 Task: Search one way flight ticket for 5 adults, 2 children, 1 infant in seat and 2 infants on lap in economy from Hobbs: Lea County Regional Airport to New Bern: Coastal Carolina Regional Airport (was Craven County Regional) on 5-4-2023. Choice of flights is American. Number of bags: 2 checked bags. Price is upto 106000. Outbound departure time preference is 9:15.
Action: Mouse moved to (348, 129)
Screenshot: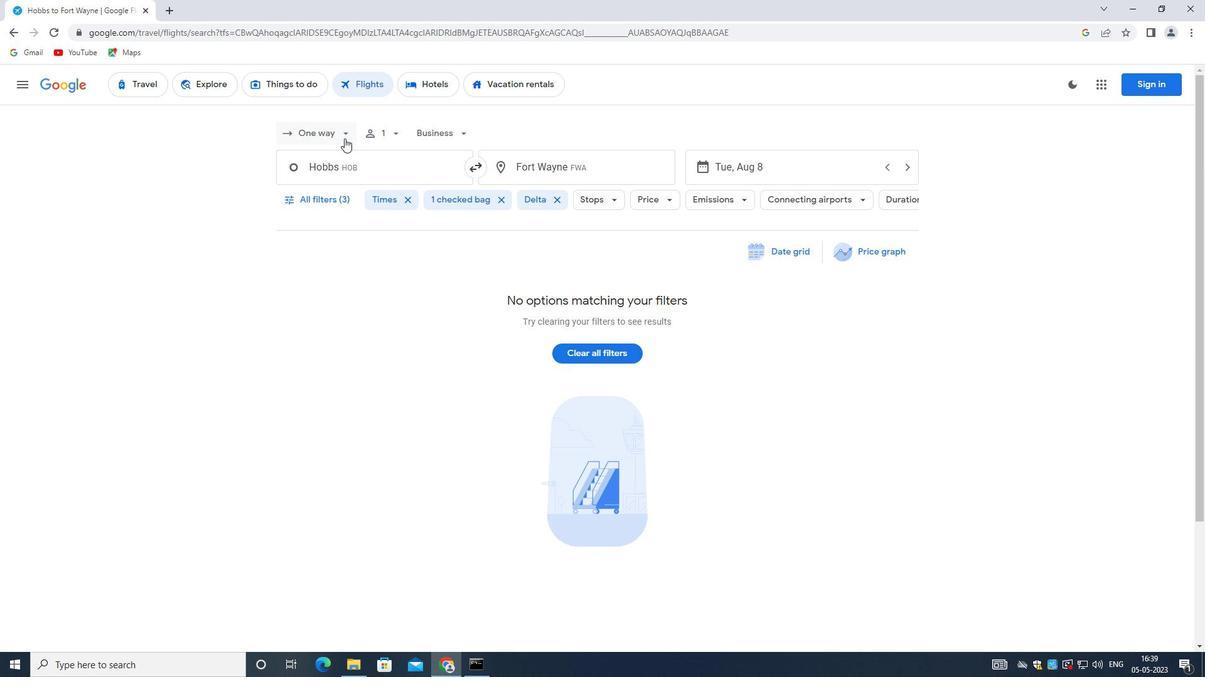 
Action: Mouse pressed left at (348, 129)
Screenshot: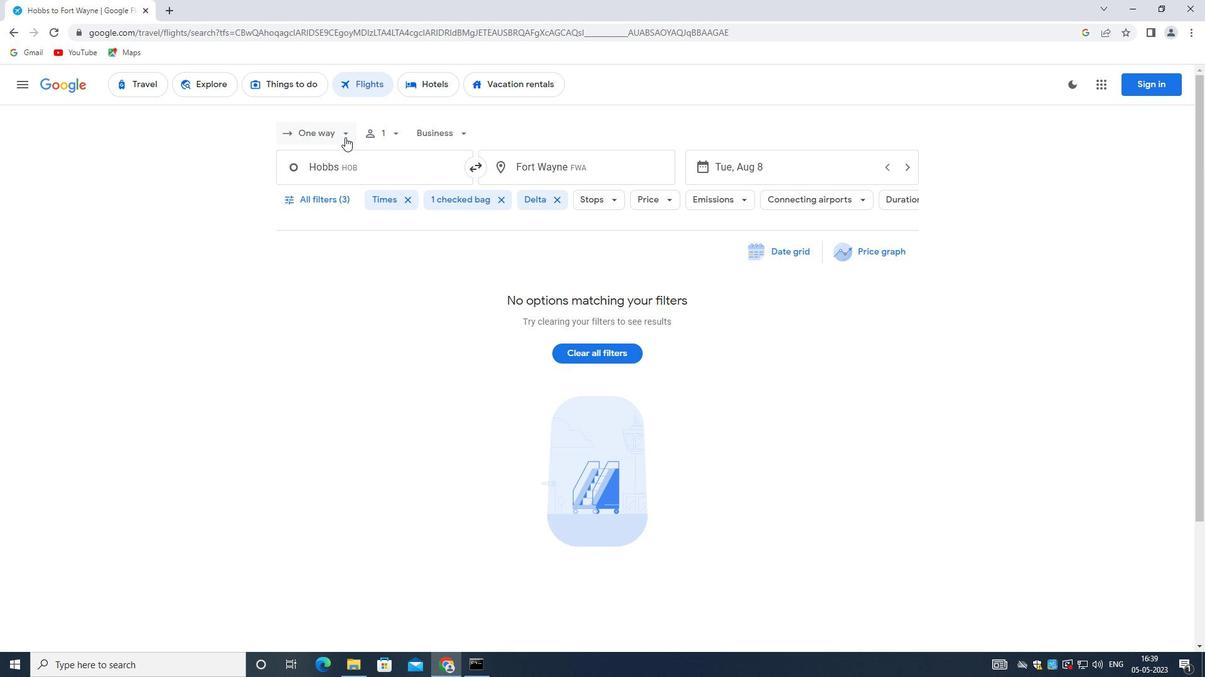 
Action: Mouse moved to (341, 191)
Screenshot: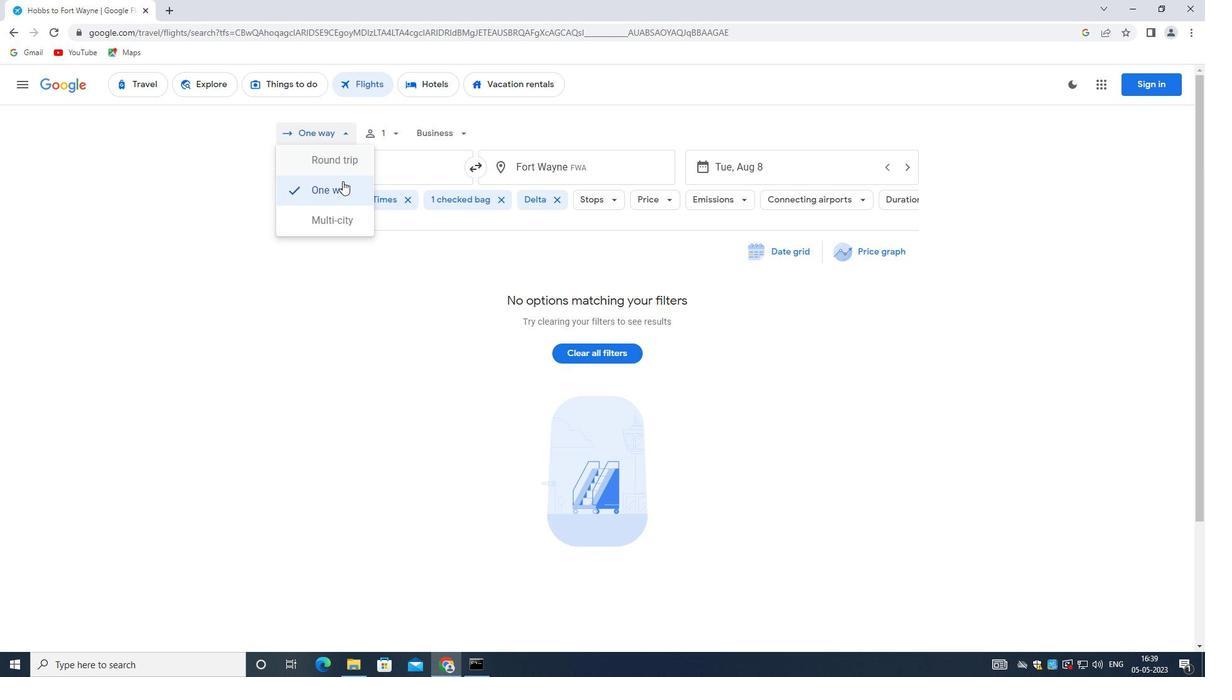 
Action: Mouse pressed left at (341, 191)
Screenshot: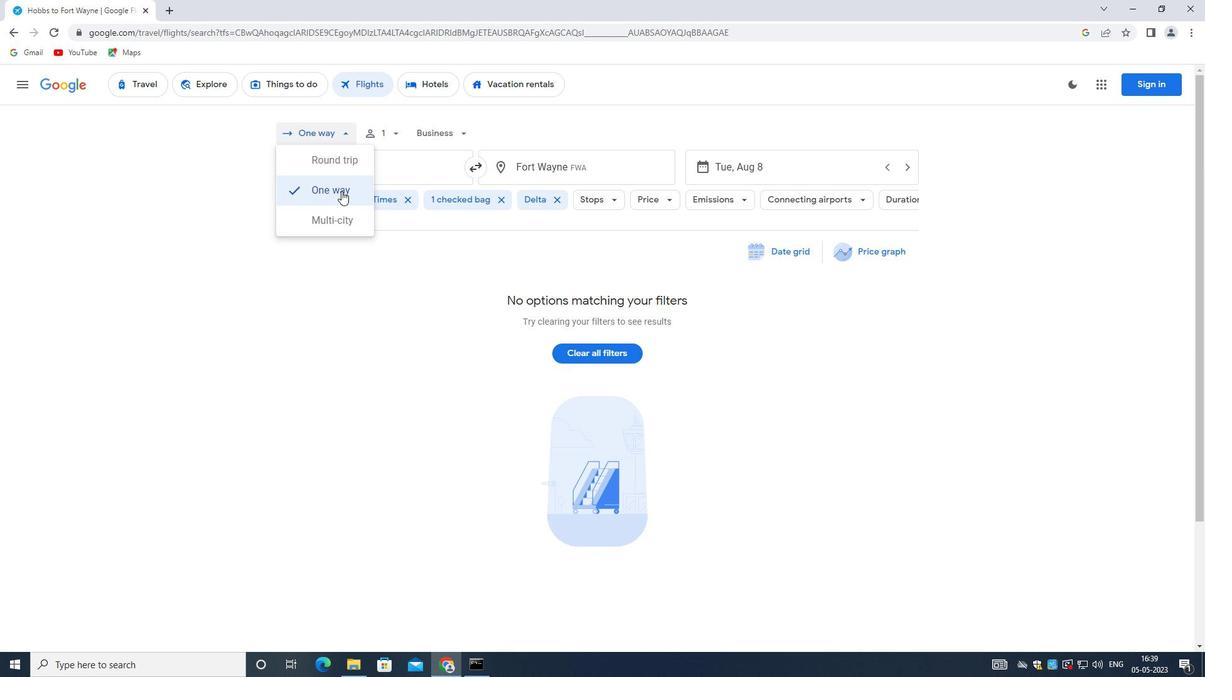 
Action: Mouse moved to (396, 134)
Screenshot: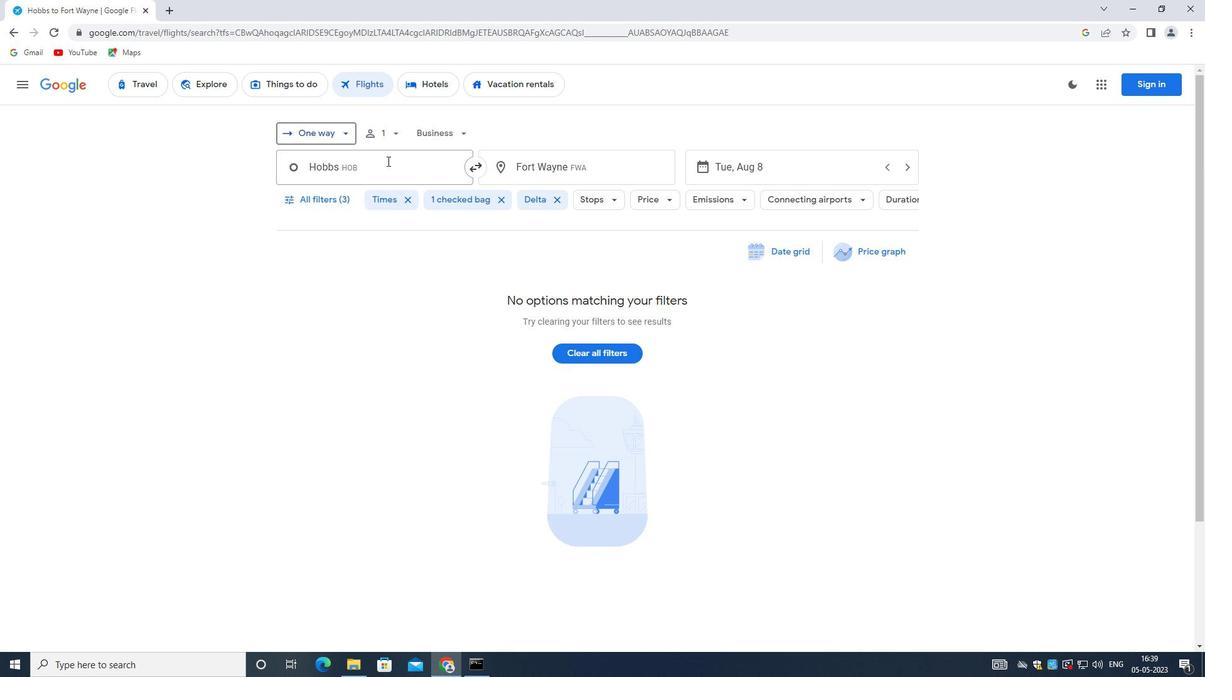 
Action: Mouse pressed left at (396, 134)
Screenshot: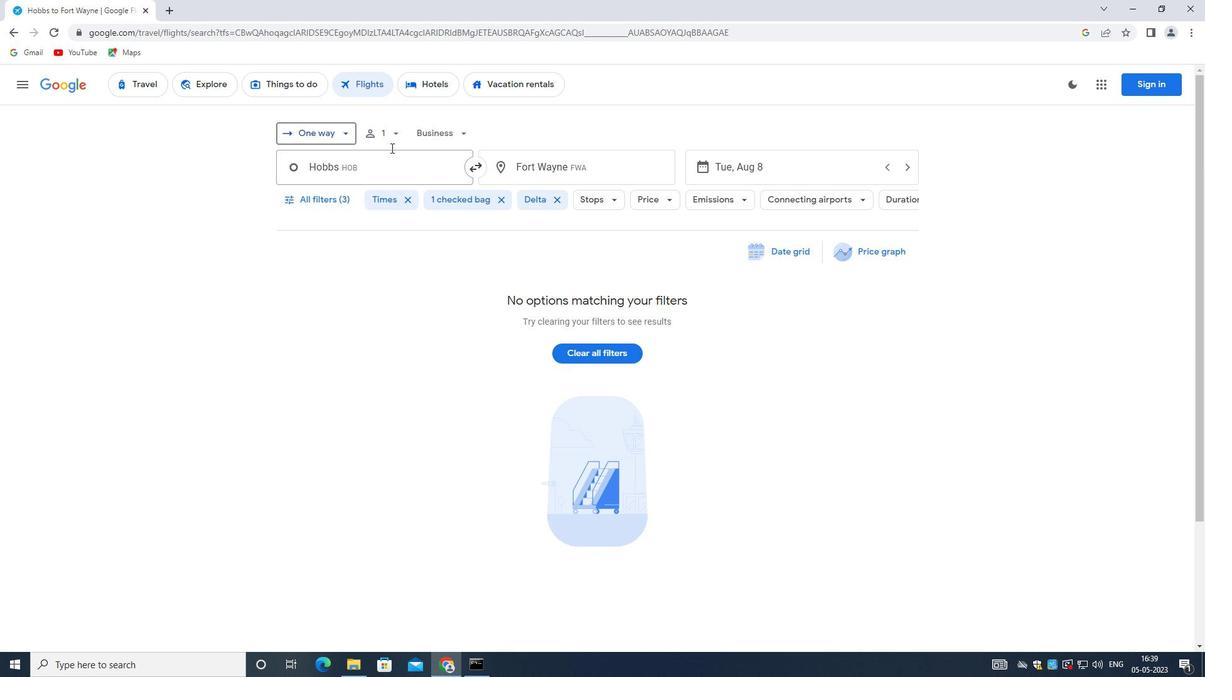 
Action: Mouse moved to (500, 168)
Screenshot: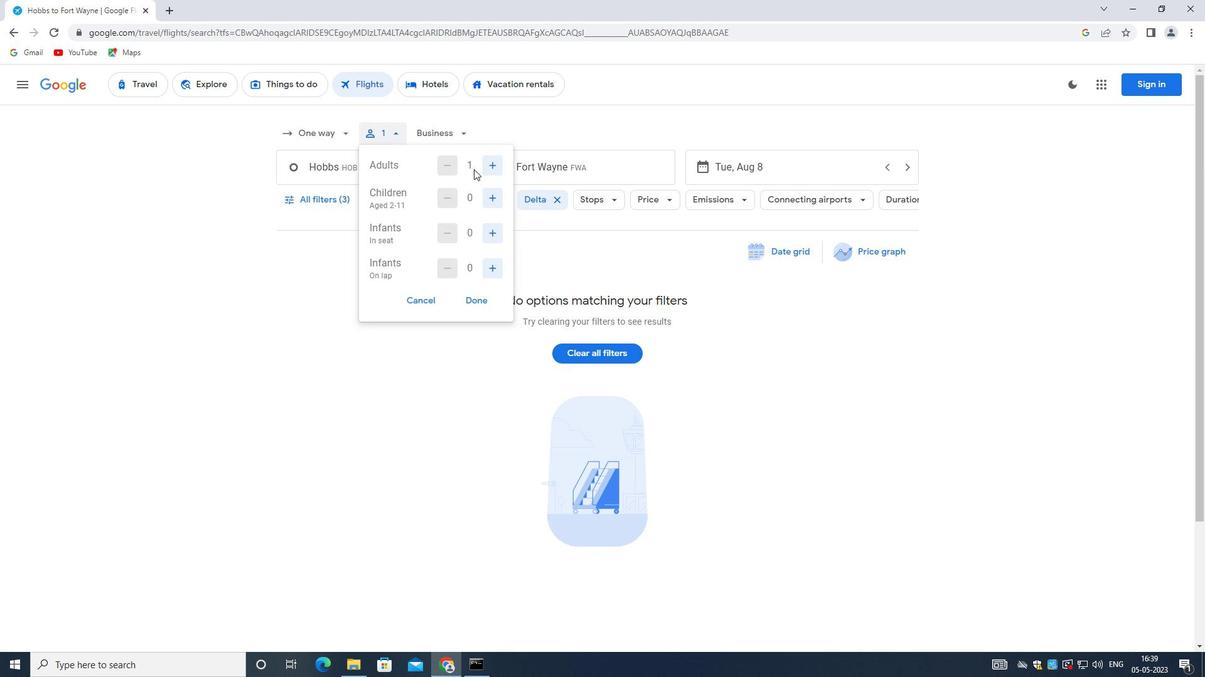 
Action: Mouse pressed left at (500, 168)
Screenshot: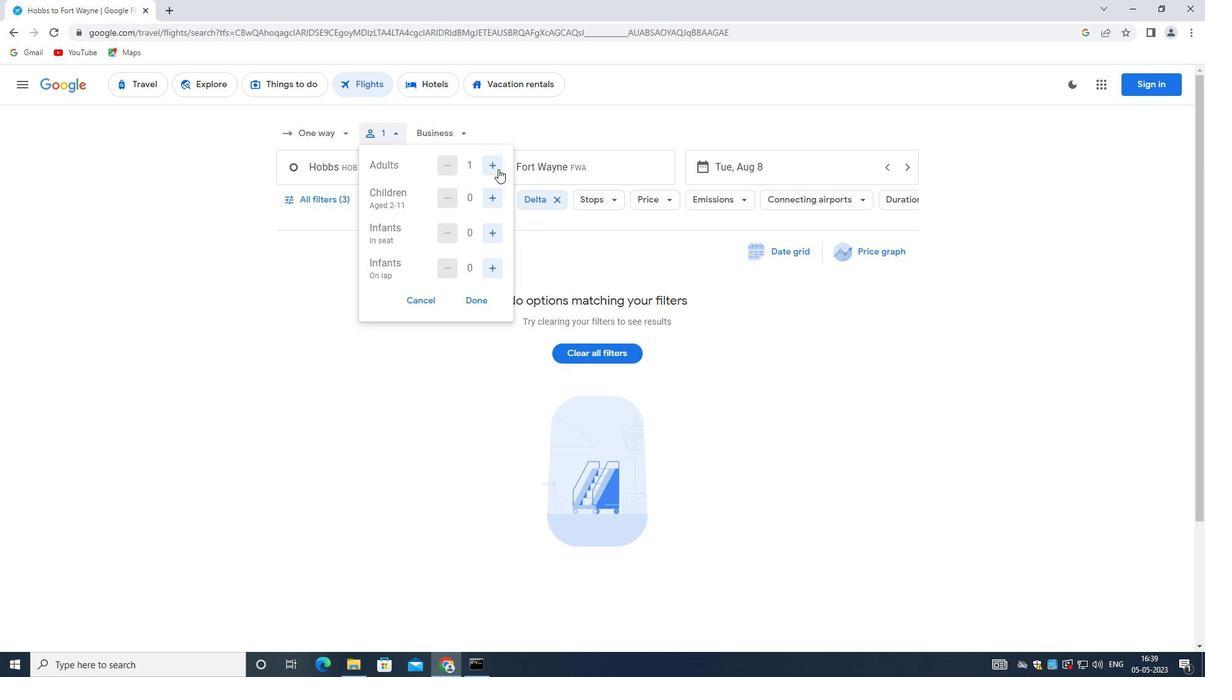 
Action: Mouse moved to (500, 167)
Screenshot: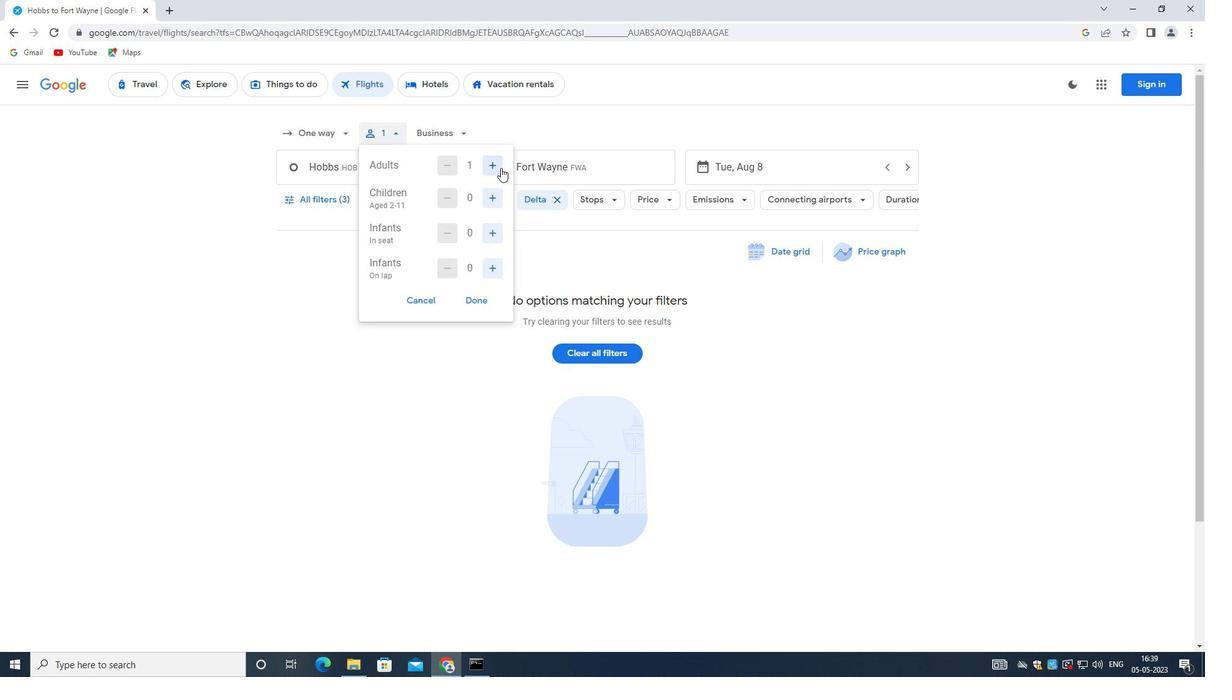 
Action: Mouse pressed left at (500, 167)
Screenshot: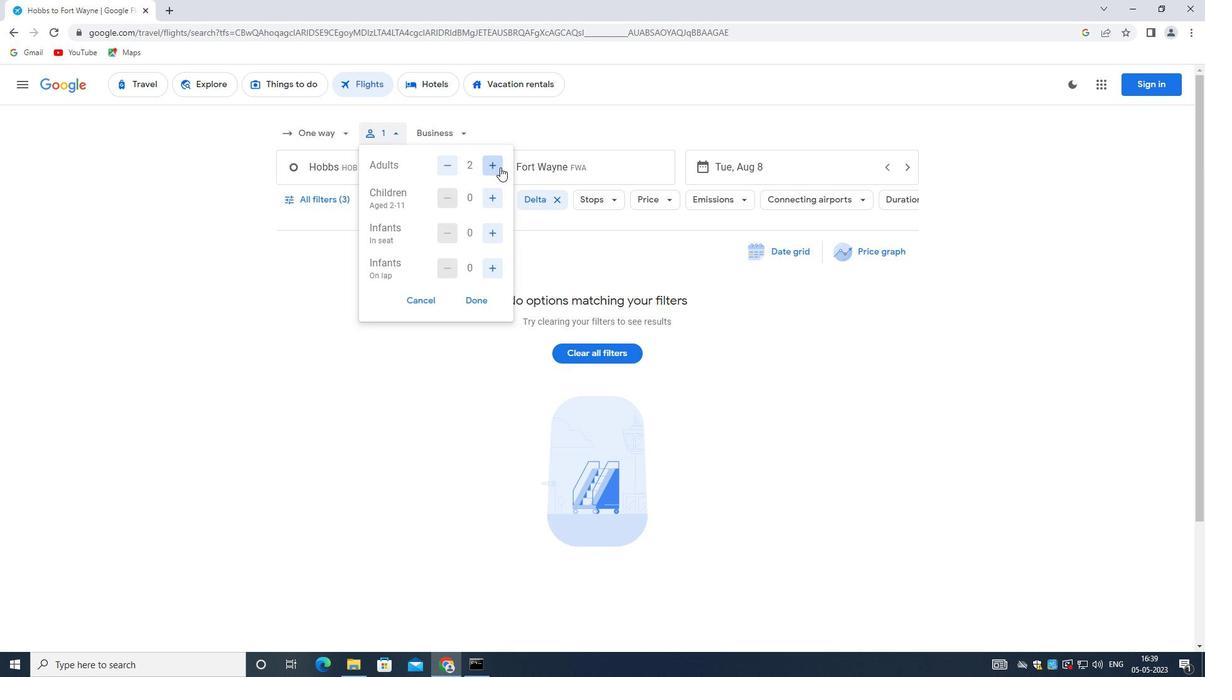 
Action: Mouse pressed left at (500, 167)
Screenshot: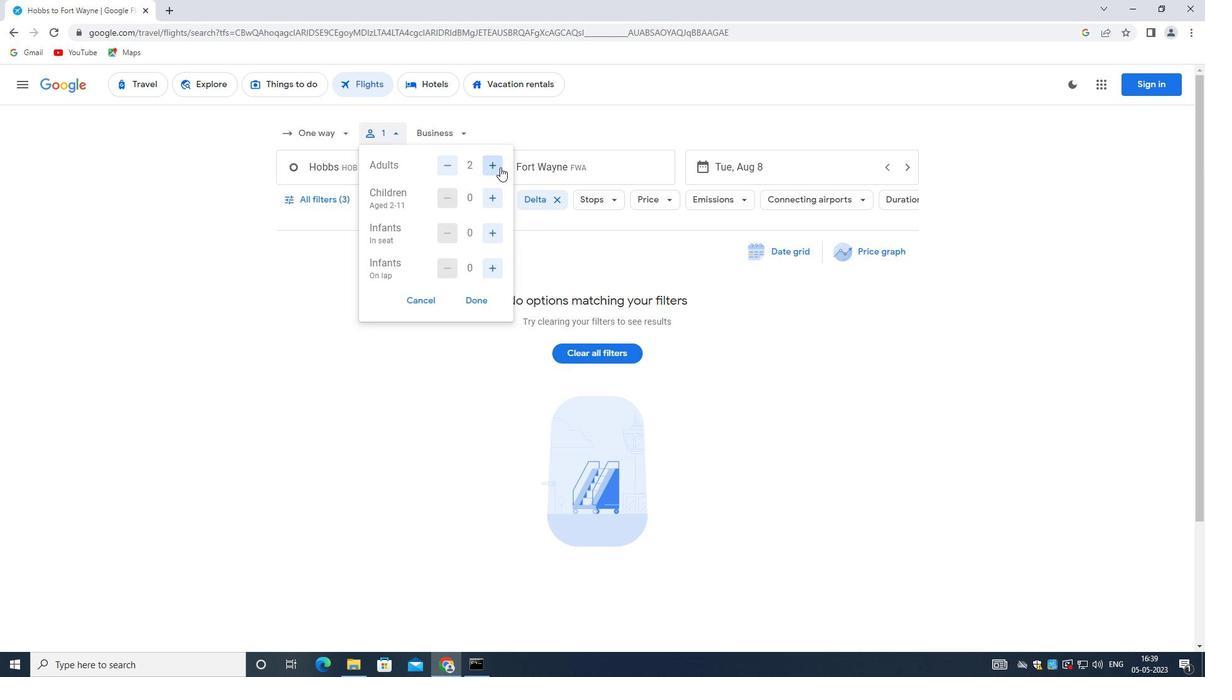 
Action: Mouse pressed left at (500, 167)
Screenshot: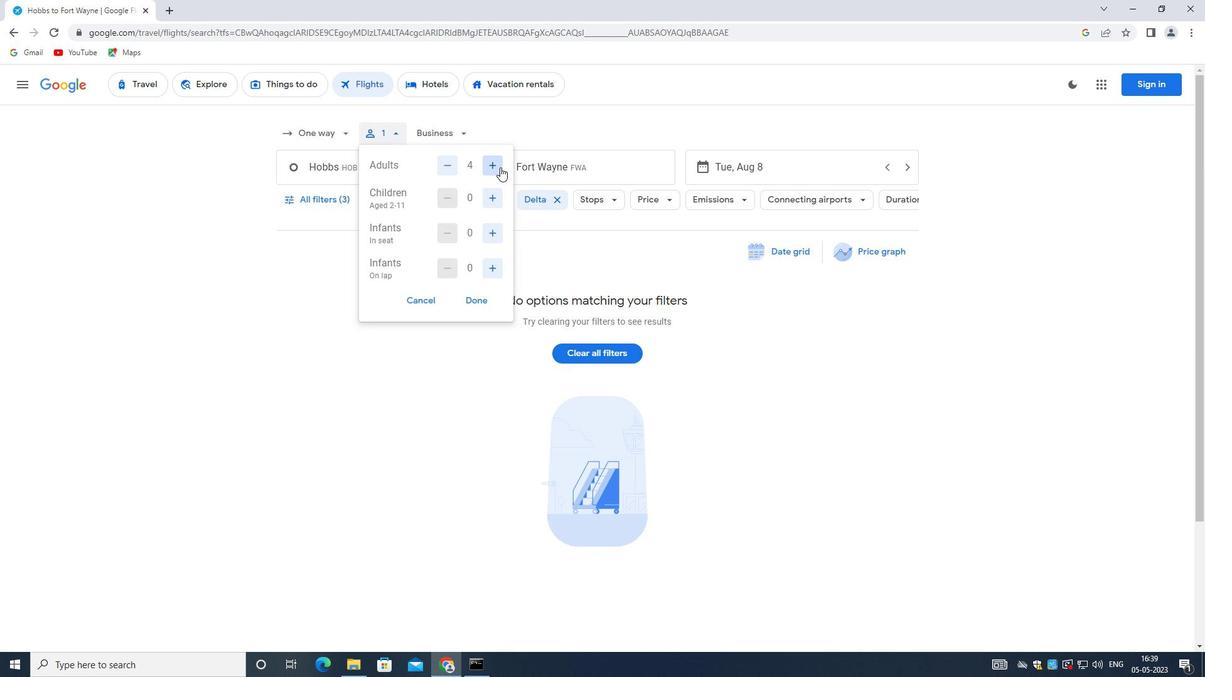 
Action: Mouse moved to (495, 200)
Screenshot: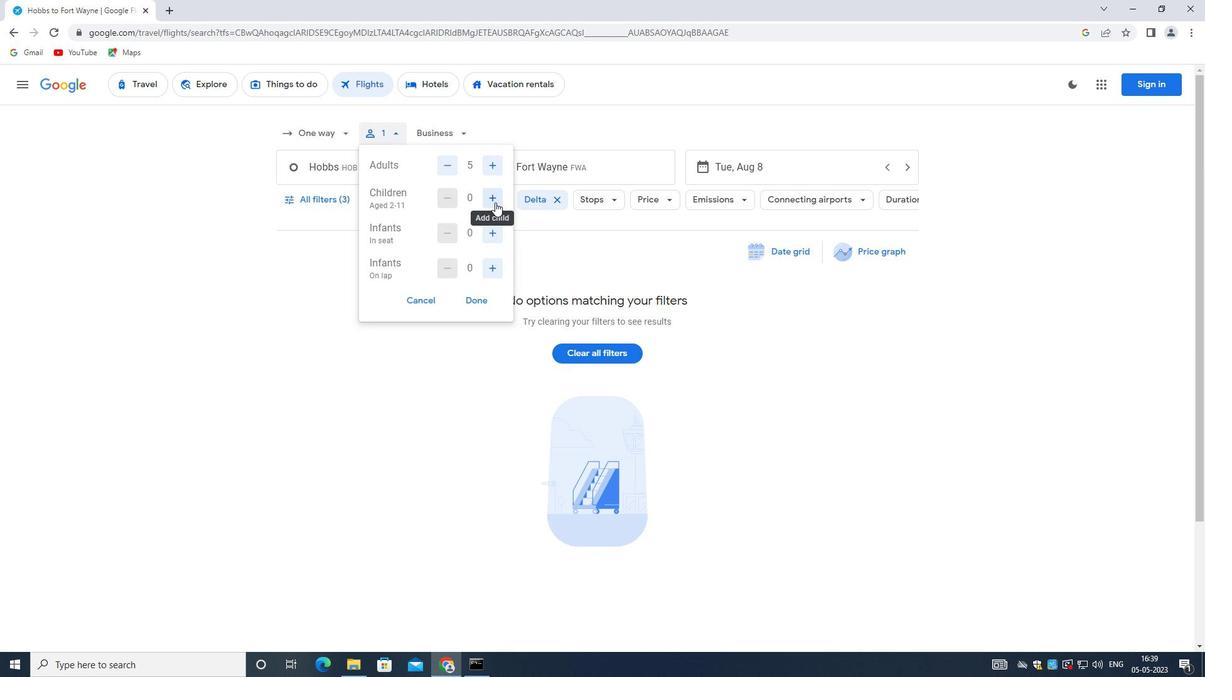 
Action: Mouse pressed left at (495, 200)
Screenshot: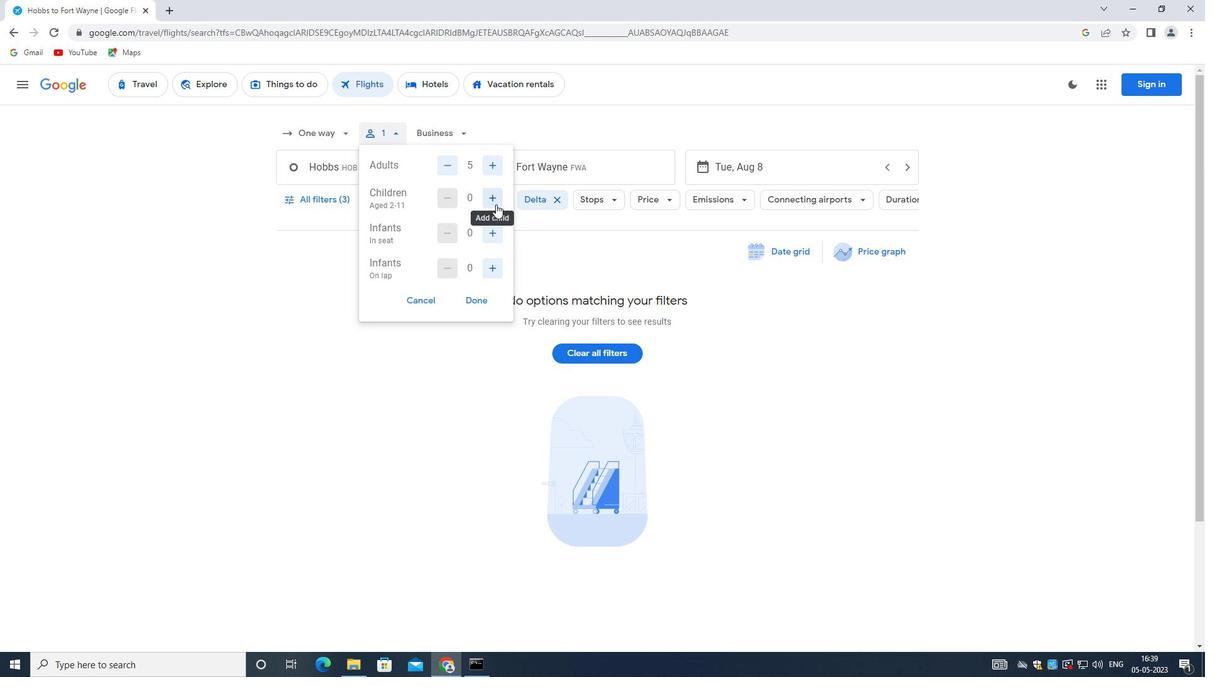 
Action: Mouse pressed left at (495, 200)
Screenshot: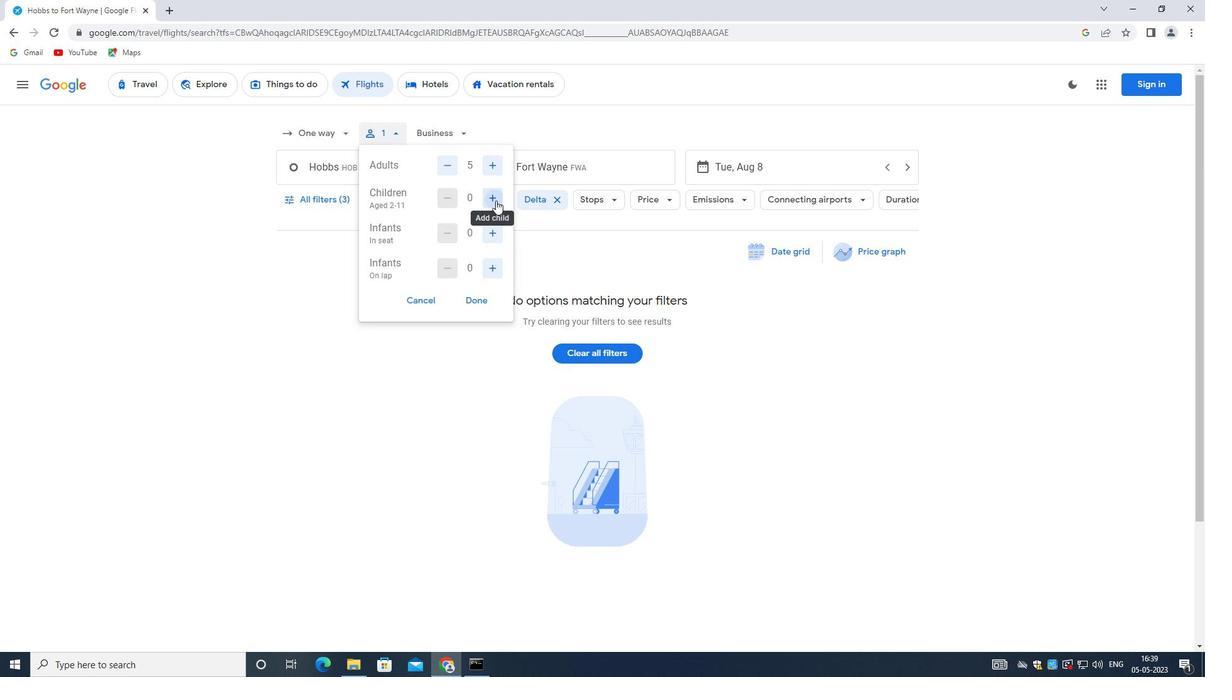 
Action: Mouse moved to (488, 233)
Screenshot: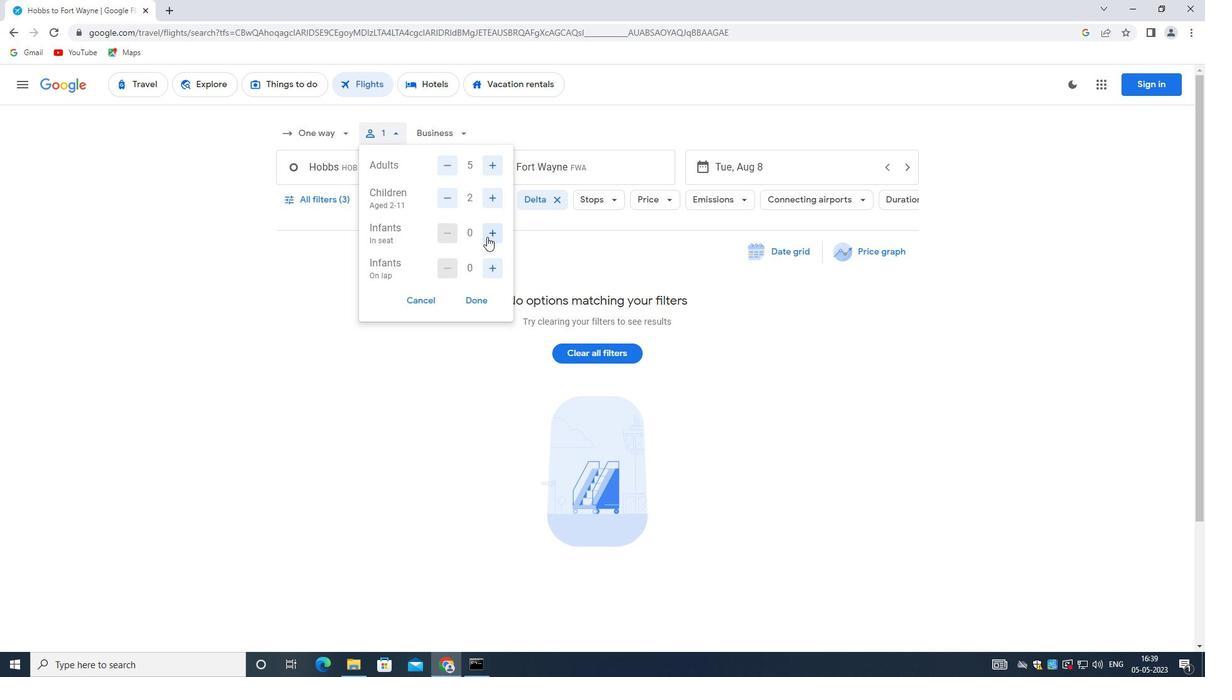 
Action: Mouse pressed left at (488, 233)
Screenshot: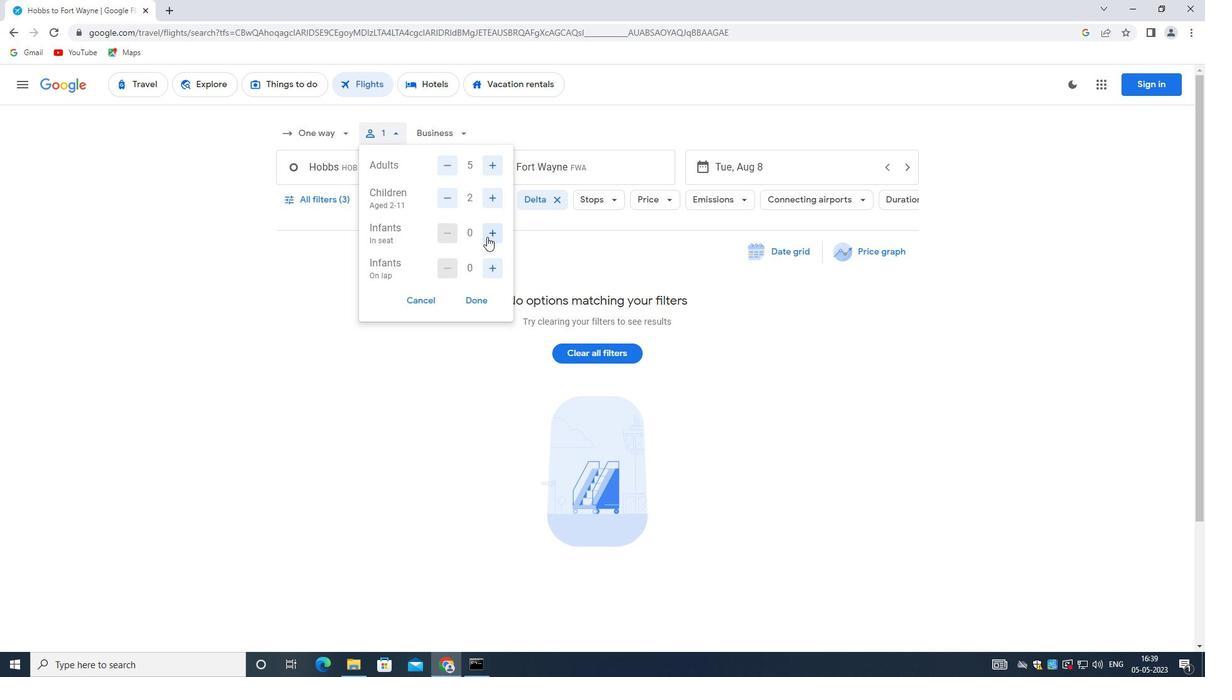 
Action: Mouse moved to (490, 267)
Screenshot: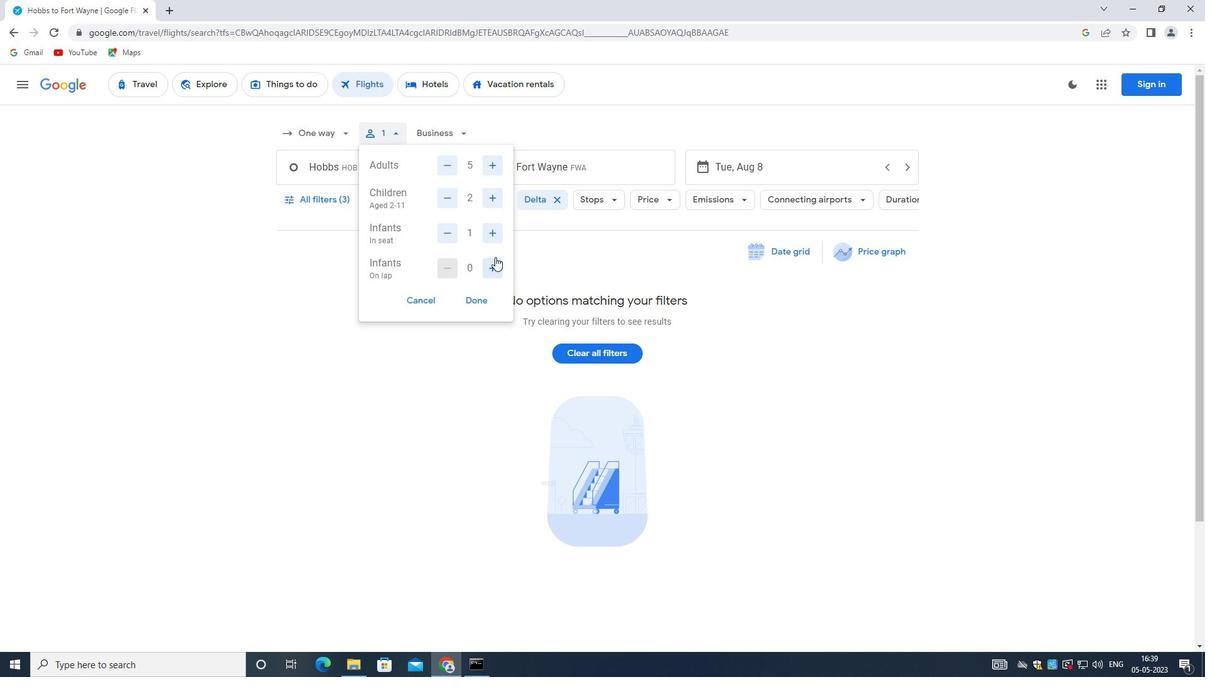 
Action: Mouse pressed left at (490, 267)
Screenshot: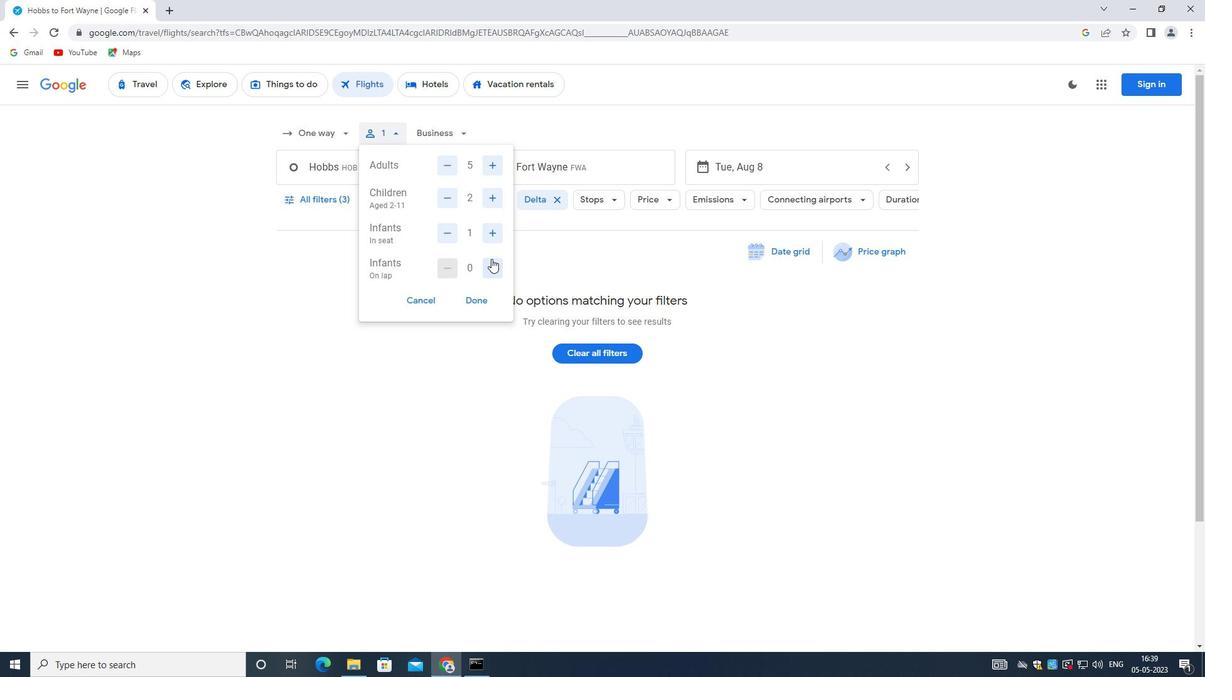 
Action: Mouse pressed left at (490, 267)
Screenshot: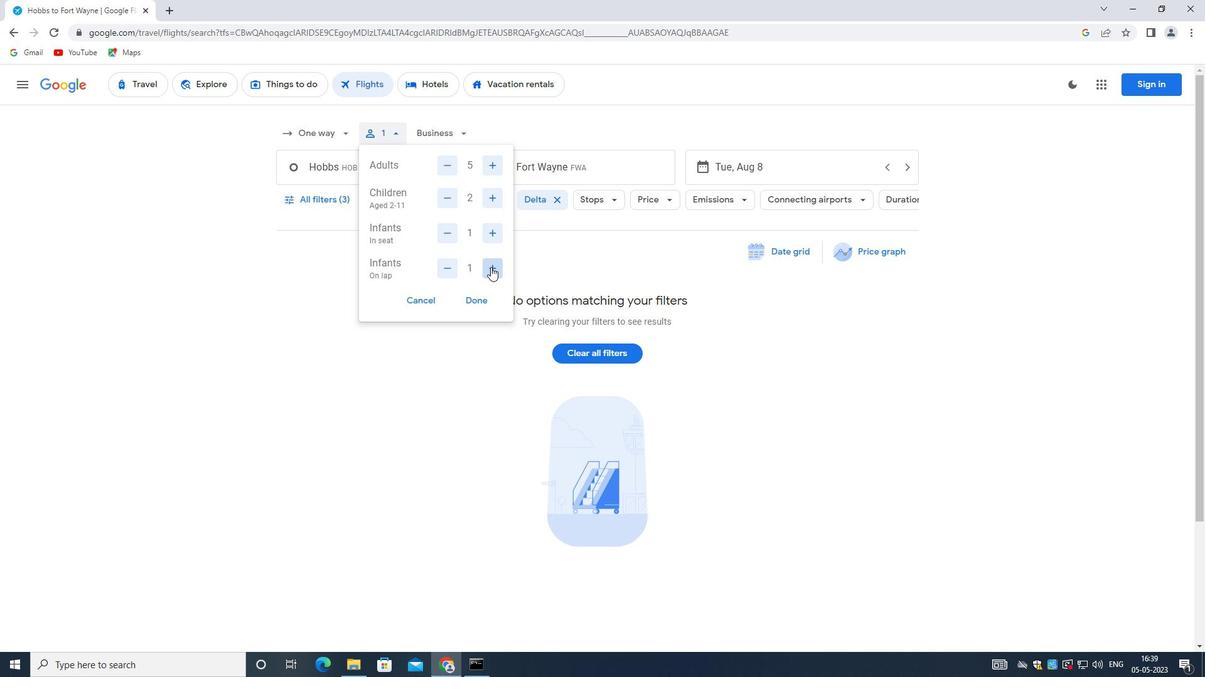 
Action: Mouse moved to (448, 269)
Screenshot: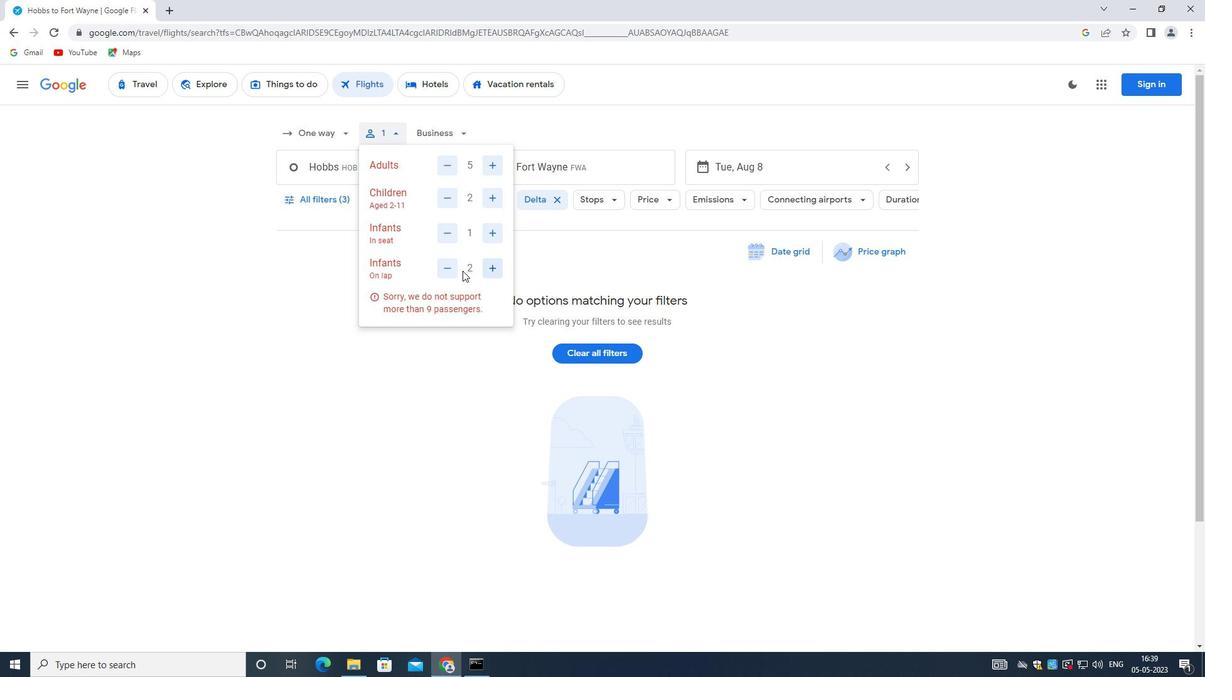 
Action: Mouse pressed left at (448, 269)
Screenshot: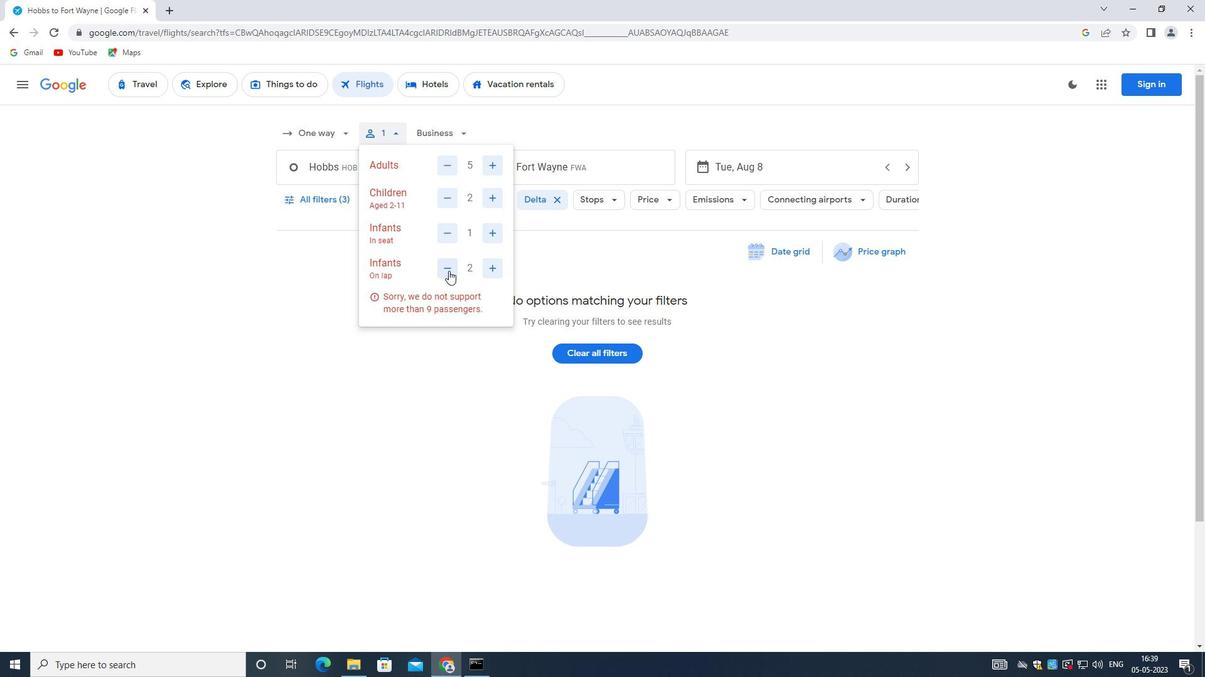 
Action: Mouse moved to (473, 296)
Screenshot: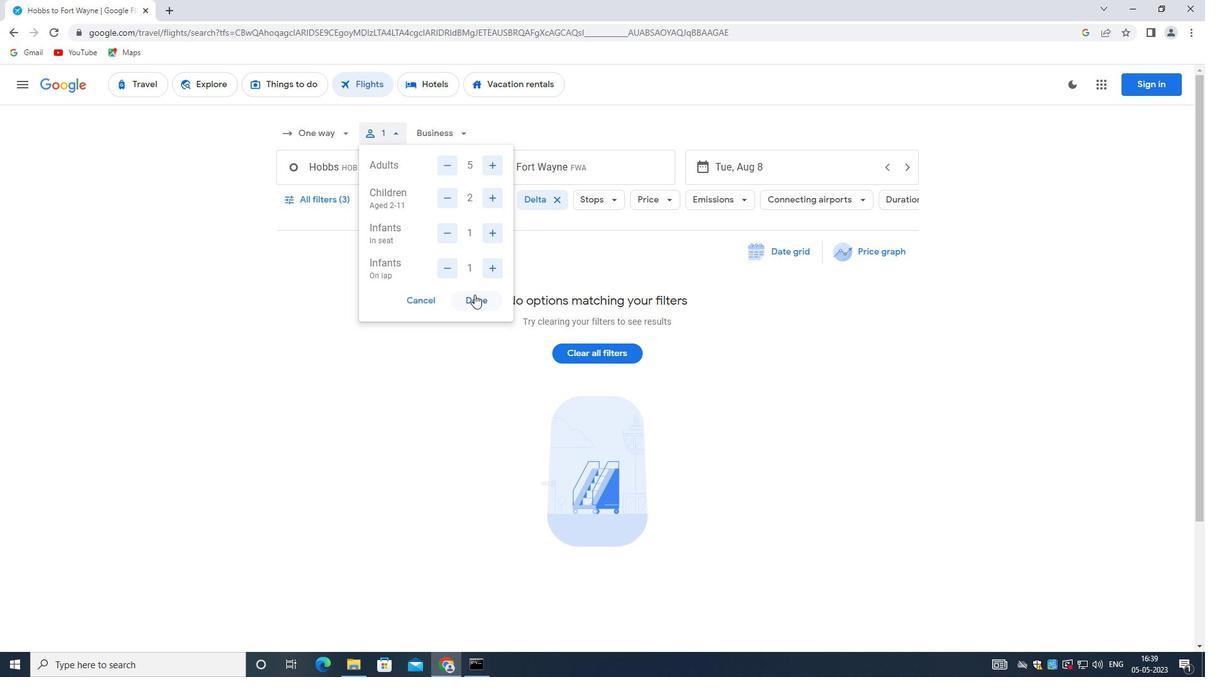 
Action: Mouse pressed left at (473, 296)
Screenshot: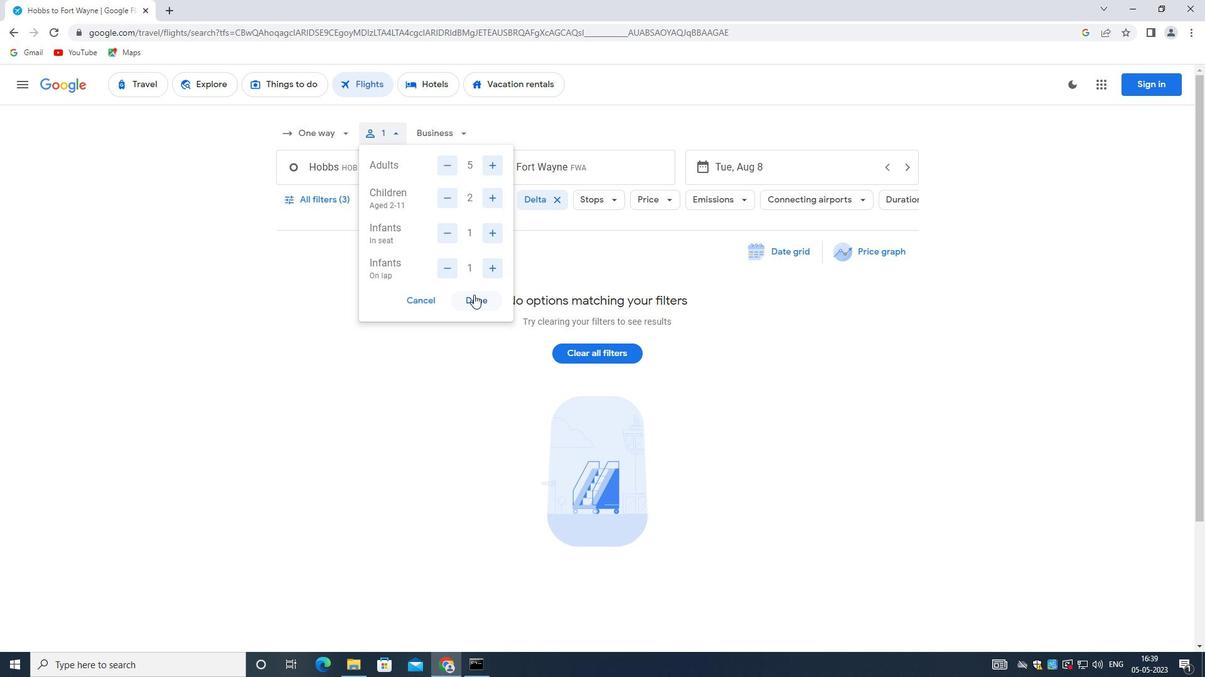 
Action: Mouse moved to (448, 132)
Screenshot: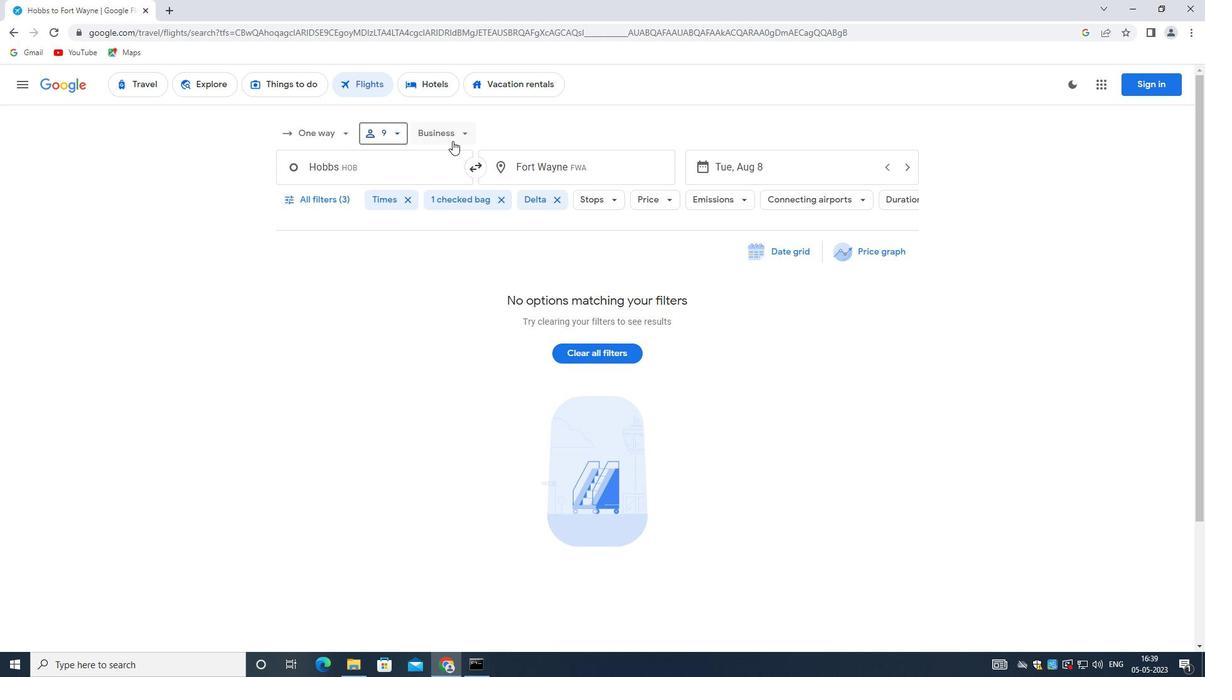
Action: Mouse pressed left at (448, 132)
Screenshot: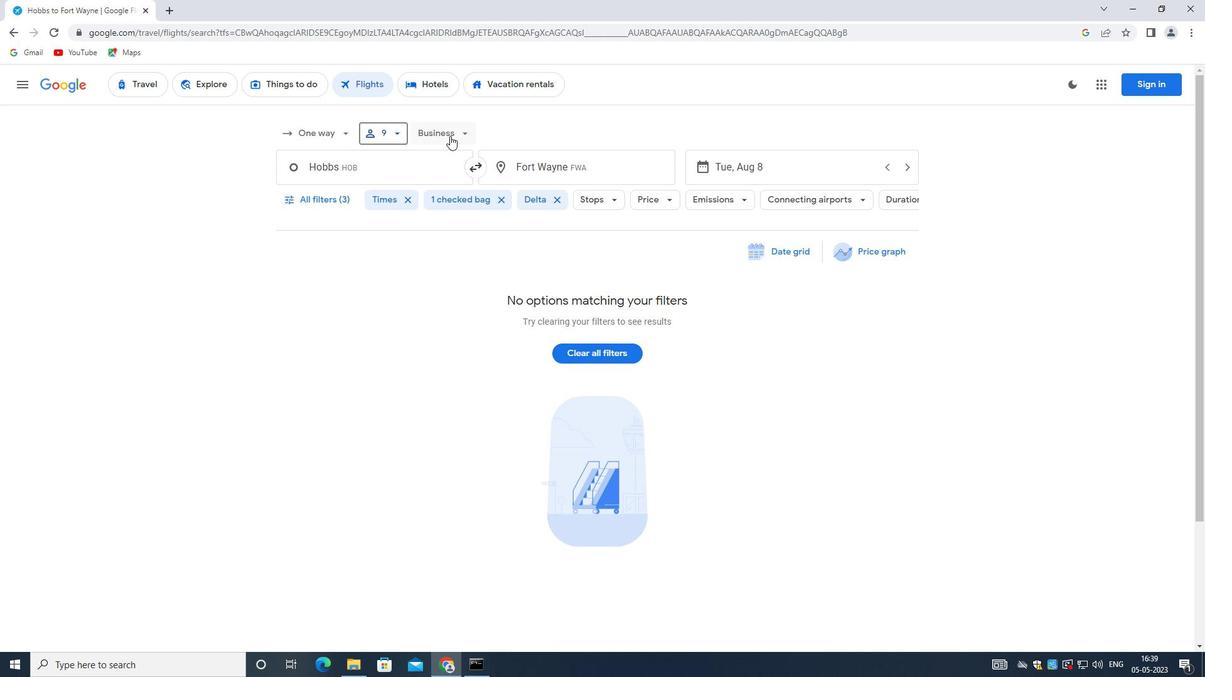 
Action: Mouse moved to (462, 157)
Screenshot: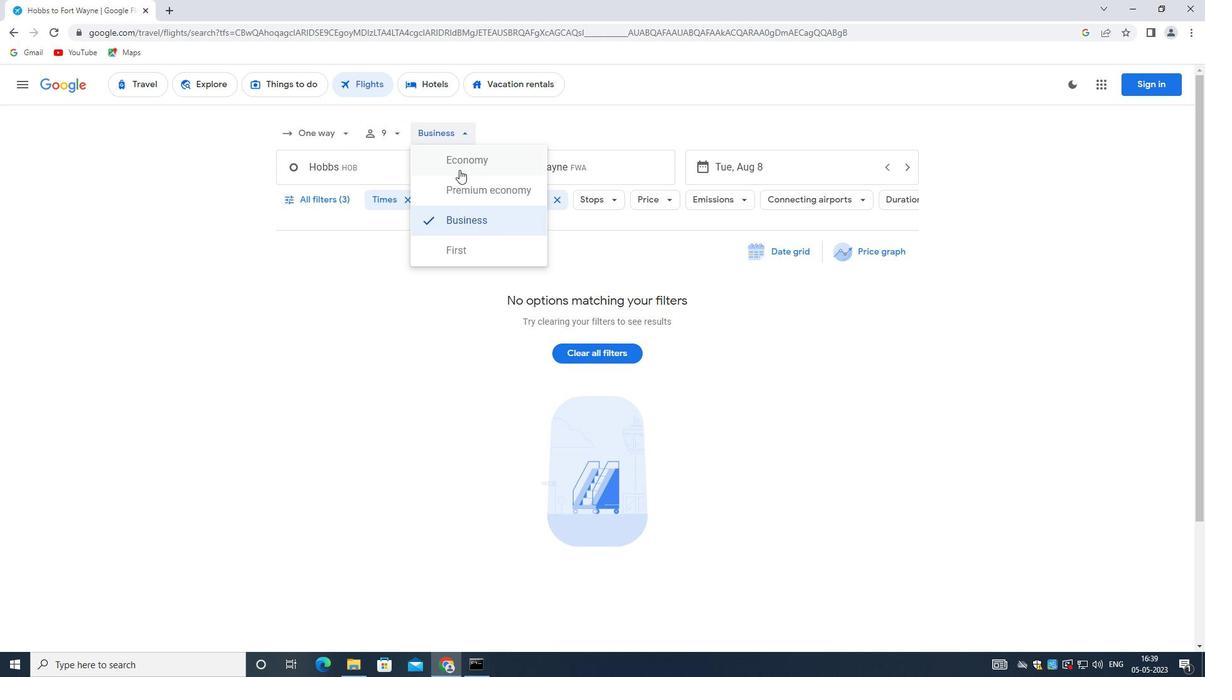 
Action: Mouse pressed left at (462, 157)
Screenshot: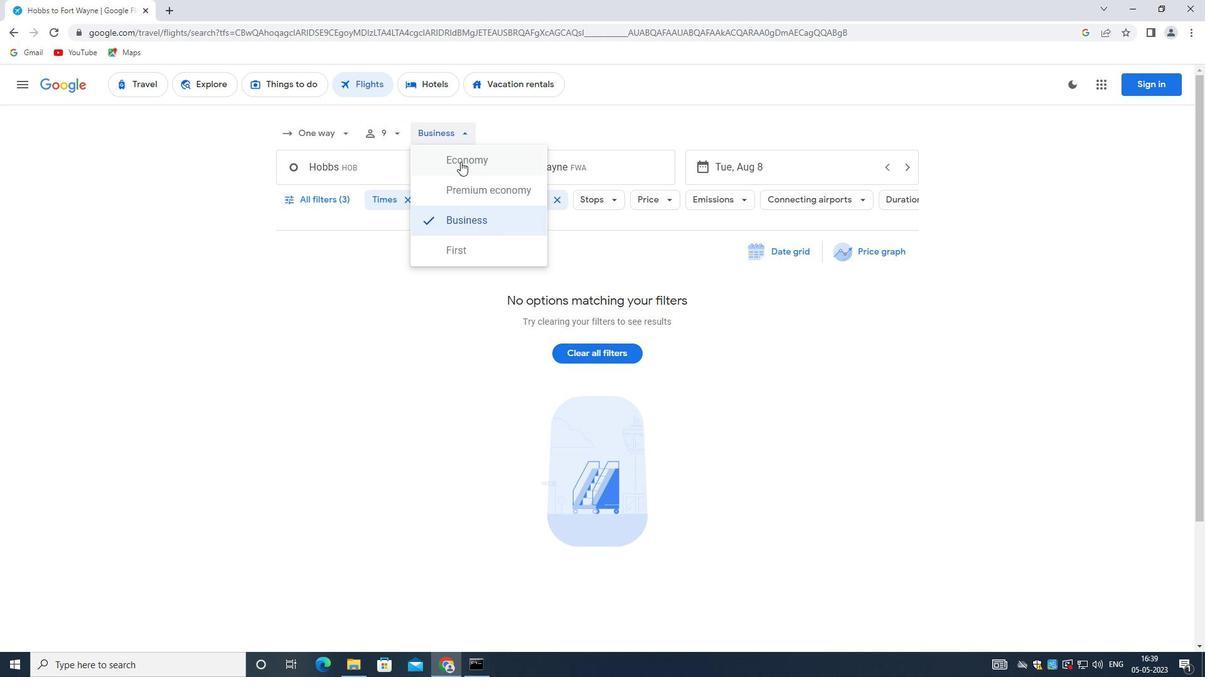 
Action: Mouse moved to (367, 171)
Screenshot: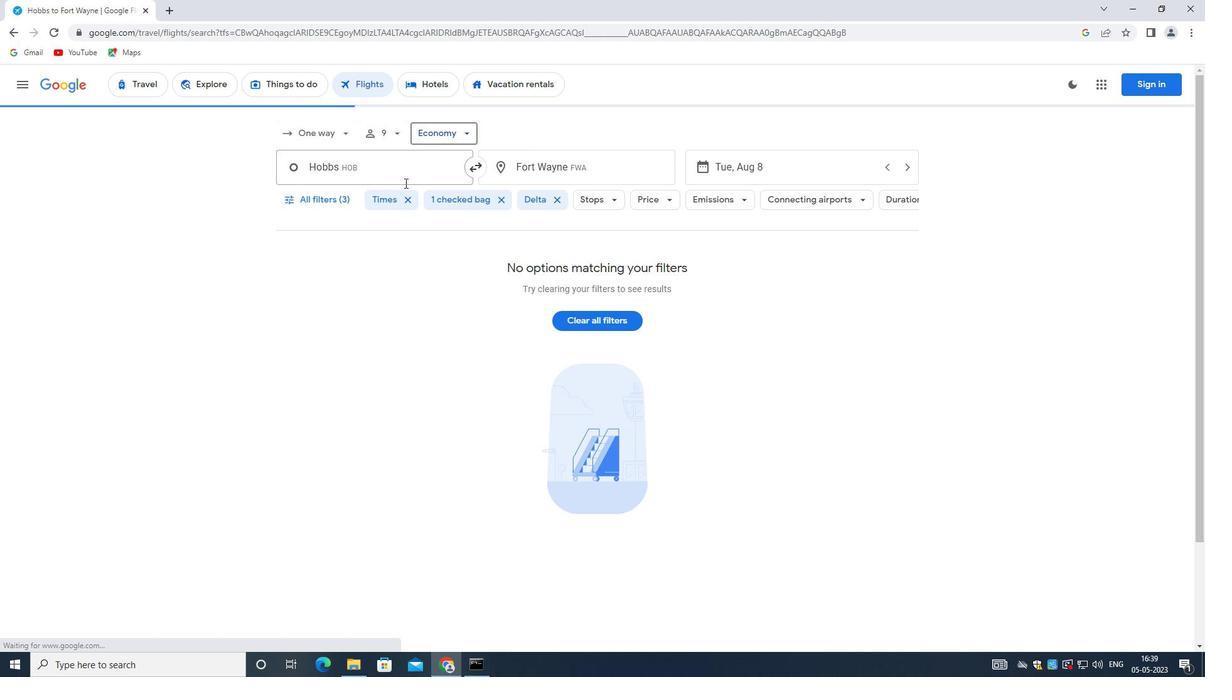 
Action: Mouse pressed left at (367, 171)
Screenshot: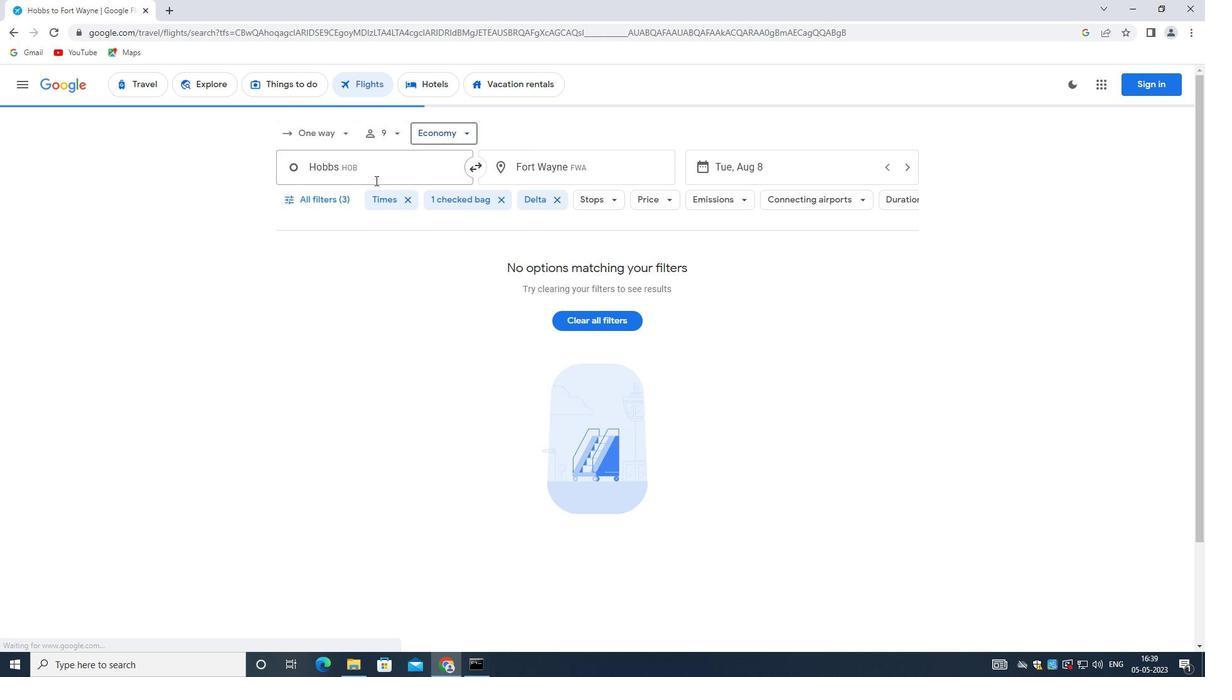 
Action: Mouse moved to (382, 165)
Screenshot: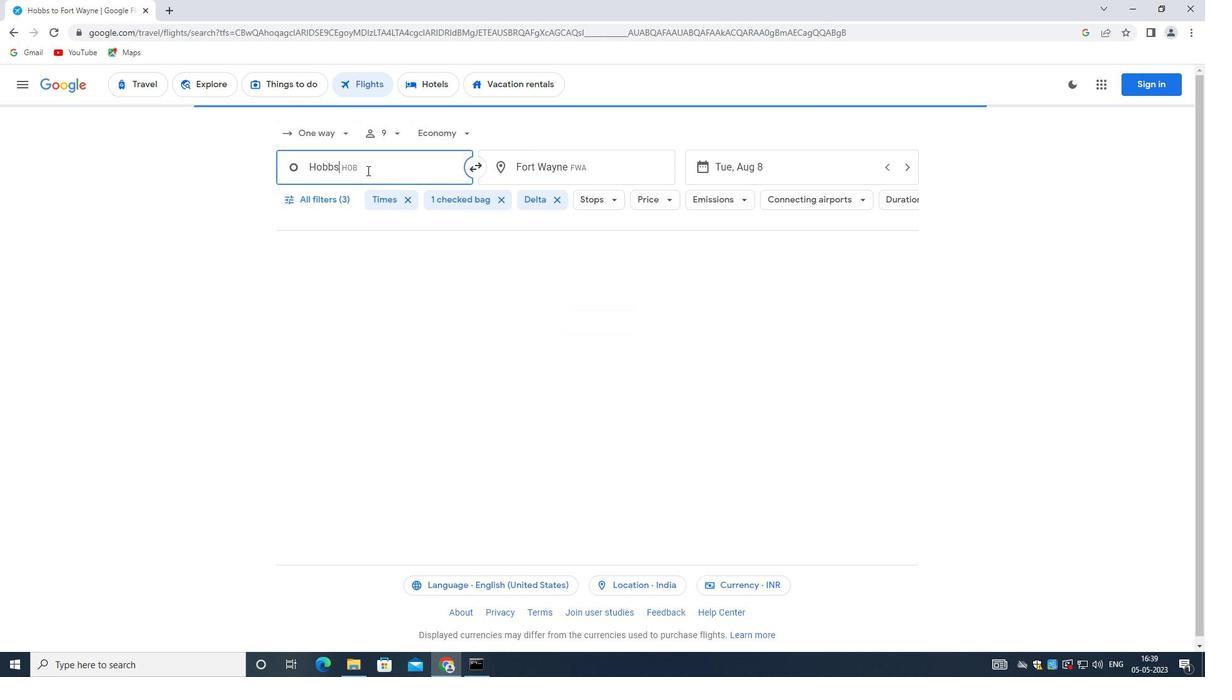 
Action: Key pressed <Key.backspace>
Screenshot: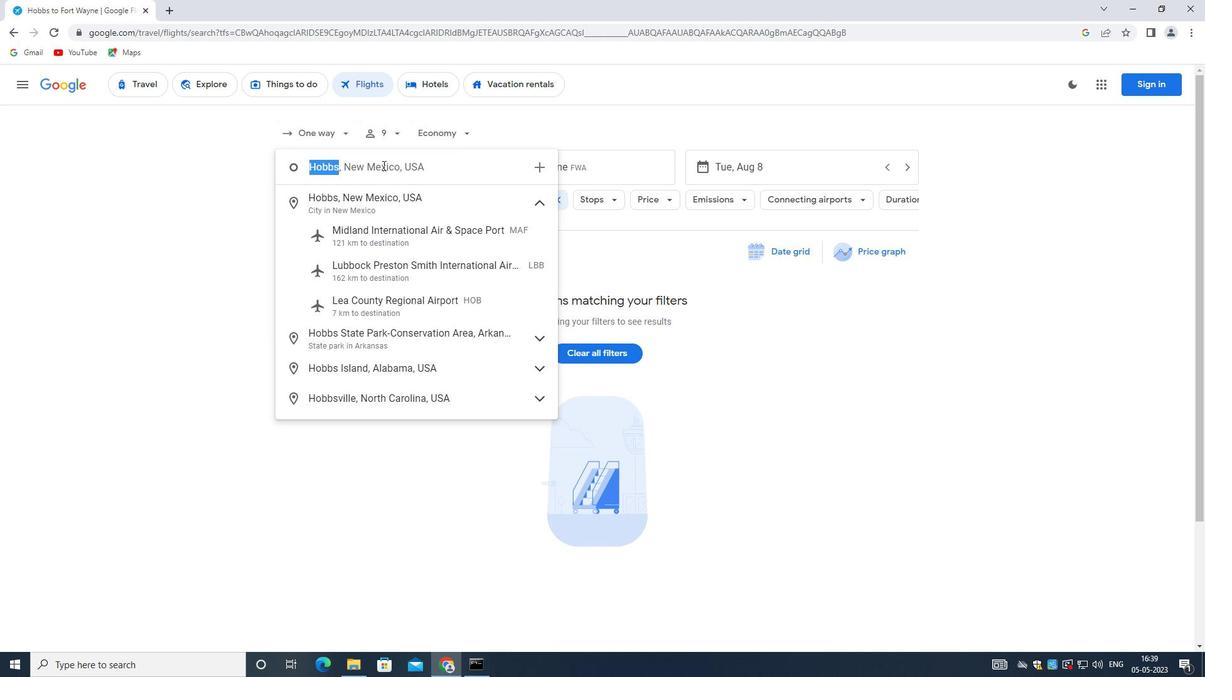 
Action: Mouse moved to (408, 131)
Screenshot: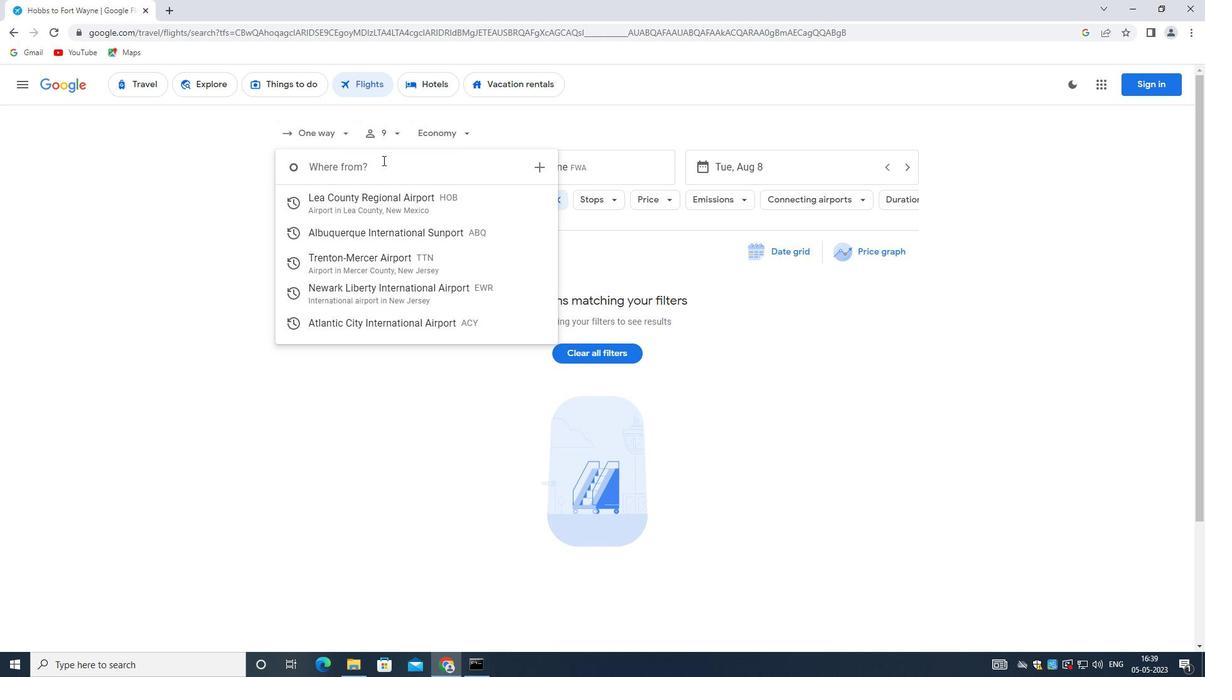 
Action: Key pressed <Key.shift_r>Lea
Screenshot: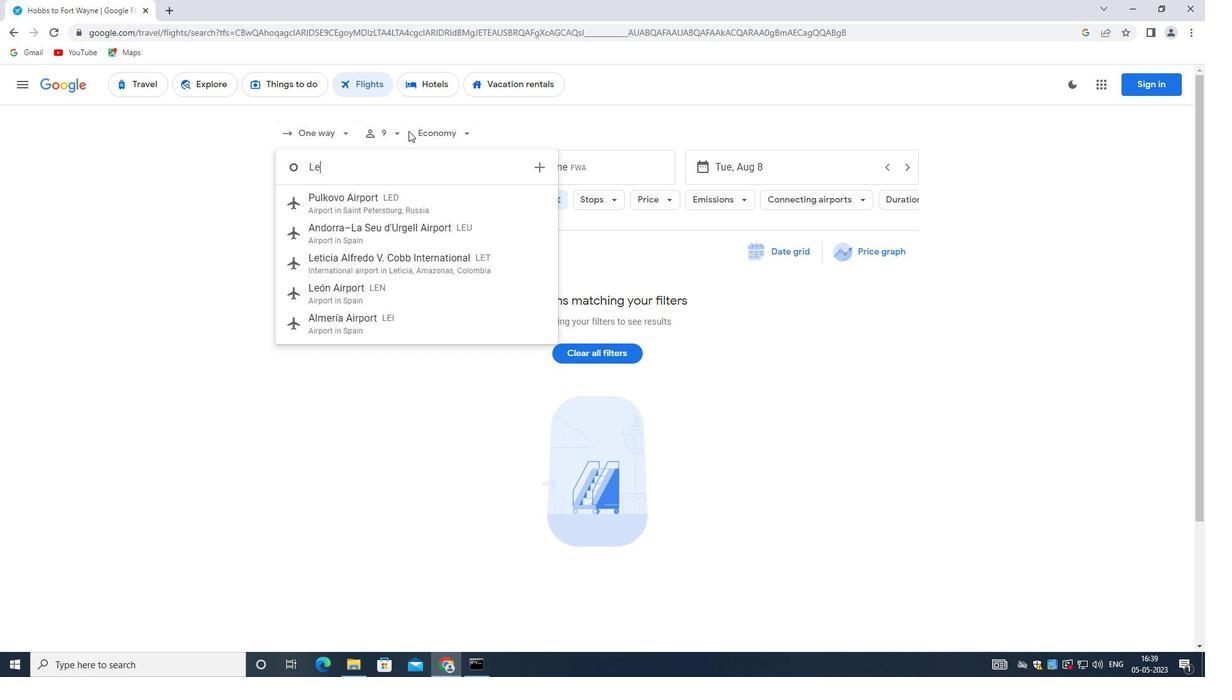 
Action: Mouse moved to (398, 323)
Screenshot: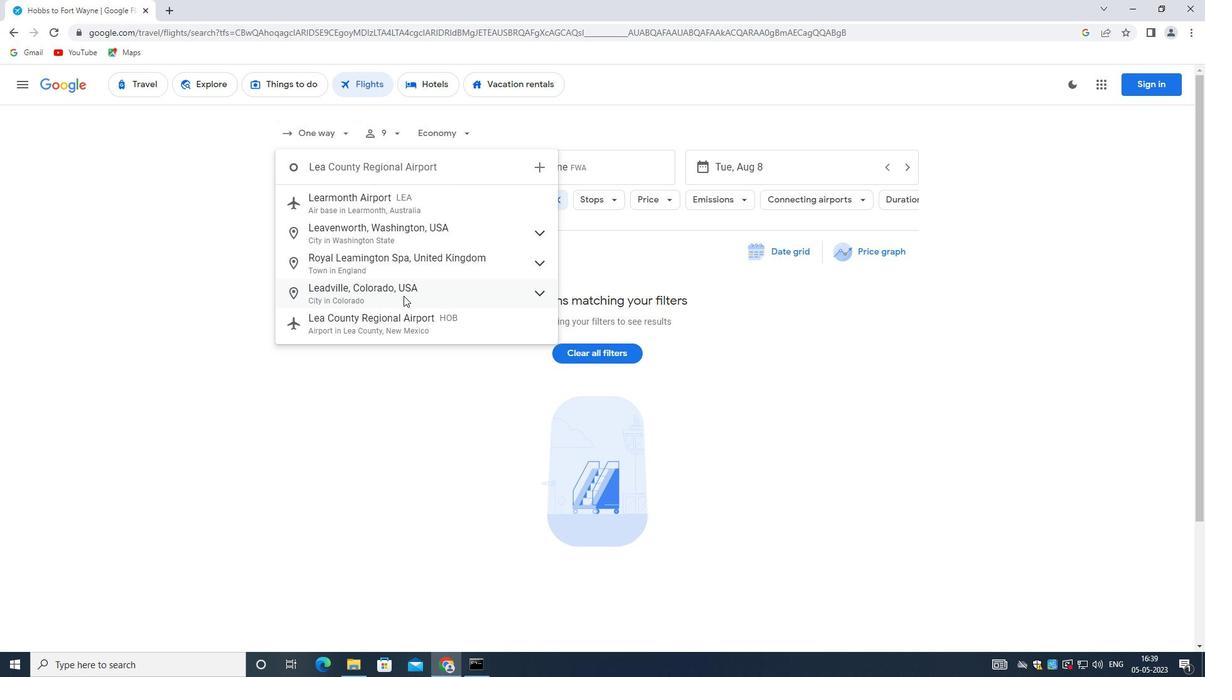 
Action: Mouse pressed left at (398, 323)
Screenshot: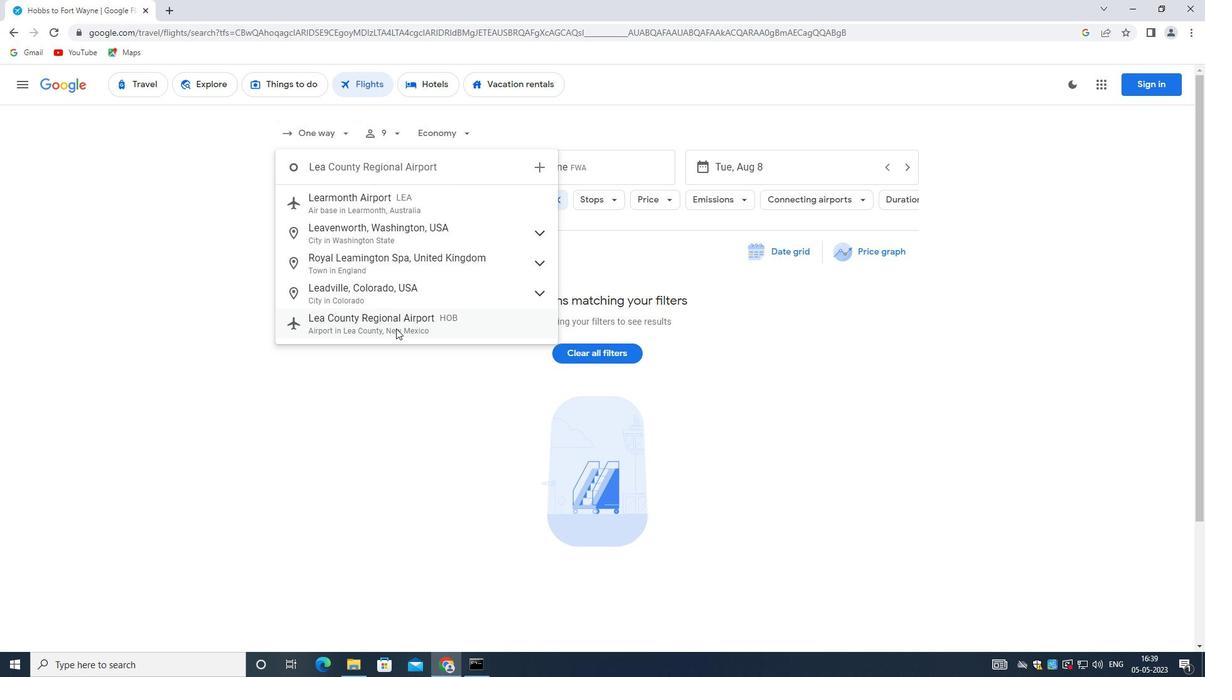 
Action: Mouse moved to (546, 165)
Screenshot: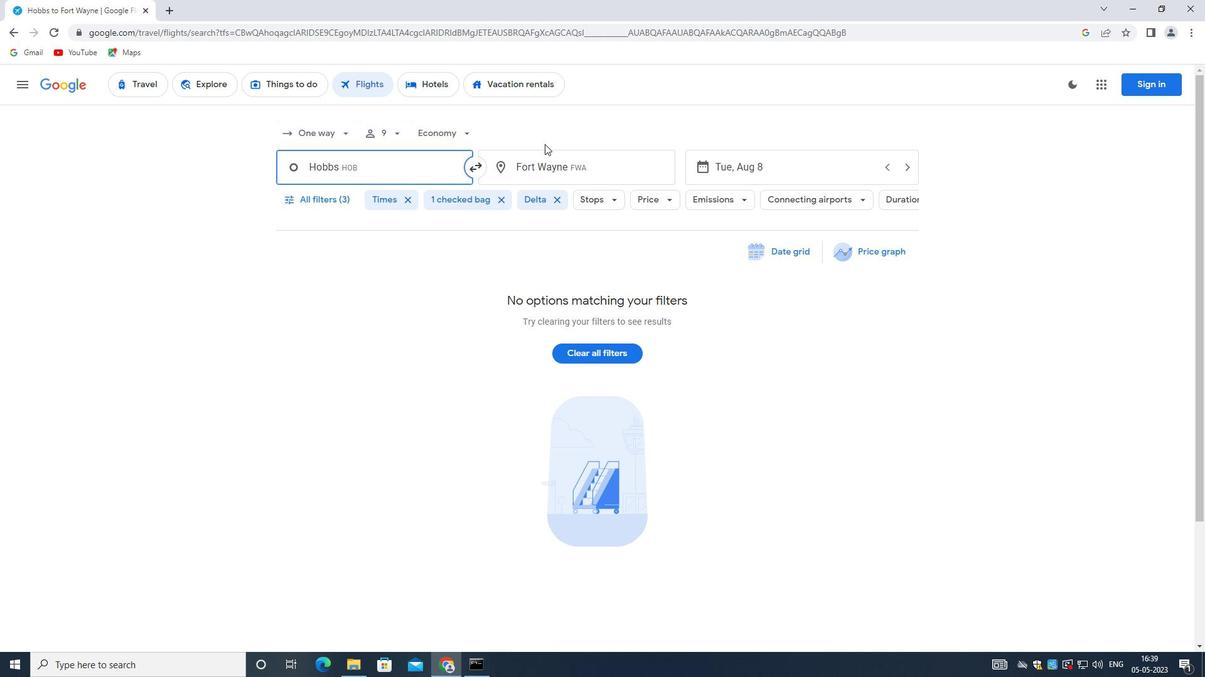 
Action: Mouse pressed left at (546, 165)
Screenshot: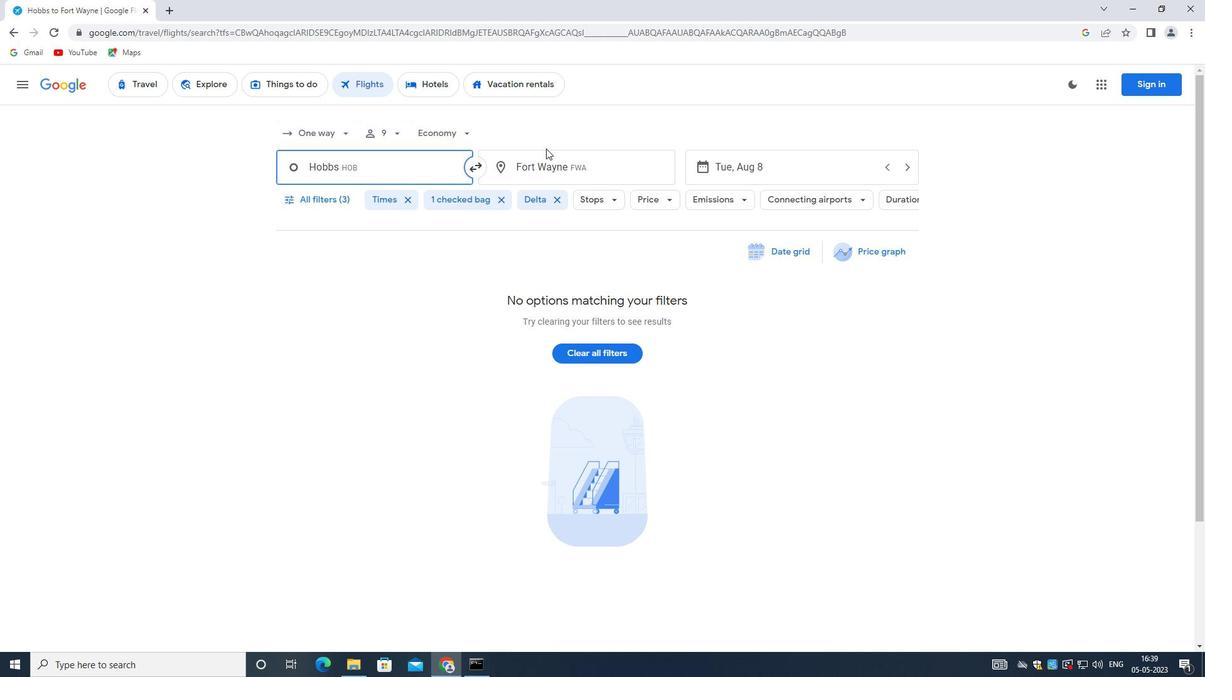 
Action: Mouse moved to (539, 168)
Screenshot: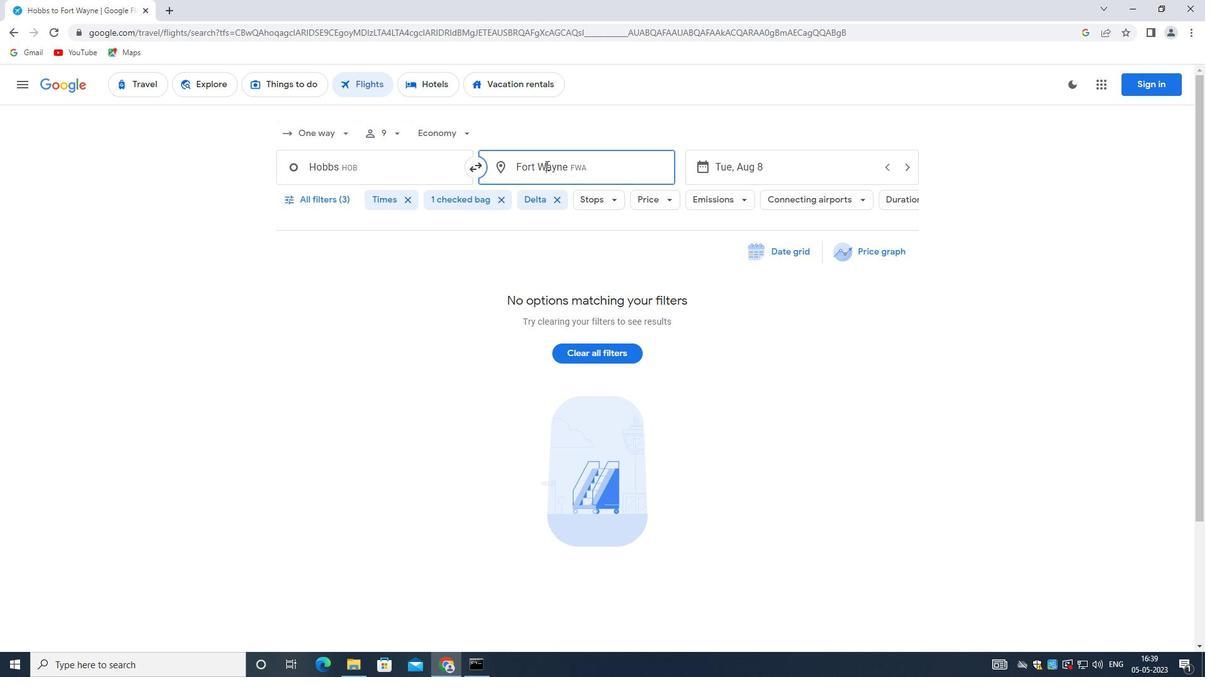 
Action: Key pressed <Key.backspace><Key.shift>COASTAL<Key.space><Key.shift>CAROLINA
Screenshot: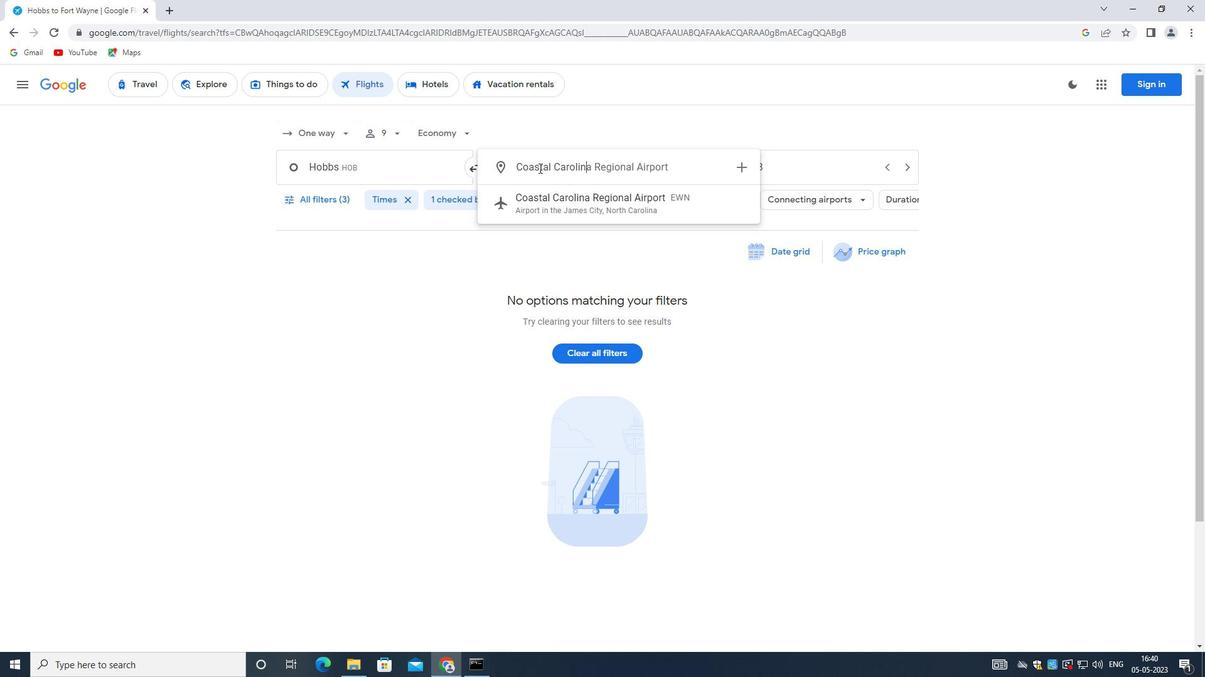 
Action: Mouse moved to (546, 204)
Screenshot: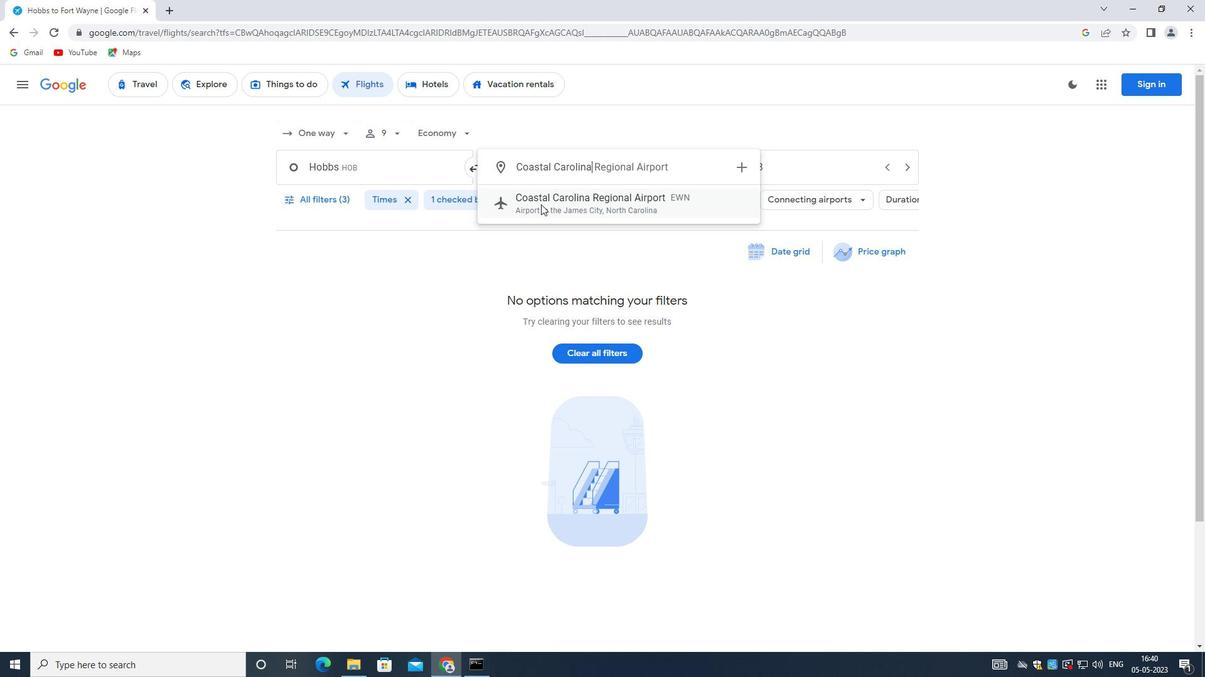 
Action: Mouse pressed left at (546, 204)
Screenshot: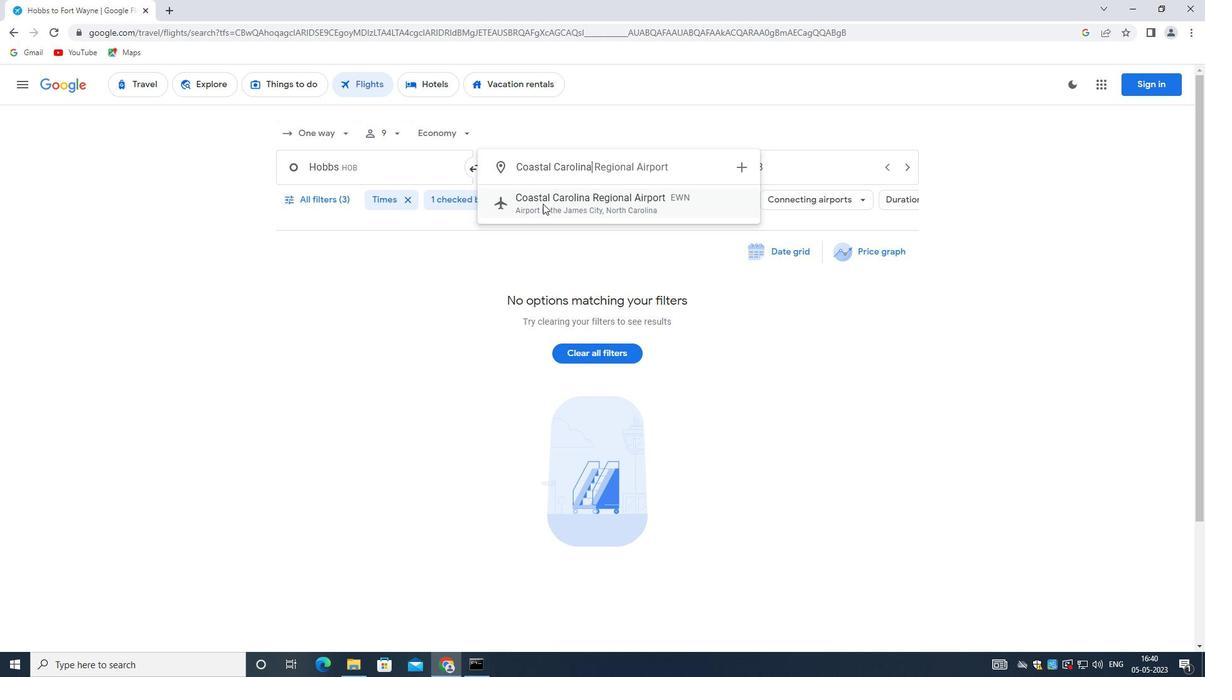 
Action: Mouse moved to (737, 169)
Screenshot: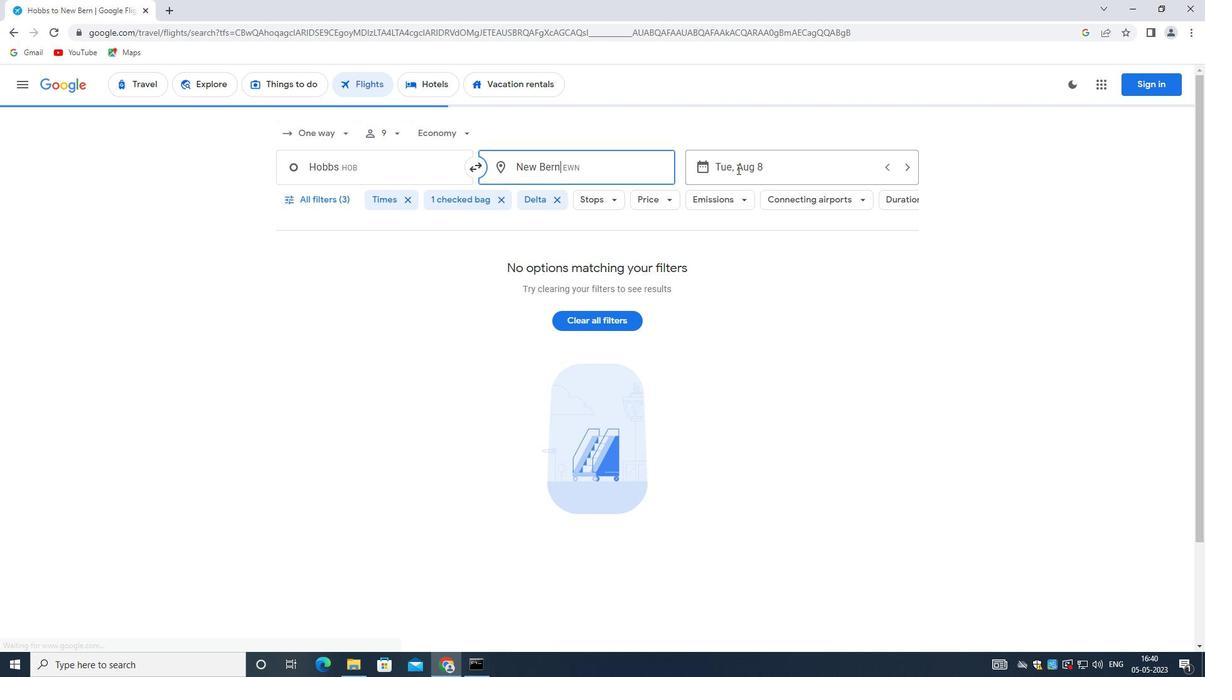 
Action: Mouse pressed left at (737, 169)
Screenshot: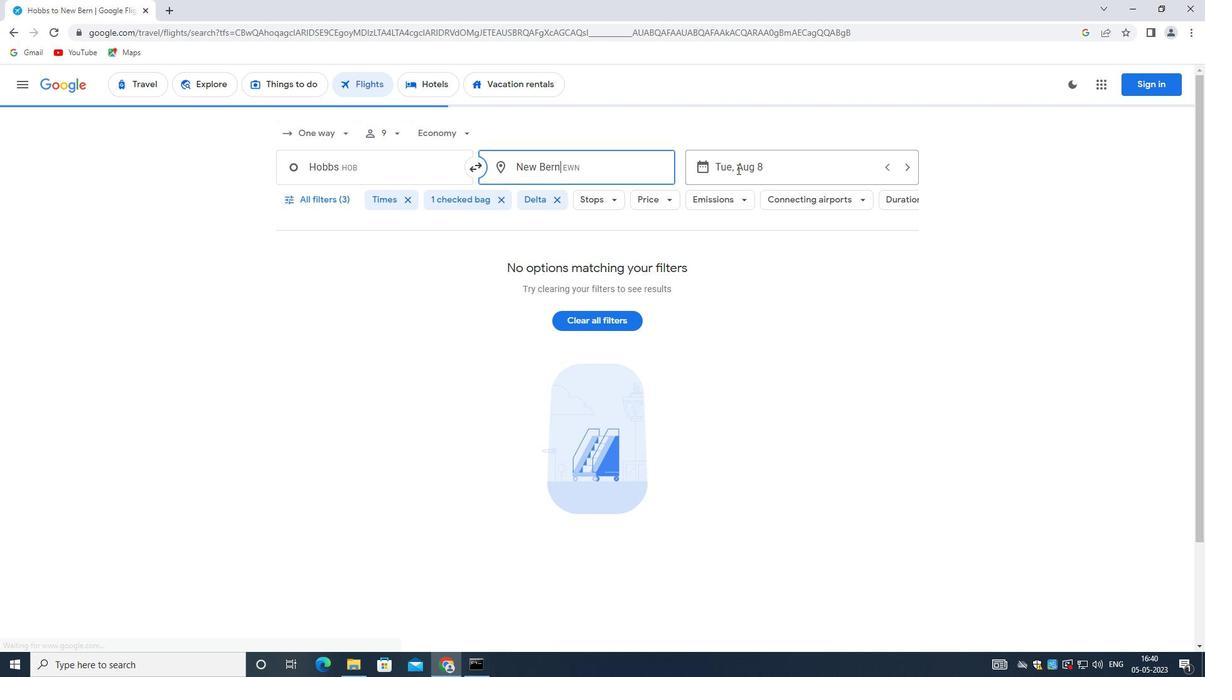 
Action: Mouse moved to (527, 306)
Screenshot: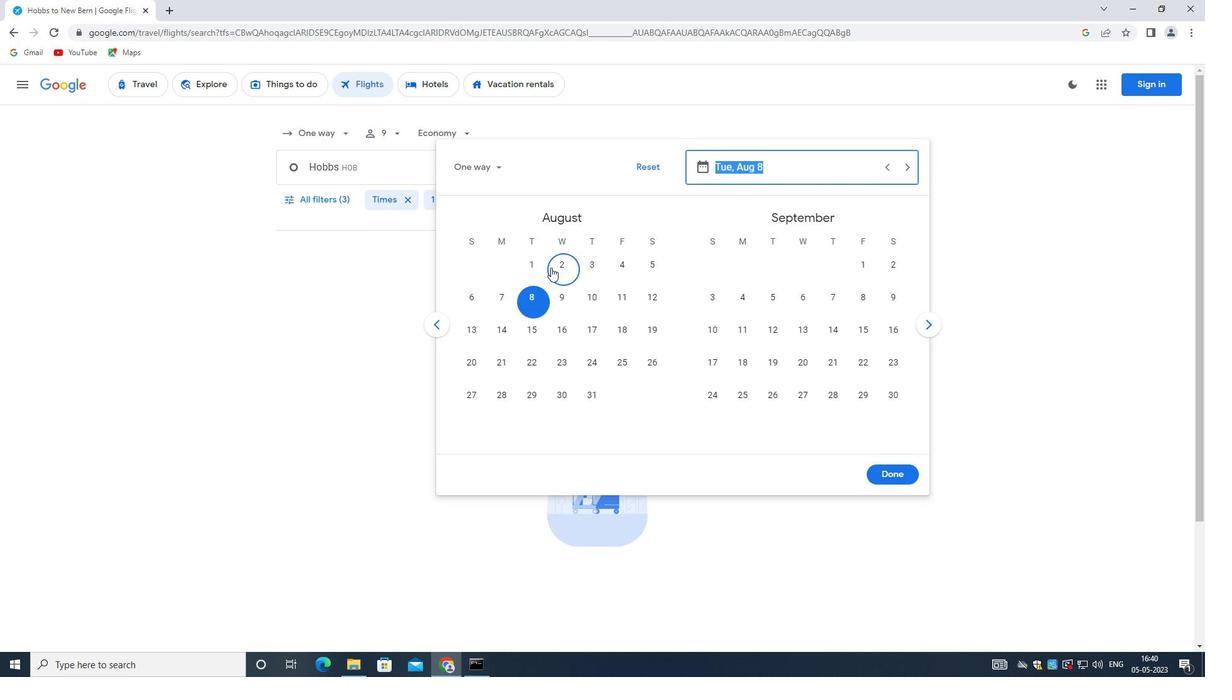 
Action: Mouse pressed left at (527, 306)
Screenshot: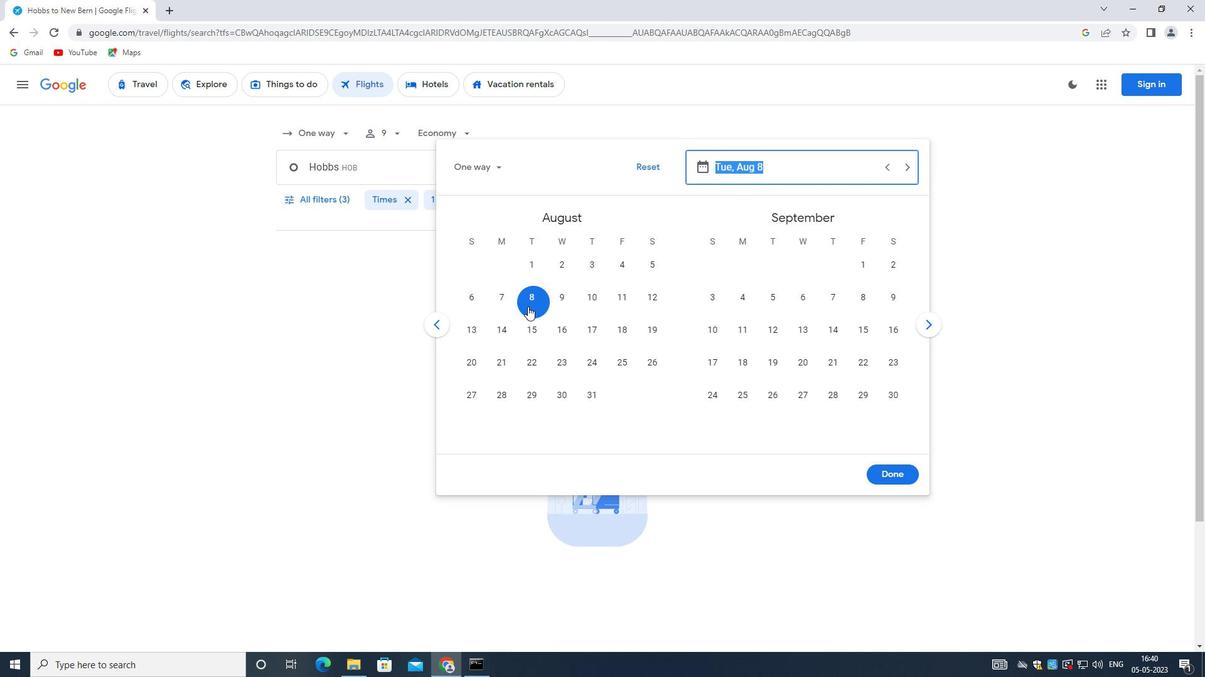 
Action: Mouse moved to (898, 472)
Screenshot: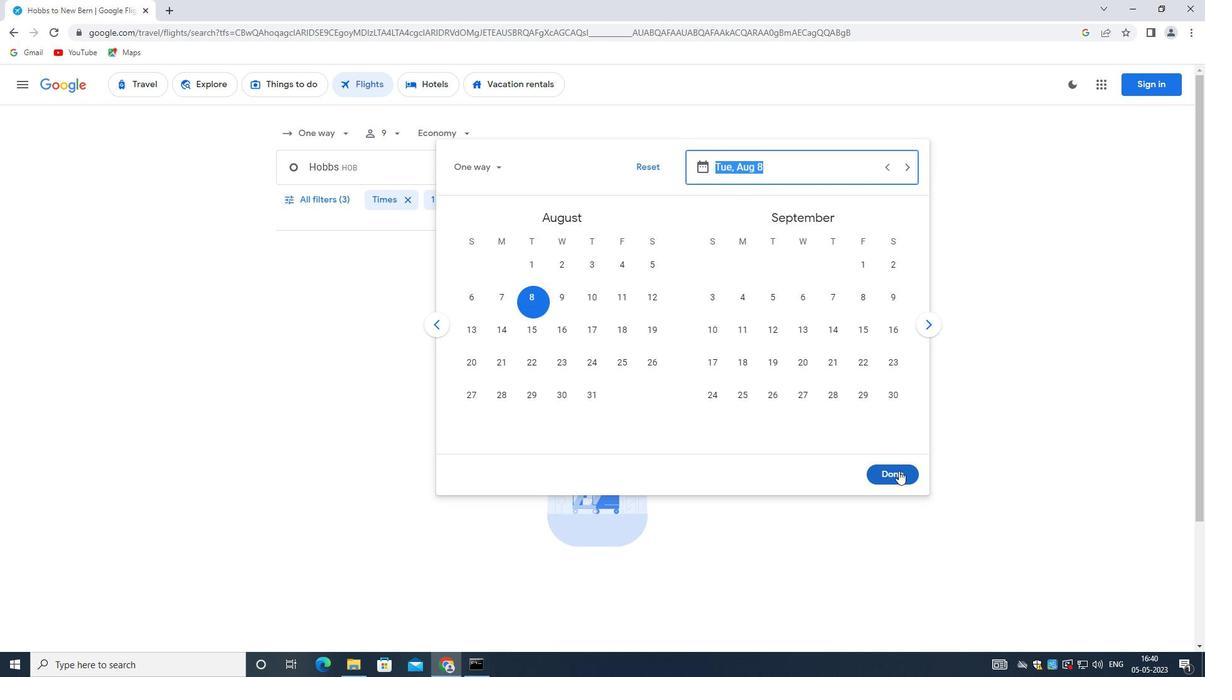 
Action: Mouse pressed left at (898, 472)
Screenshot: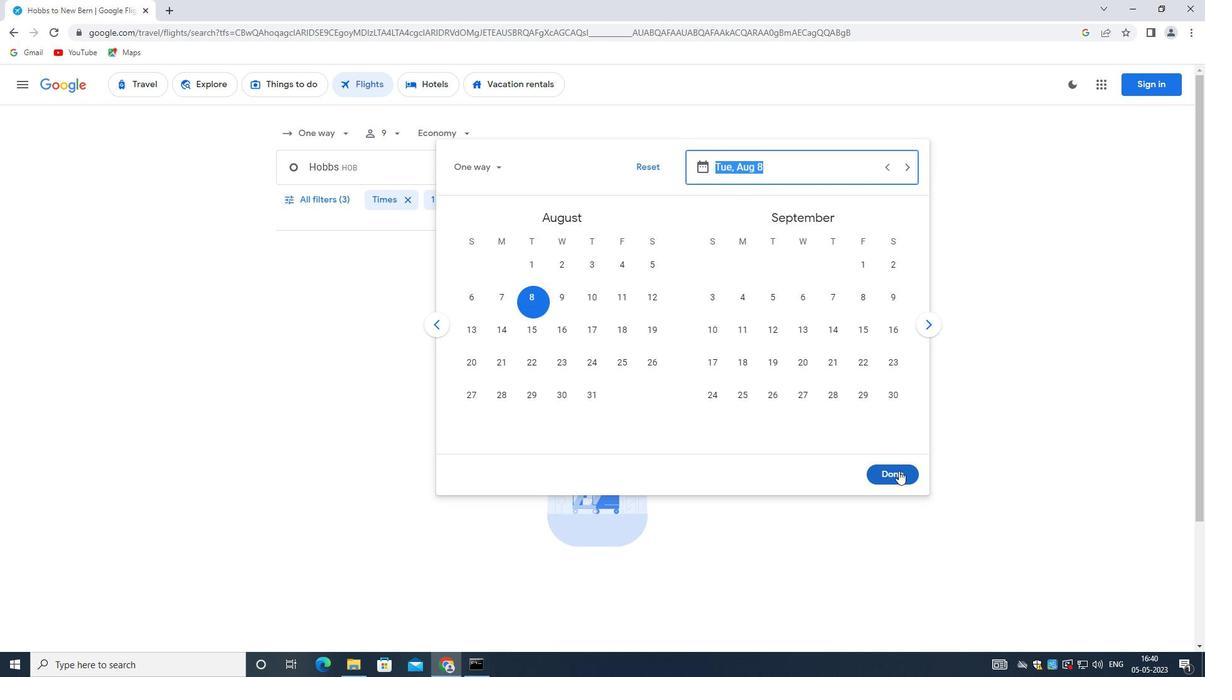 
Action: Mouse moved to (318, 199)
Screenshot: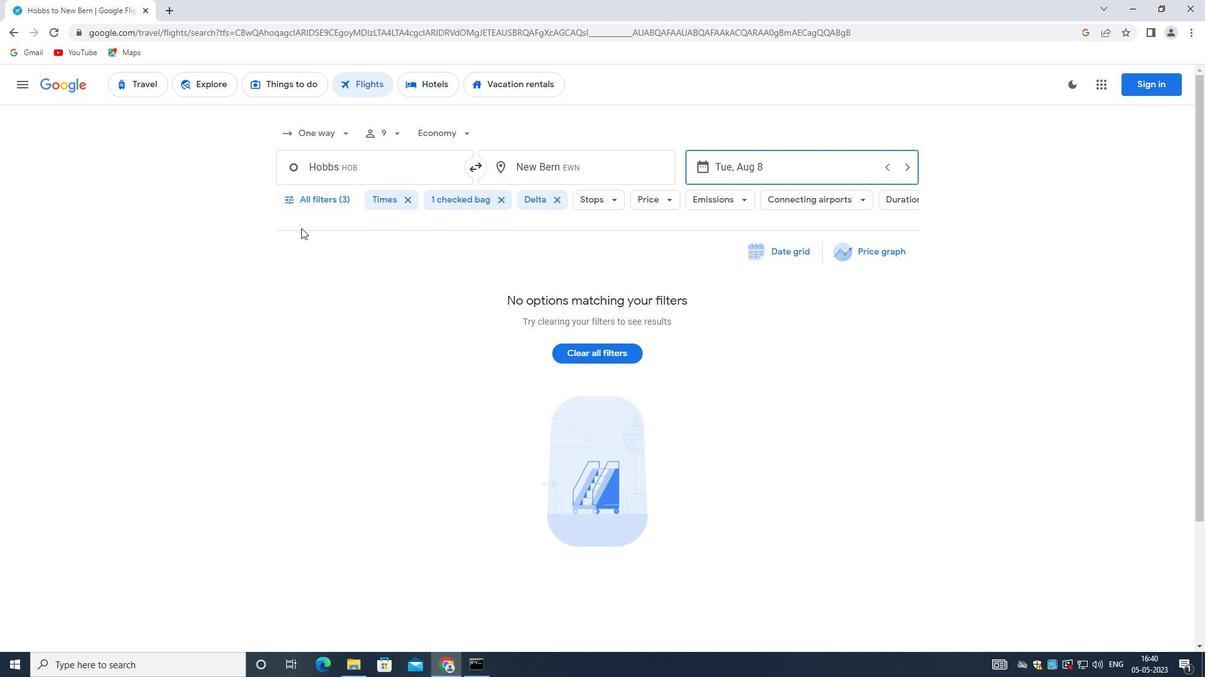 
Action: Mouse pressed left at (318, 199)
Screenshot: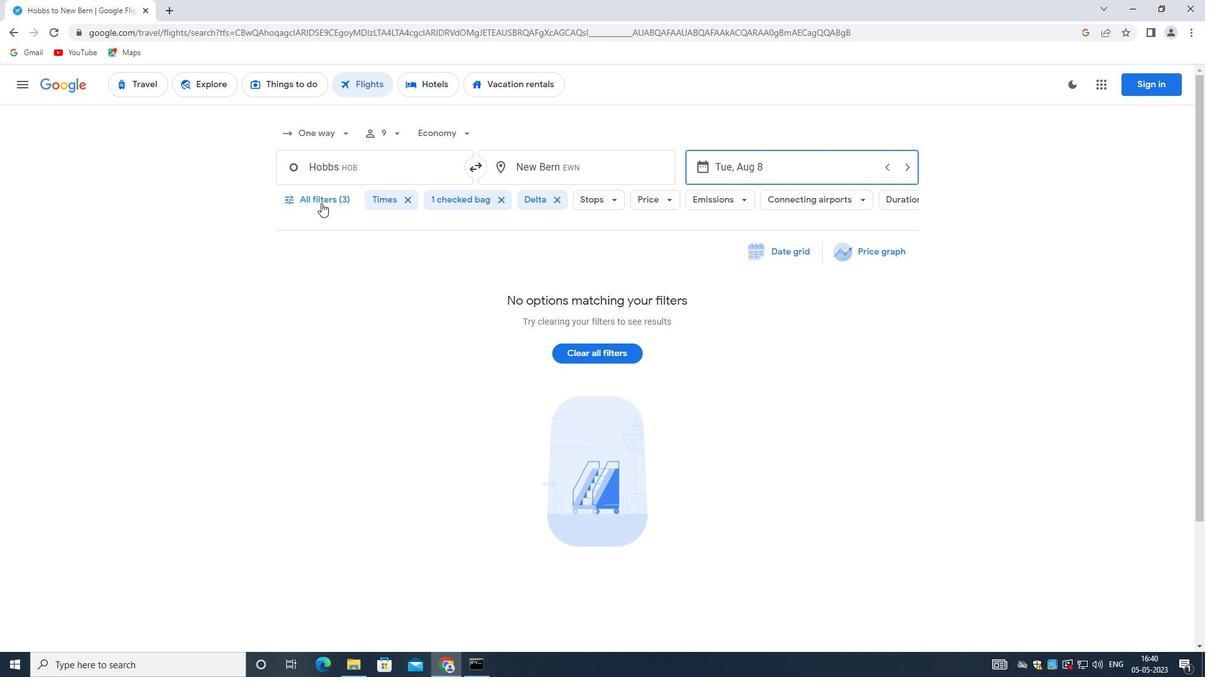 
Action: Mouse moved to (398, 361)
Screenshot: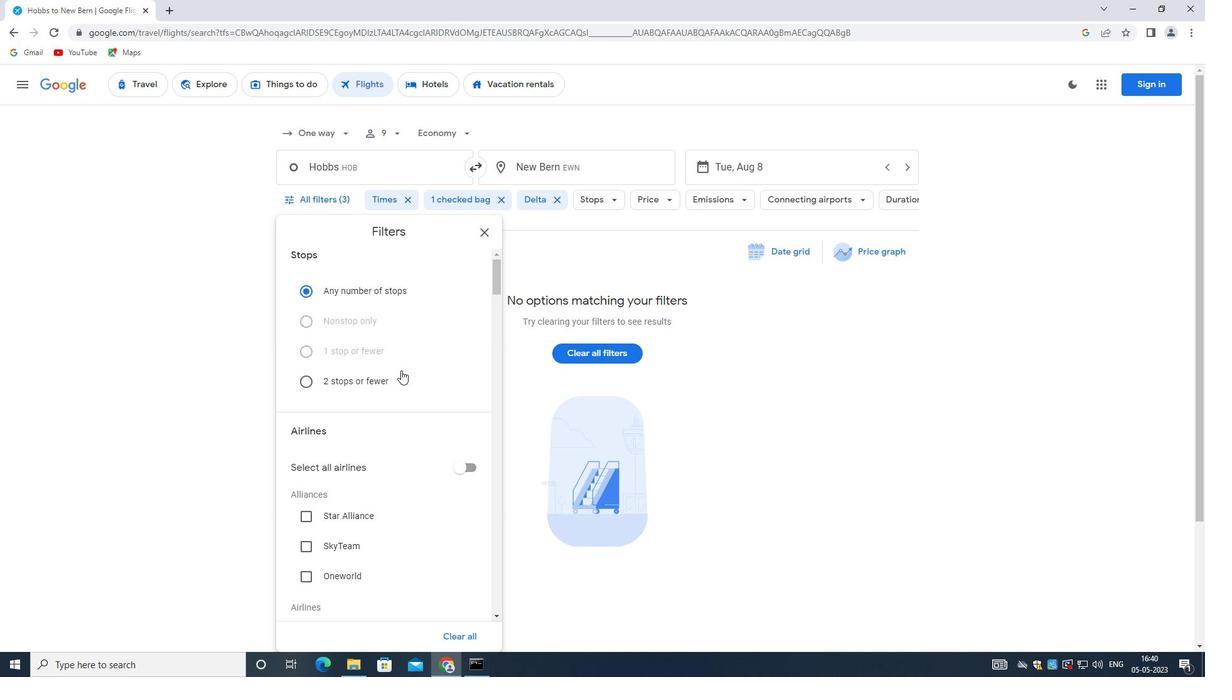 
Action: Mouse scrolled (398, 360) with delta (0, 0)
Screenshot: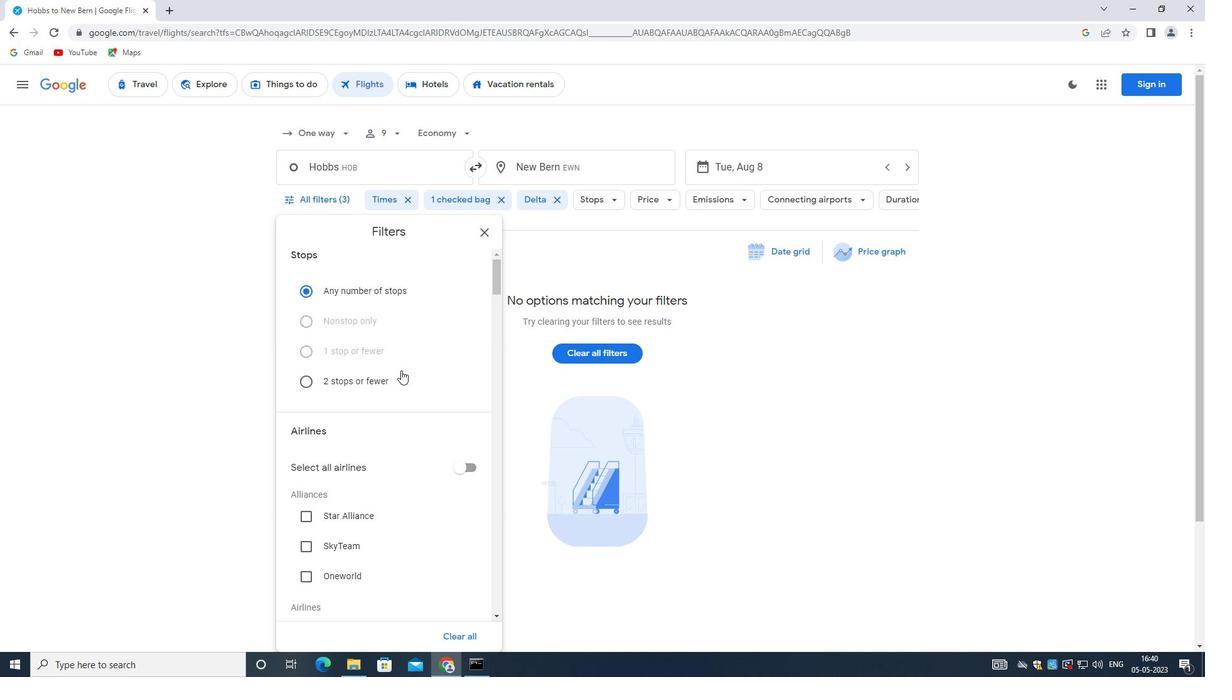 
Action: Mouse moved to (397, 361)
Screenshot: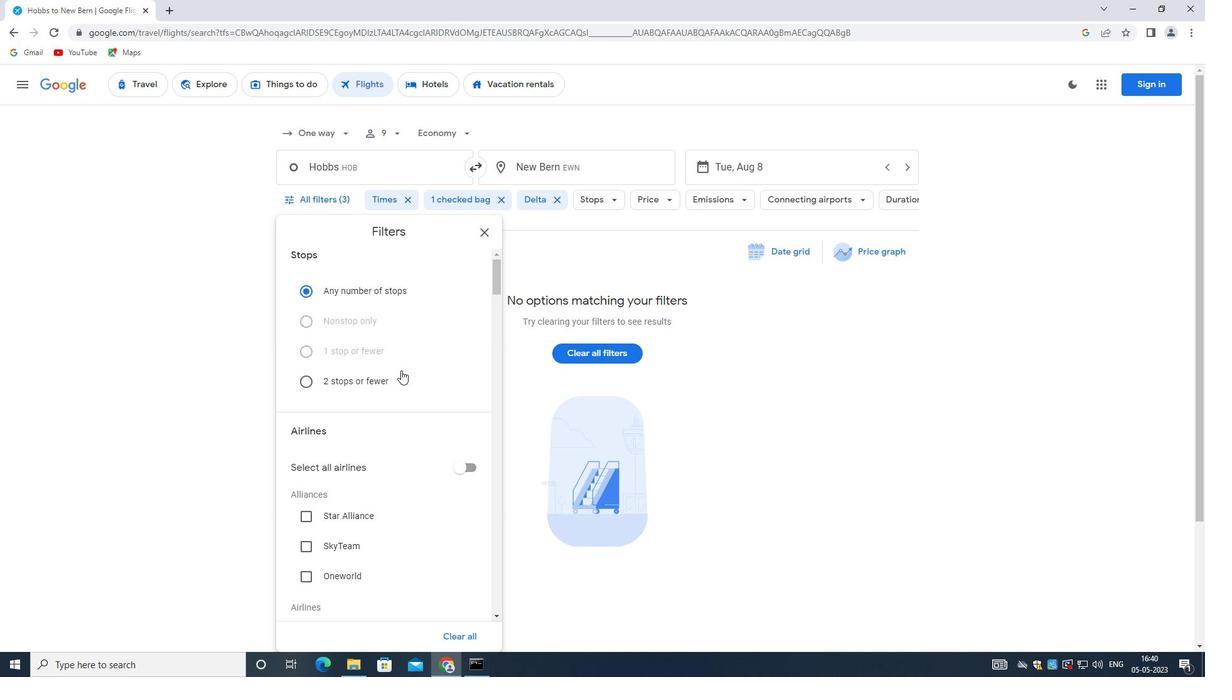 
Action: Mouse scrolled (397, 360) with delta (0, 0)
Screenshot: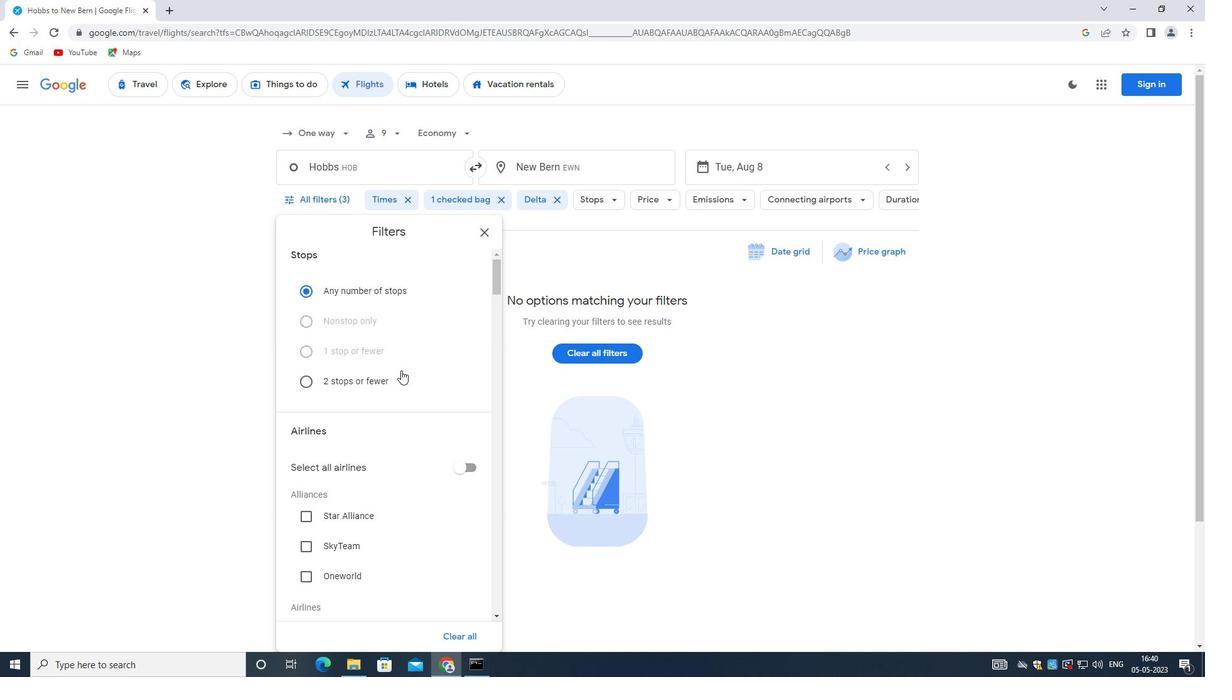
Action: Mouse scrolled (397, 360) with delta (0, 0)
Screenshot: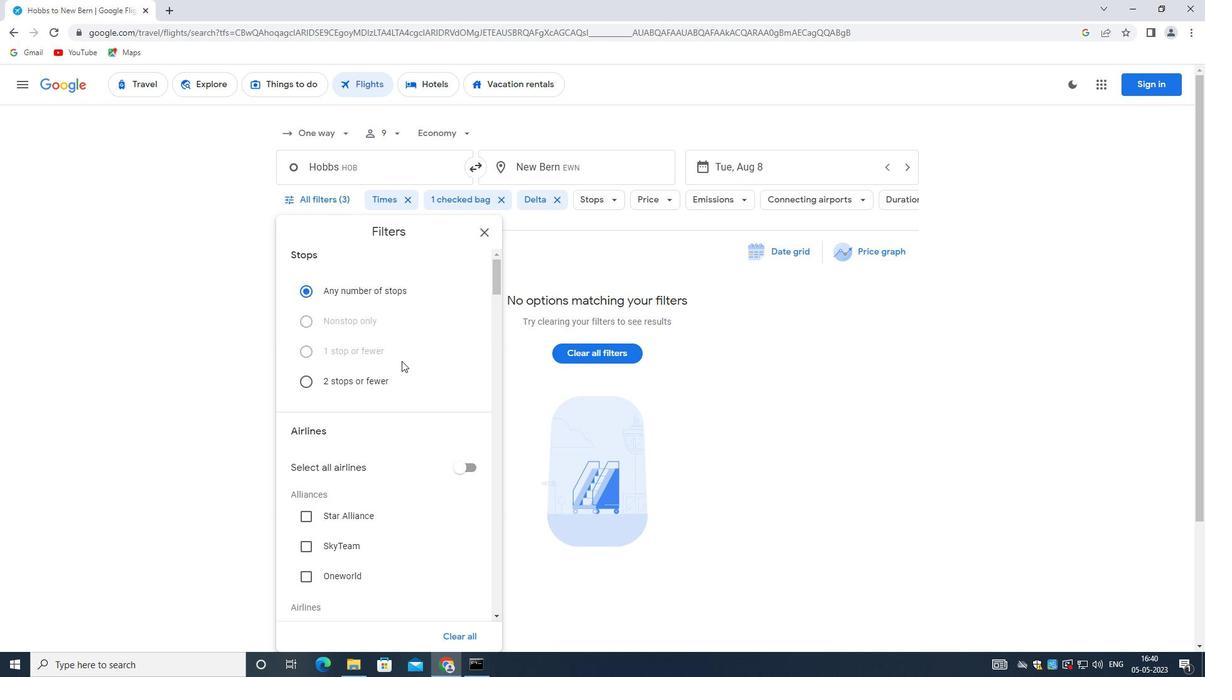 
Action: Mouse scrolled (397, 360) with delta (0, 0)
Screenshot: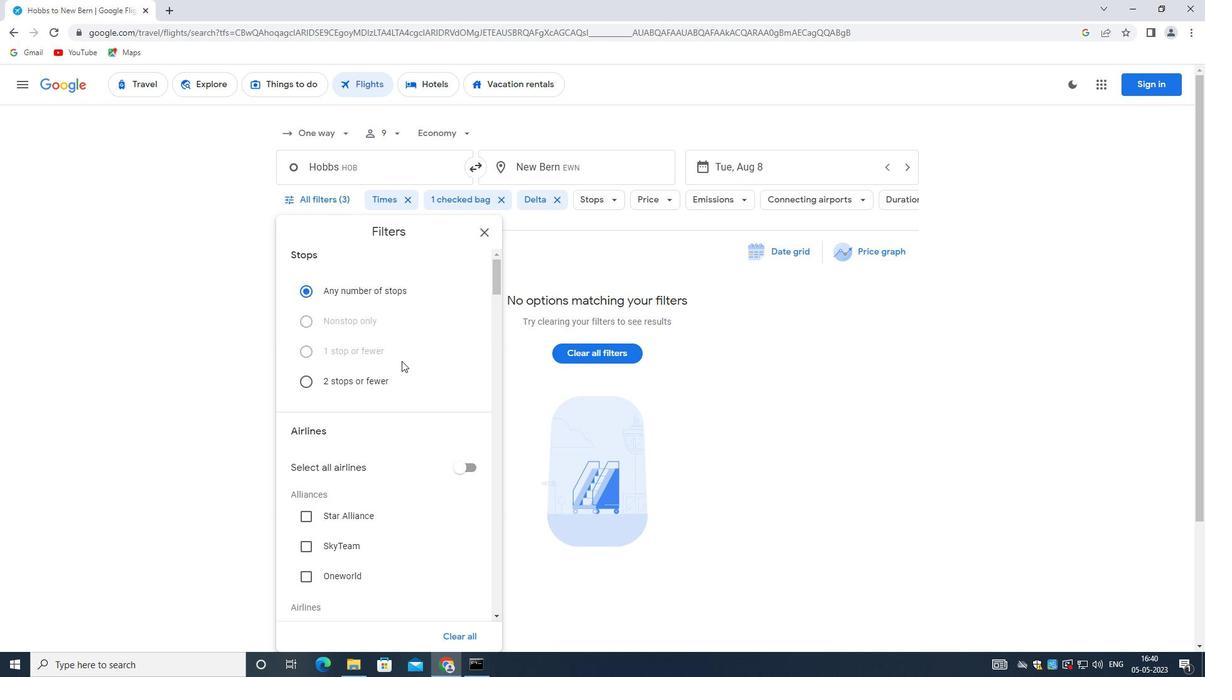 
Action: Mouse moved to (396, 361)
Screenshot: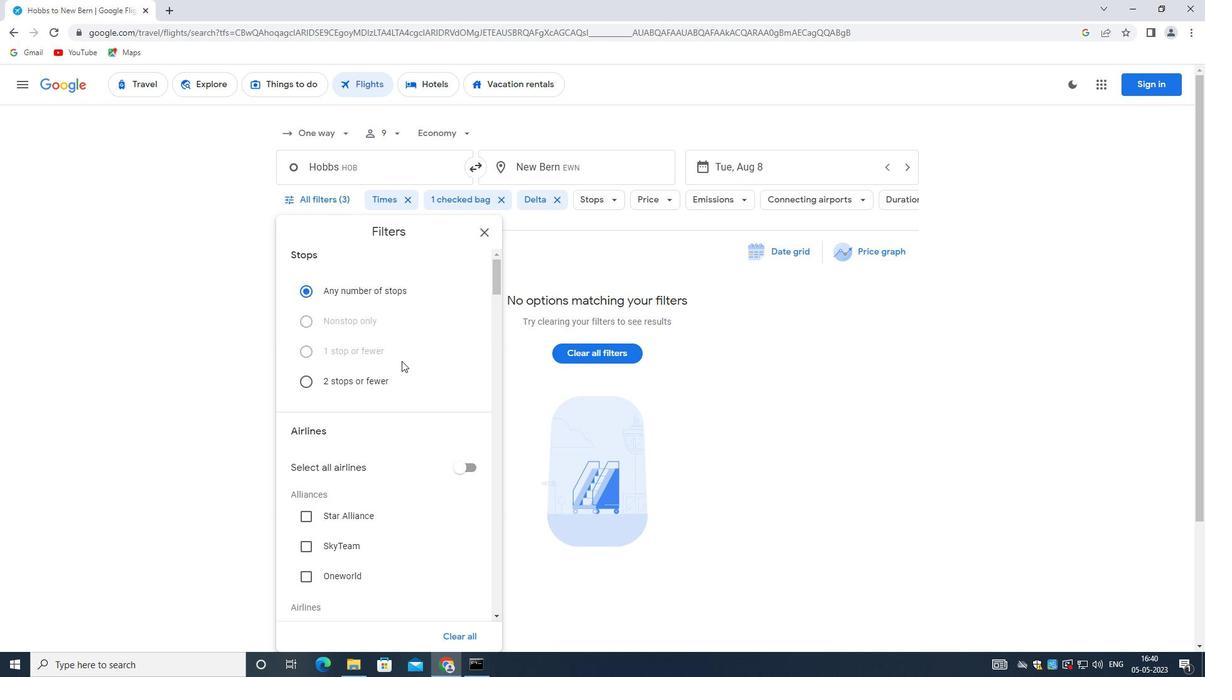 
Action: Mouse scrolled (396, 360) with delta (0, 0)
Screenshot: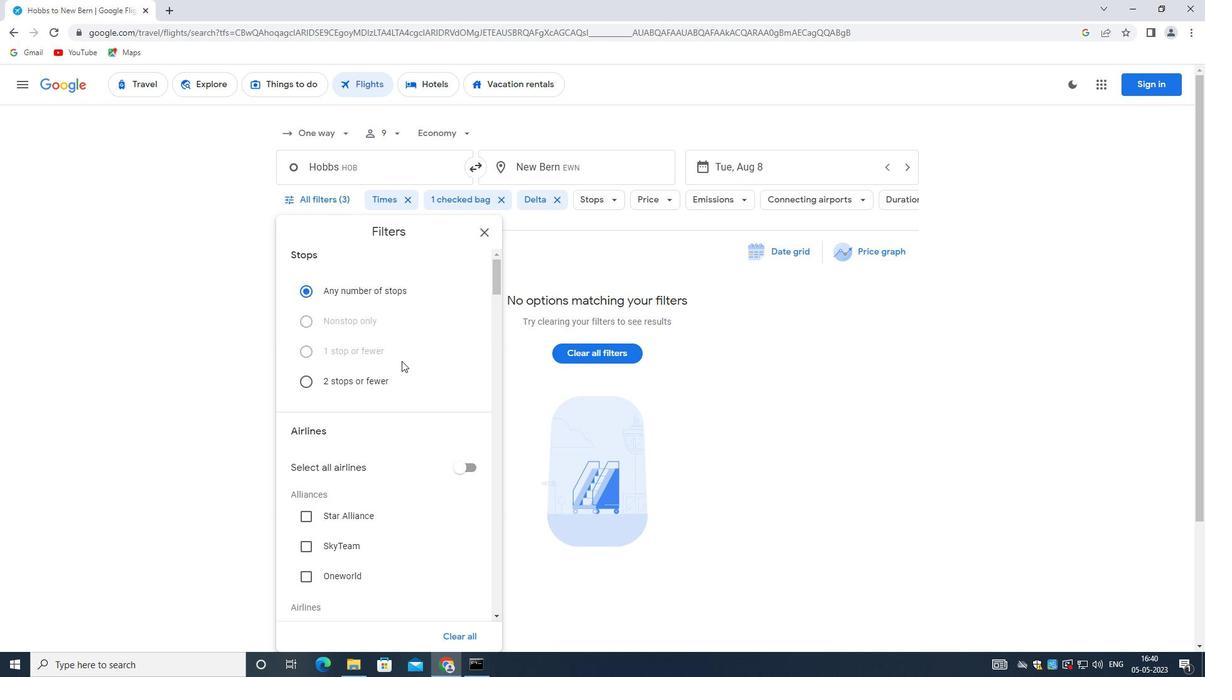 
Action: Mouse moved to (381, 459)
Screenshot: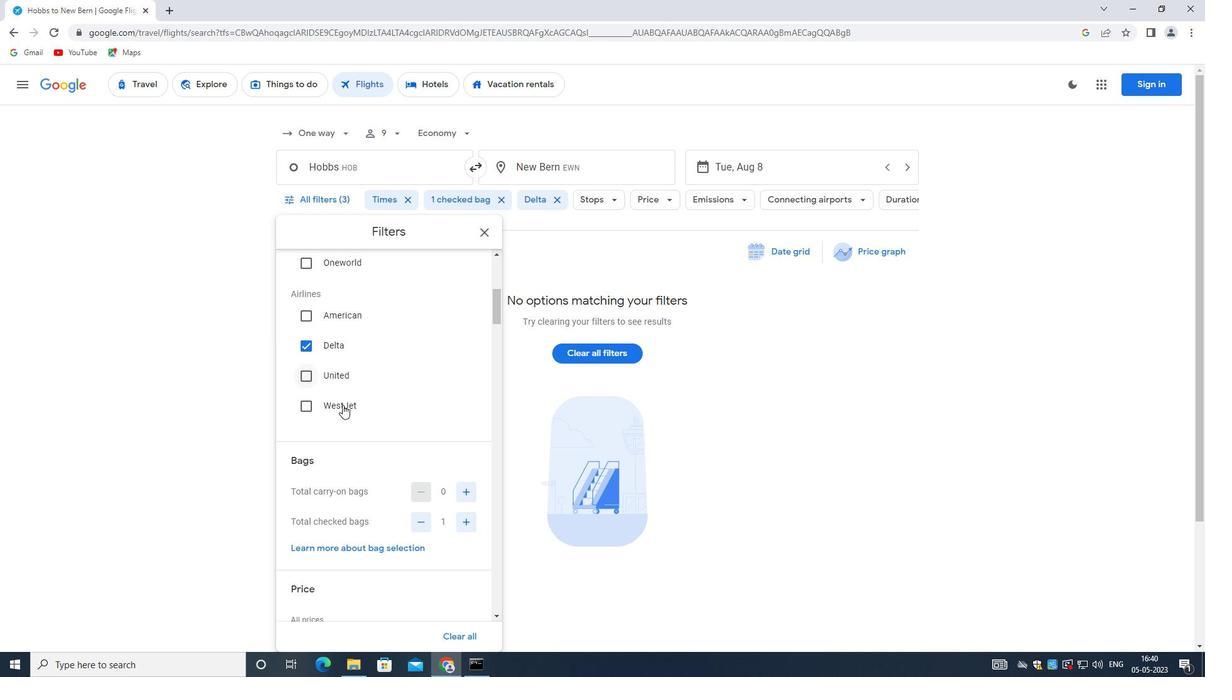 
Action: Mouse scrolled (381, 460) with delta (0, 0)
Screenshot: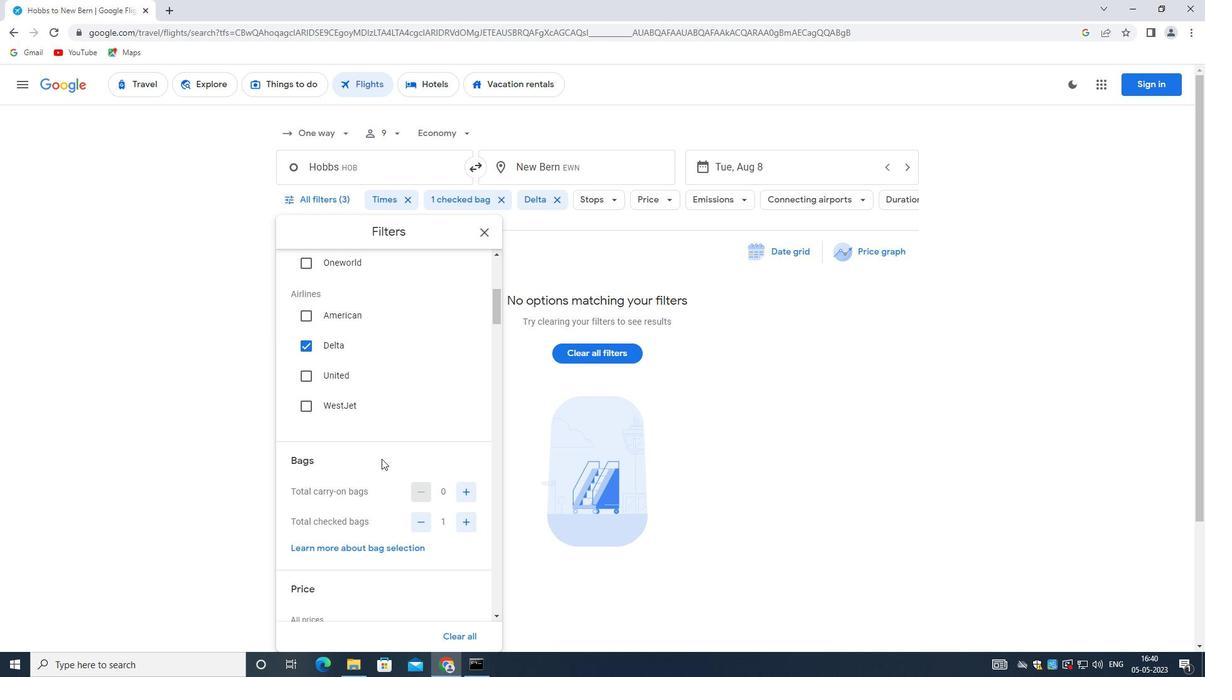 
Action: Mouse scrolled (381, 460) with delta (0, 0)
Screenshot: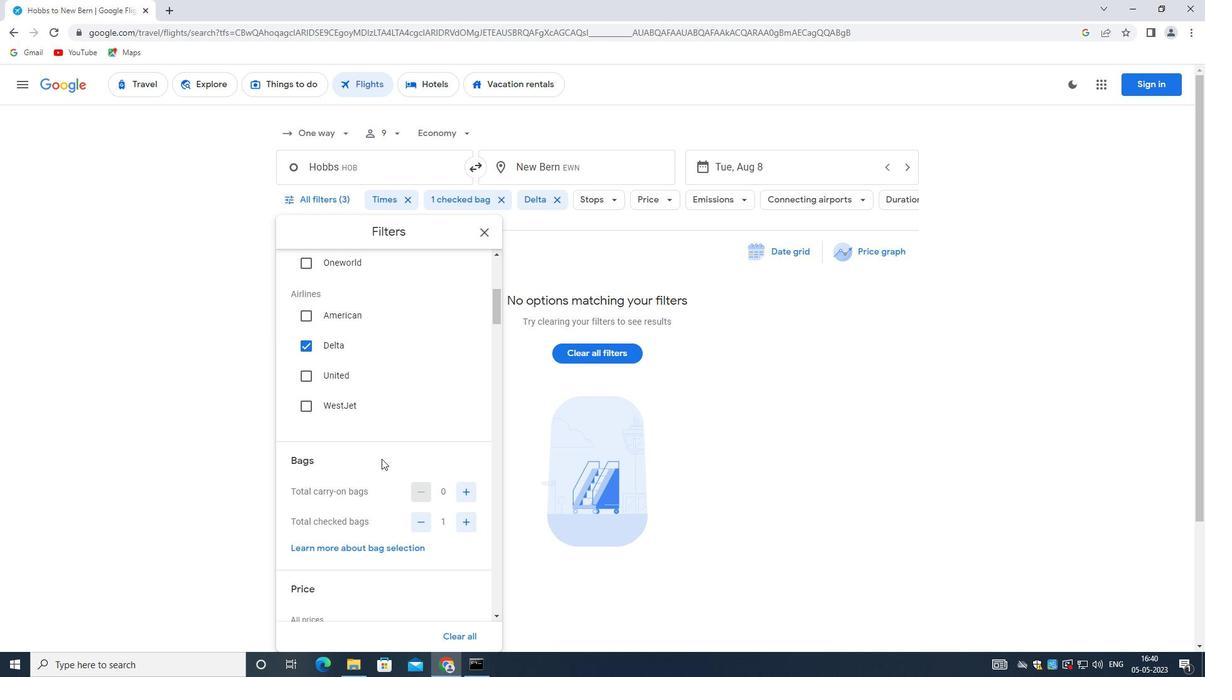 
Action: Mouse scrolled (381, 460) with delta (0, 0)
Screenshot: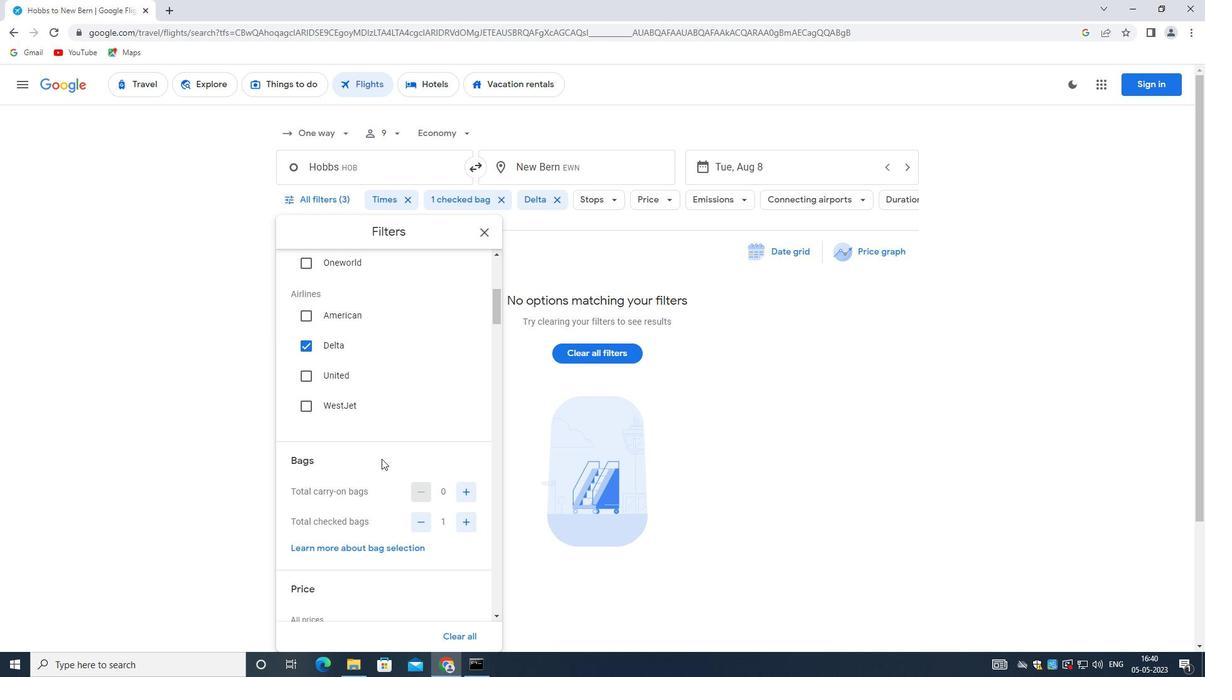 
Action: Mouse scrolled (381, 460) with delta (0, 0)
Screenshot: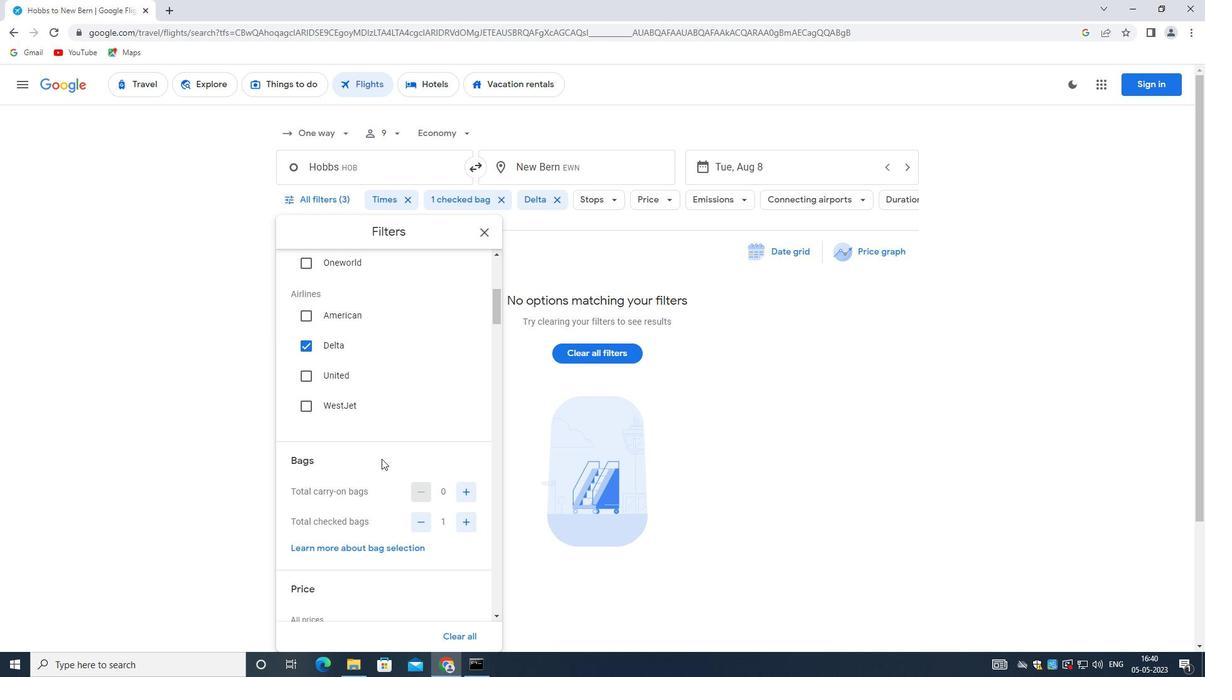 
Action: Mouse moved to (371, 451)
Screenshot: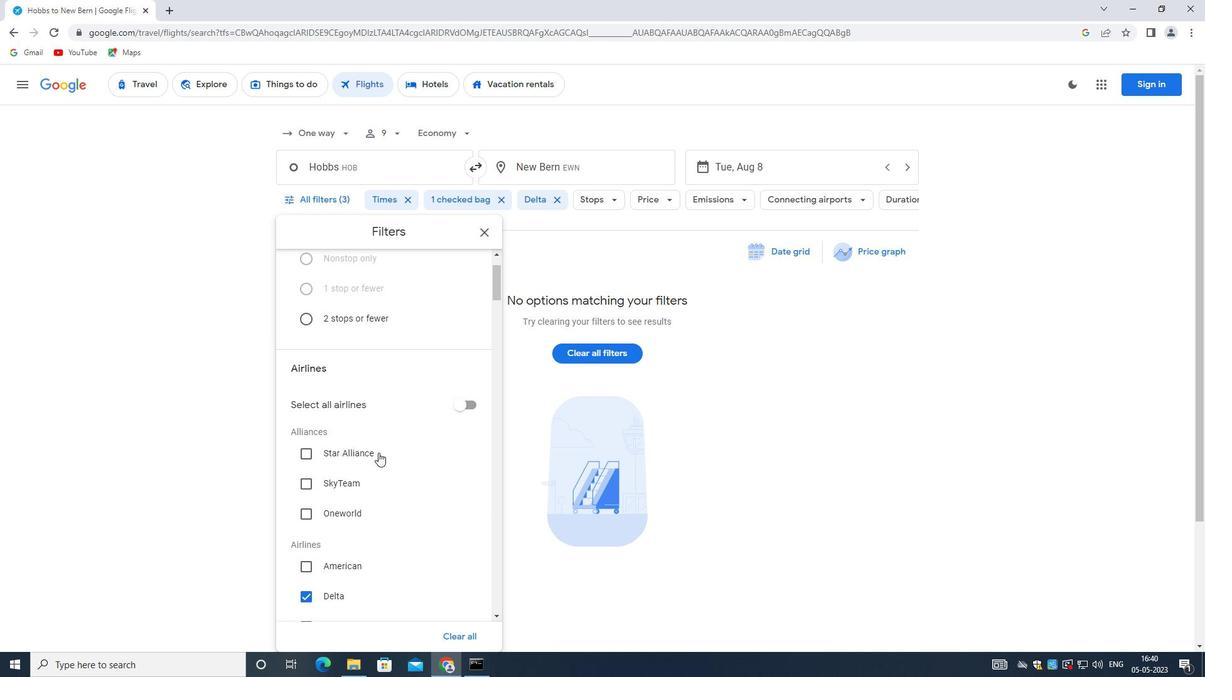 
Action: Mouse scrolled (371, 451) with delta (0, 0)
Screenshot: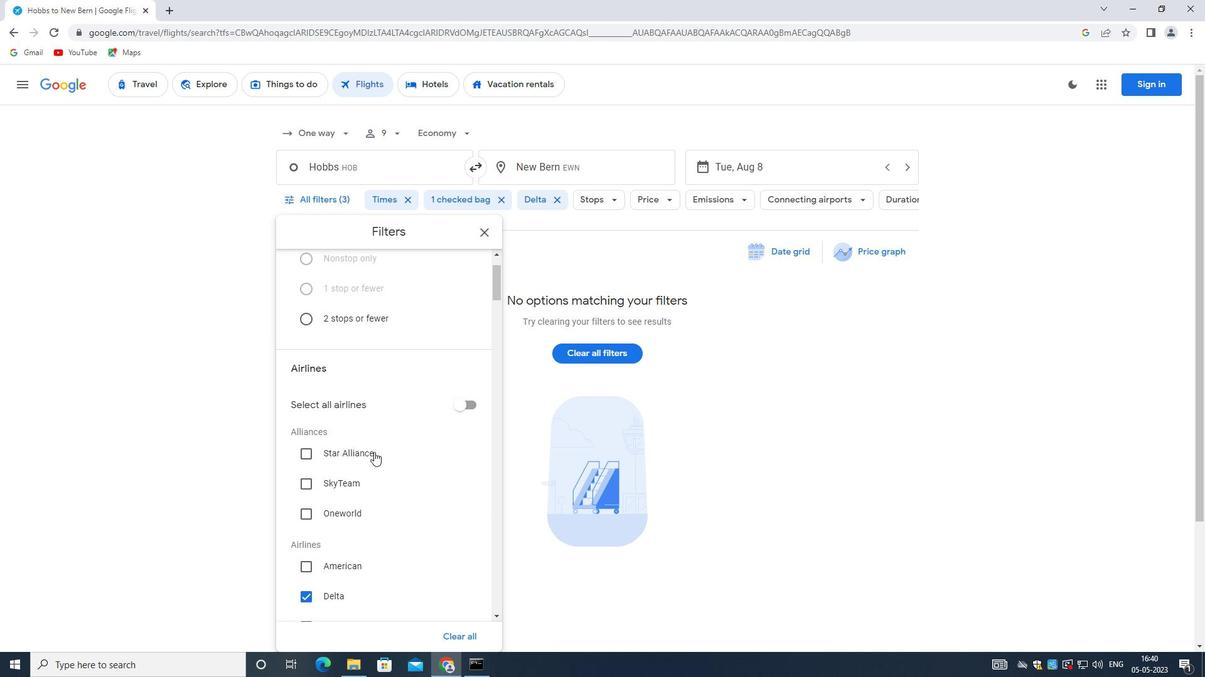 
Action: Mouse moved to (371, 451)
Screenshot: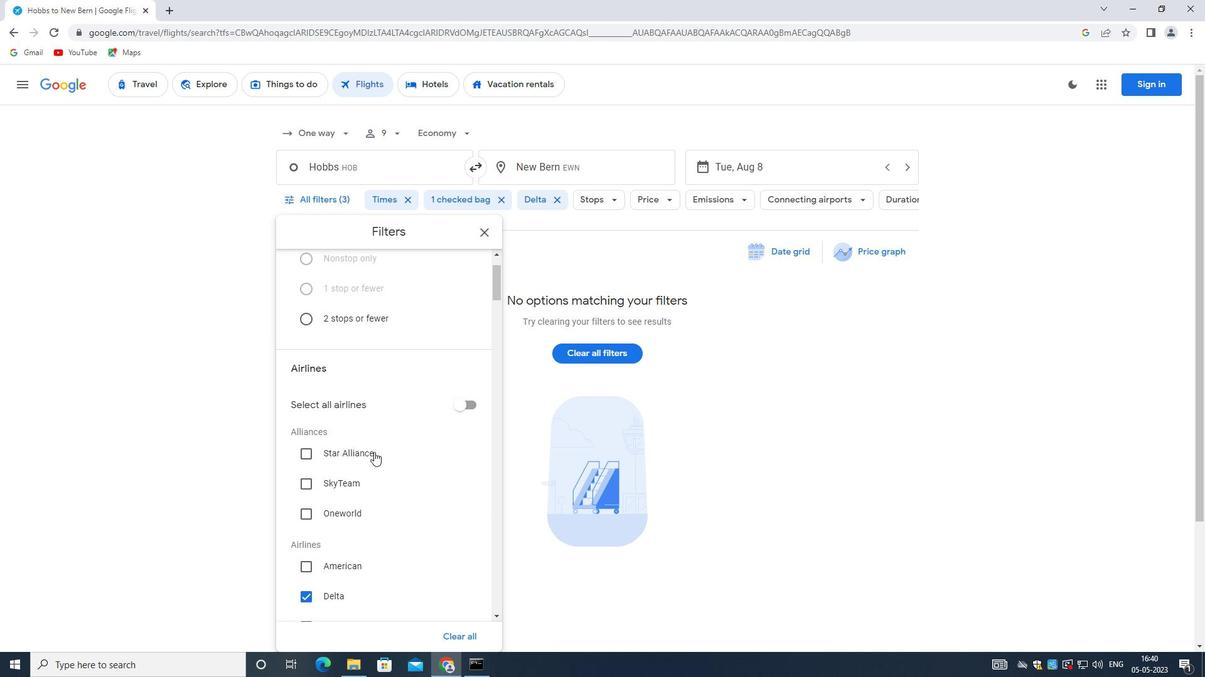 
Action: Mouse scrolled (371, 451) with delta (0, 0)
Screenshot: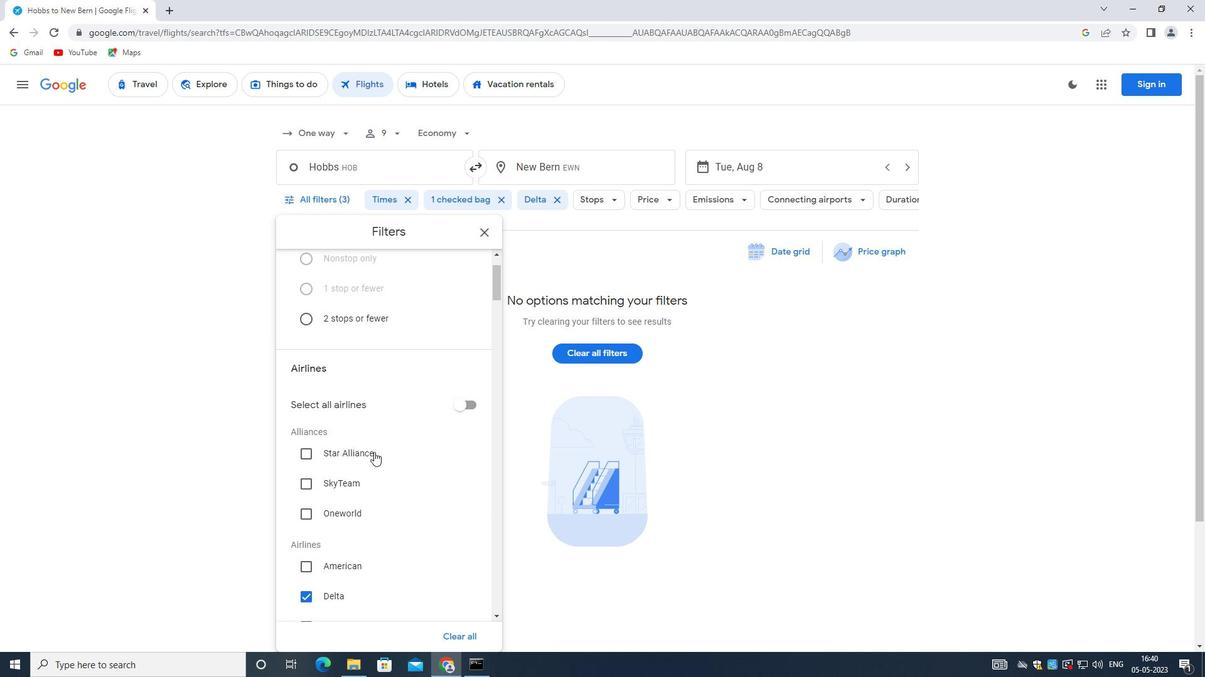 
Action: Mouse moved to (370, 451)
Screenshot: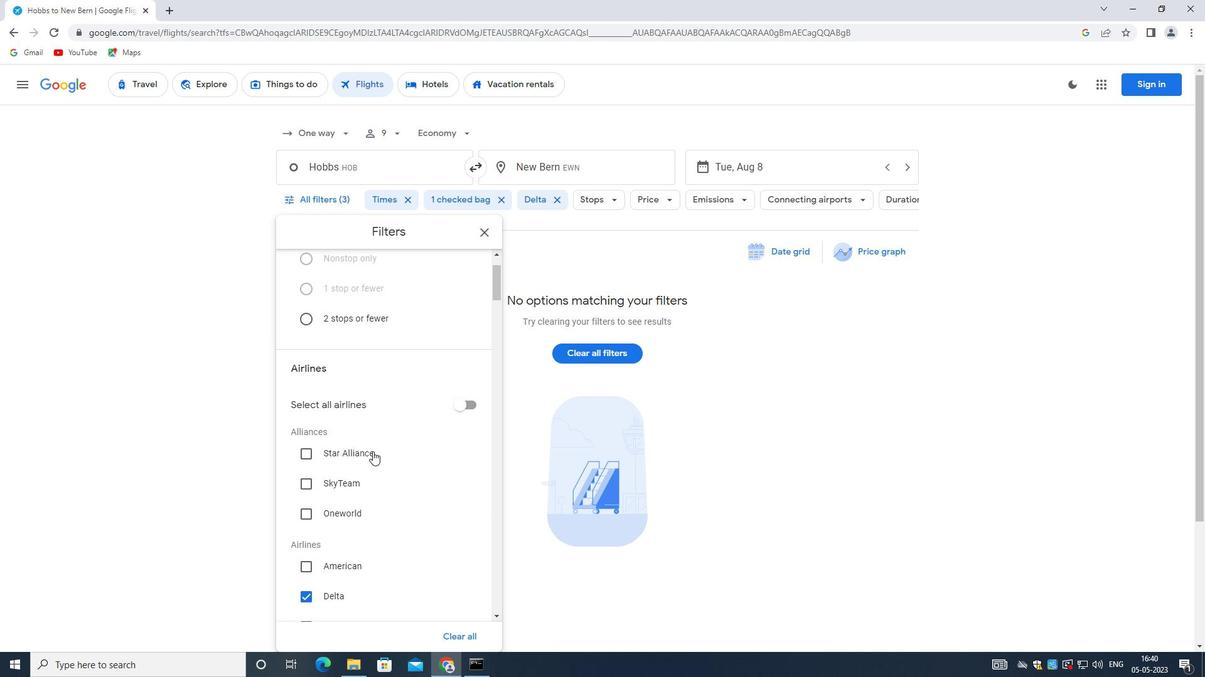
Action: Mouse scrolled (370, 451) with delta (0, 0)
Screenshot: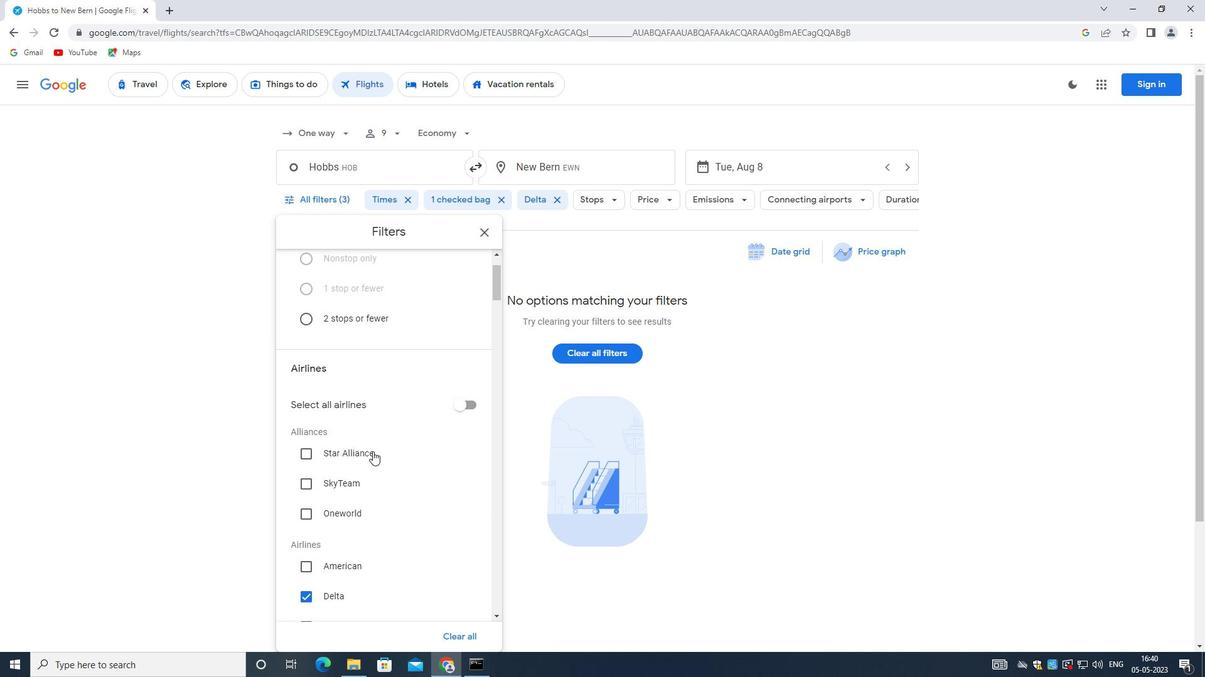 
Action: Mouse moved to (370, 451)
Screenshot: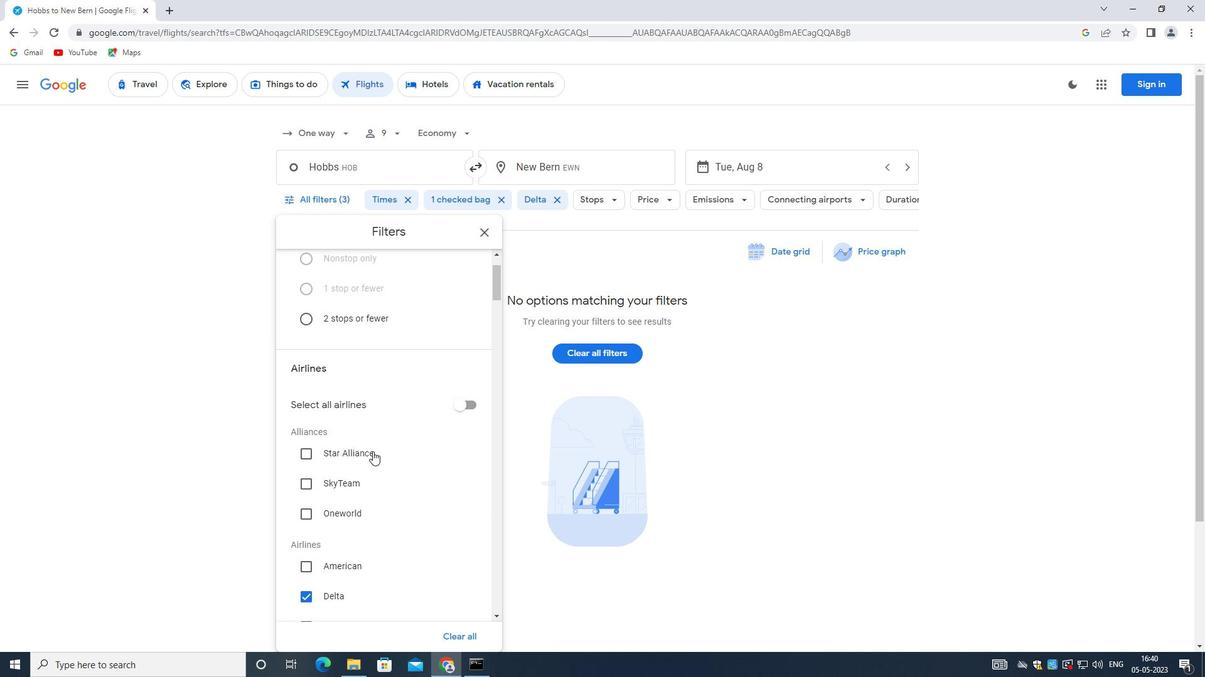 
Action: Mouse scrolled (370, 451) with delta (0, 0)
Screenshot: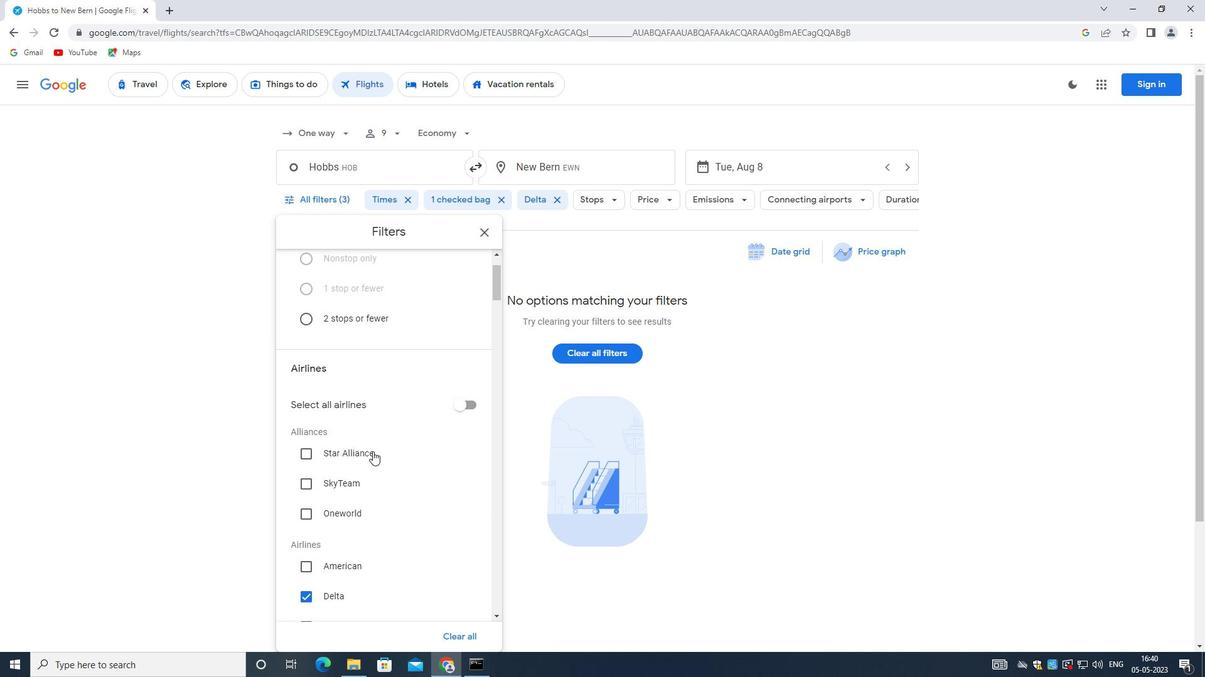 
Action: Mouse moved to (369, 451)
Screenshot: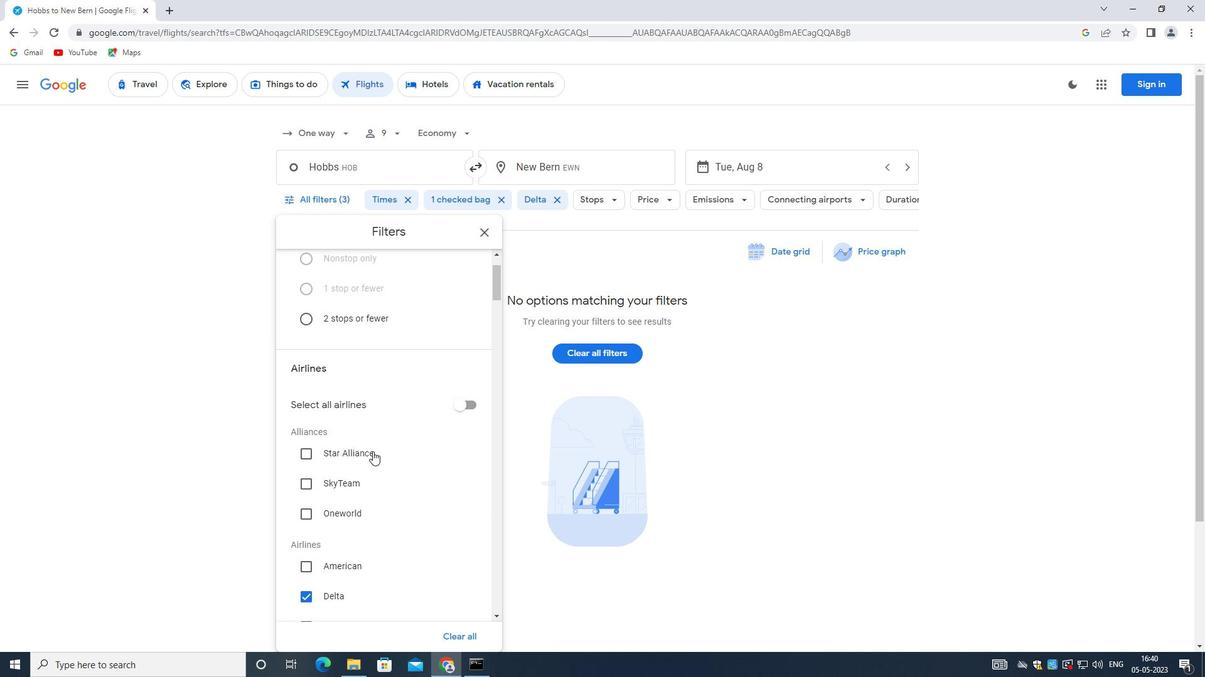 
Action: Mouse scrolled (369, 451) with delta (0, 0)
Screenshot: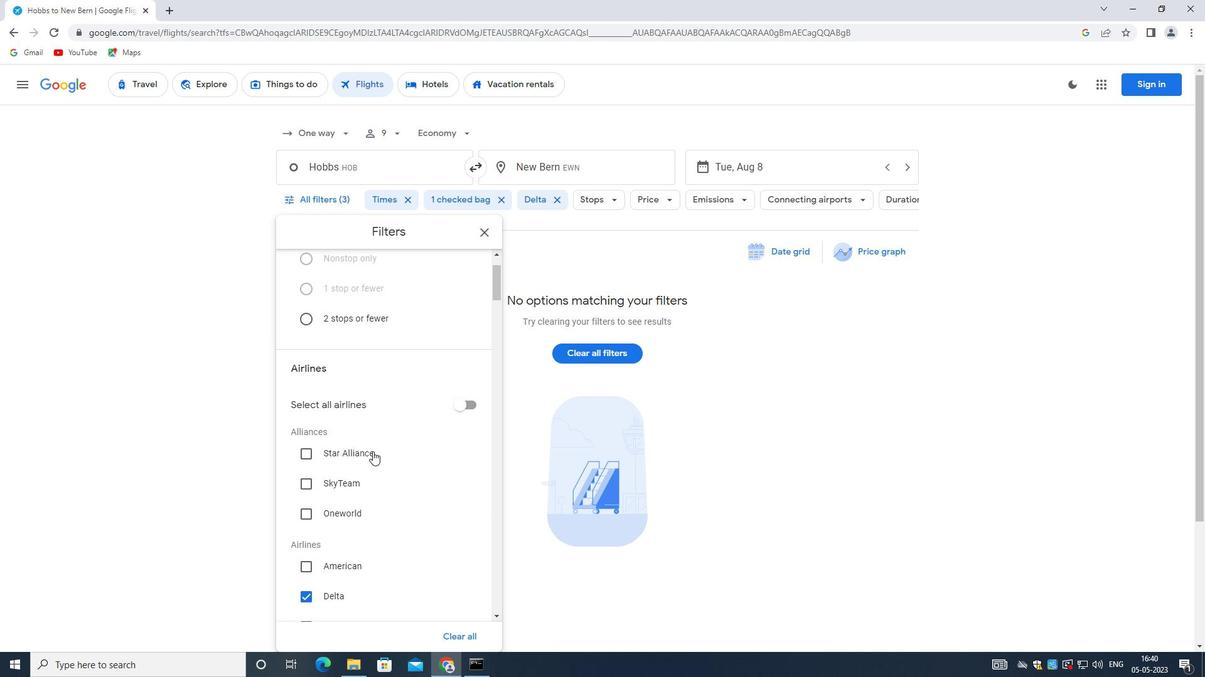 
Action: Mouse moved to (387, 449)
Screenshot: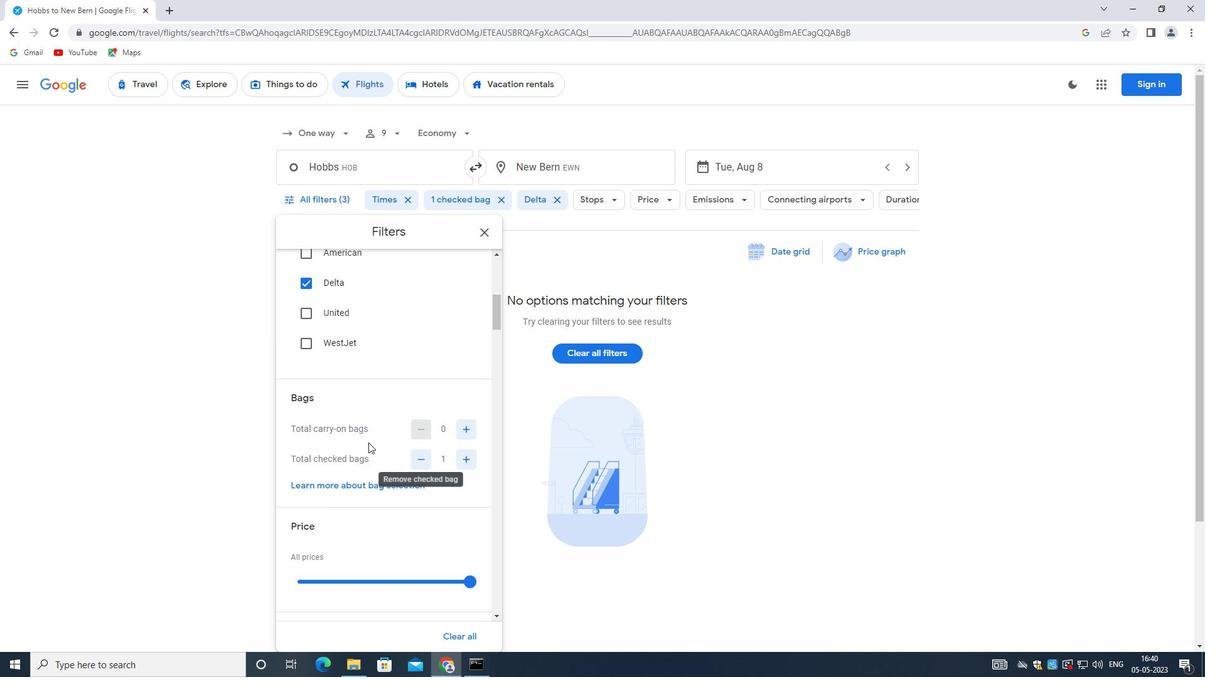 
Action: Mouse scrolled (387, 450) with delta (0, 0)
Screenshot: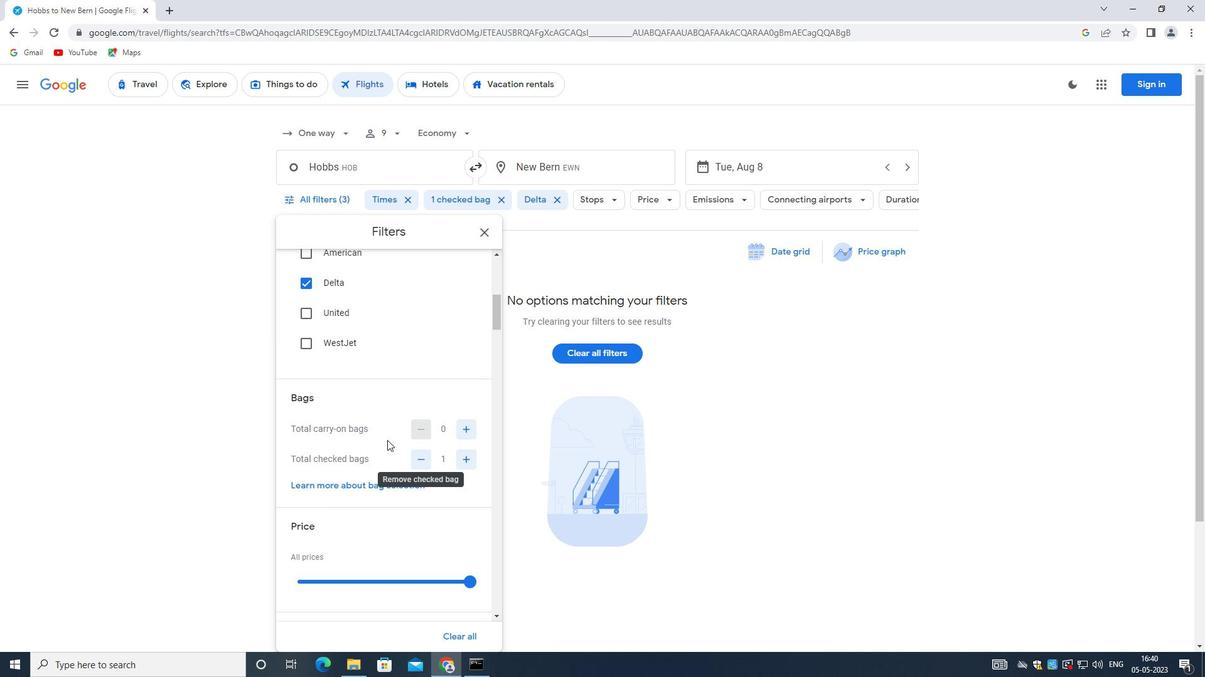 
Action: Mouse scrolled (387, 450) with delta (0, 0)
Screenshot: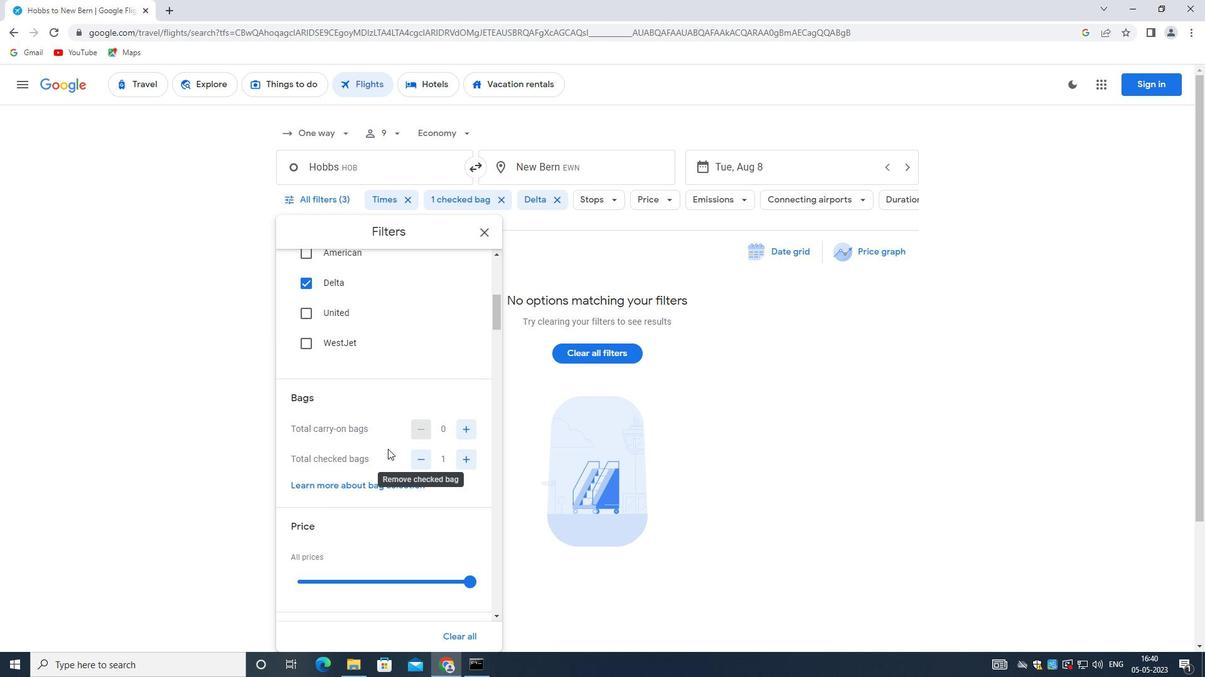
Action: Mouse moved to (441, 376)
Screenshot: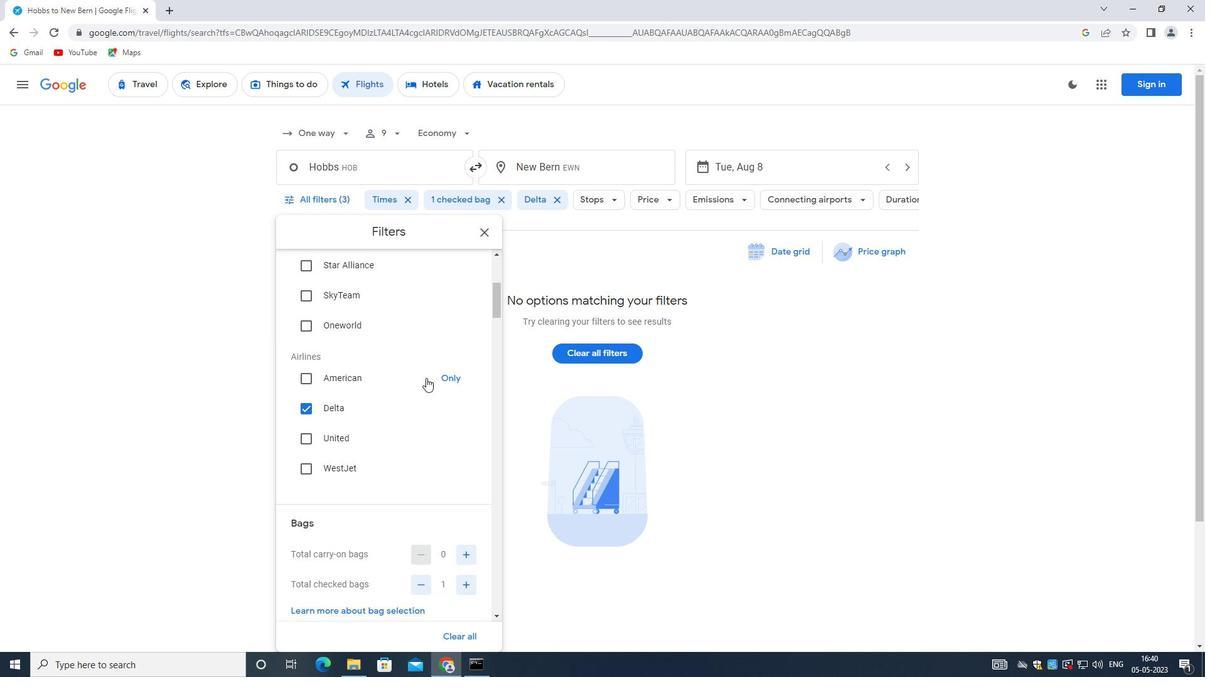 
Action: Mouse pressed left at (441, 376)
Screenshot: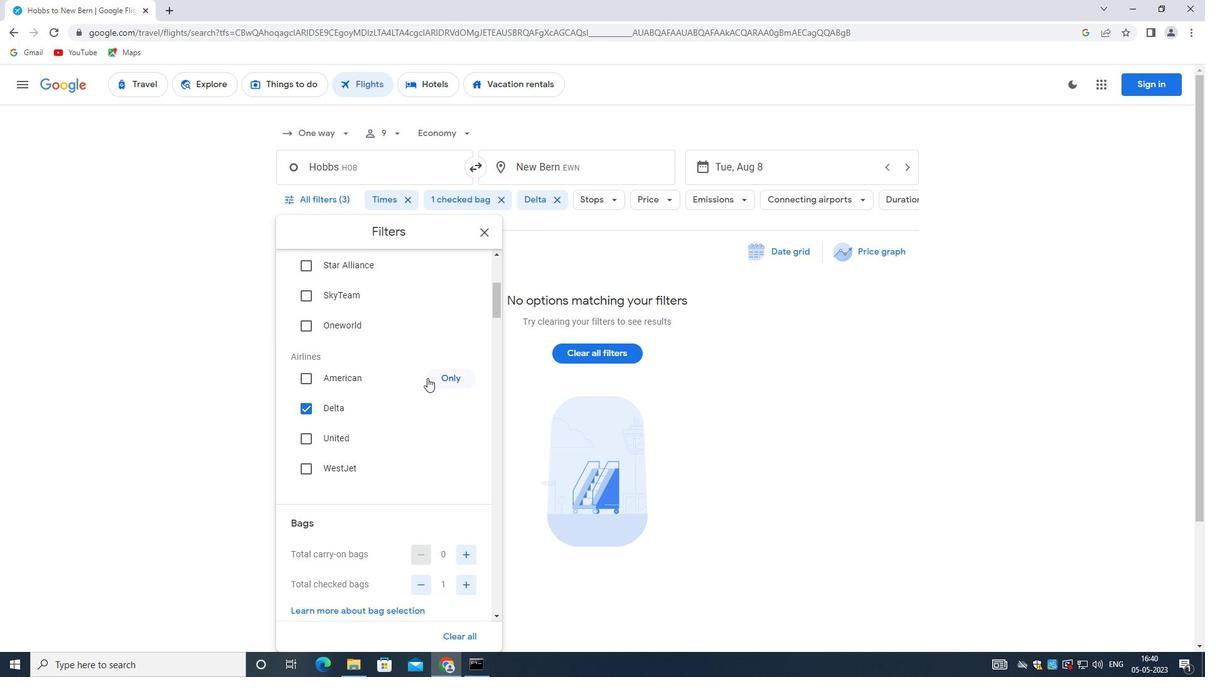 
Action: Mouse moved to (439, 382)
Screenshot: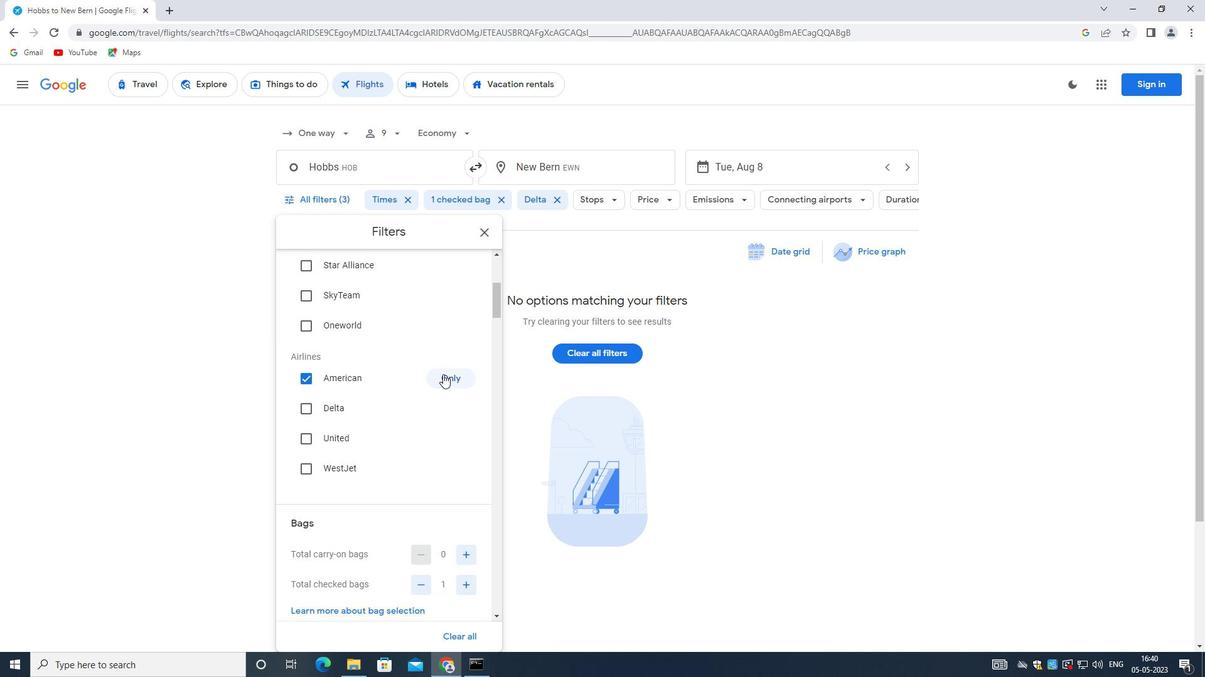 
Action: Mouse scrolled (439, 381) with delta (0, 0)
Screenshot: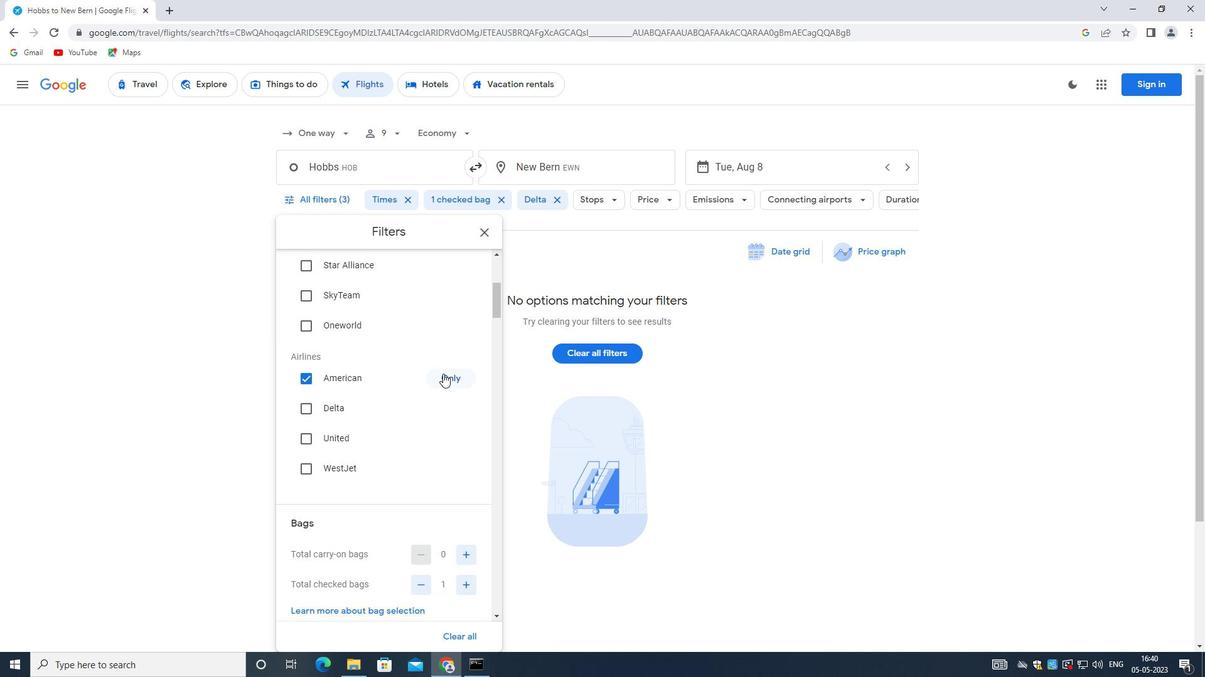 
Action: Mouse moved to (439, 382)
Screenshot: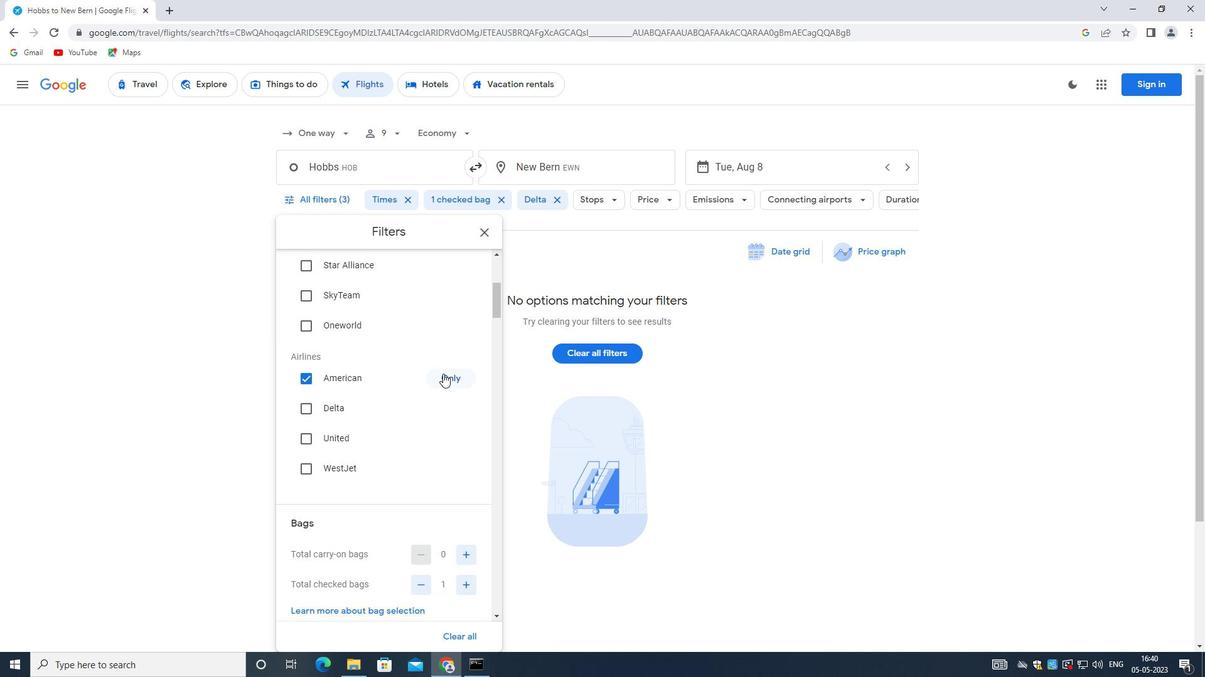 
Action: Mouse scrolled (439, 382) with delta (0, 0)
Screenshot: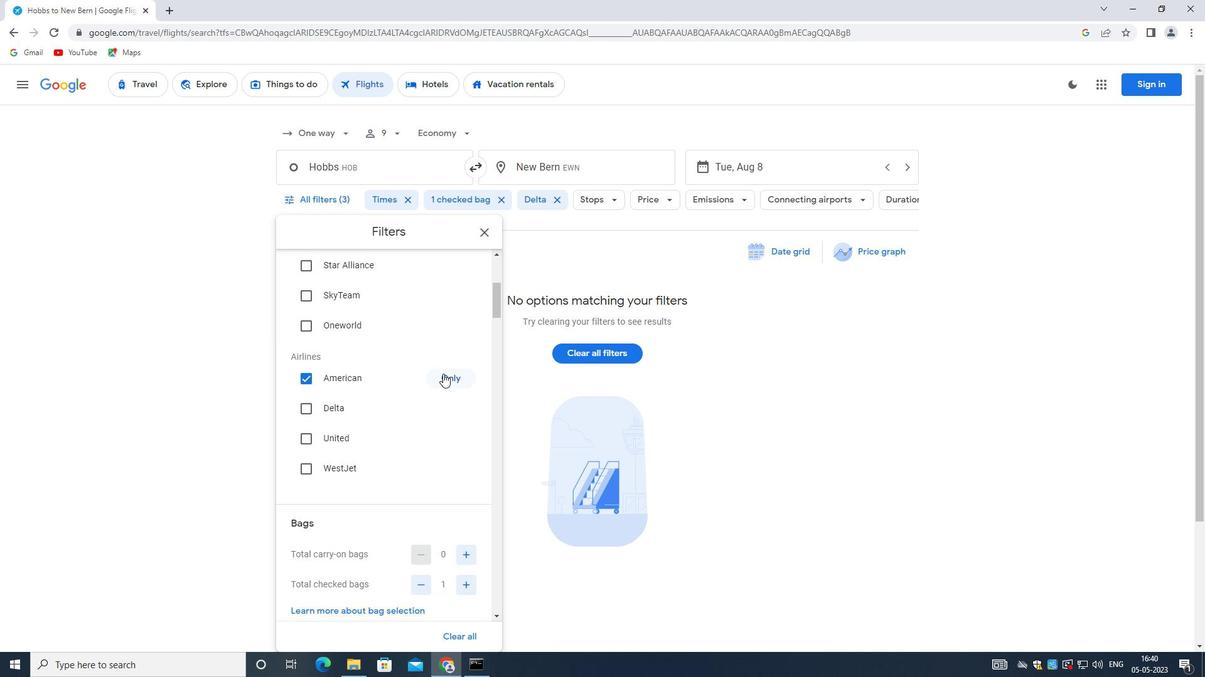 
Action: Mouse moved to (439, 382)
Screenshot: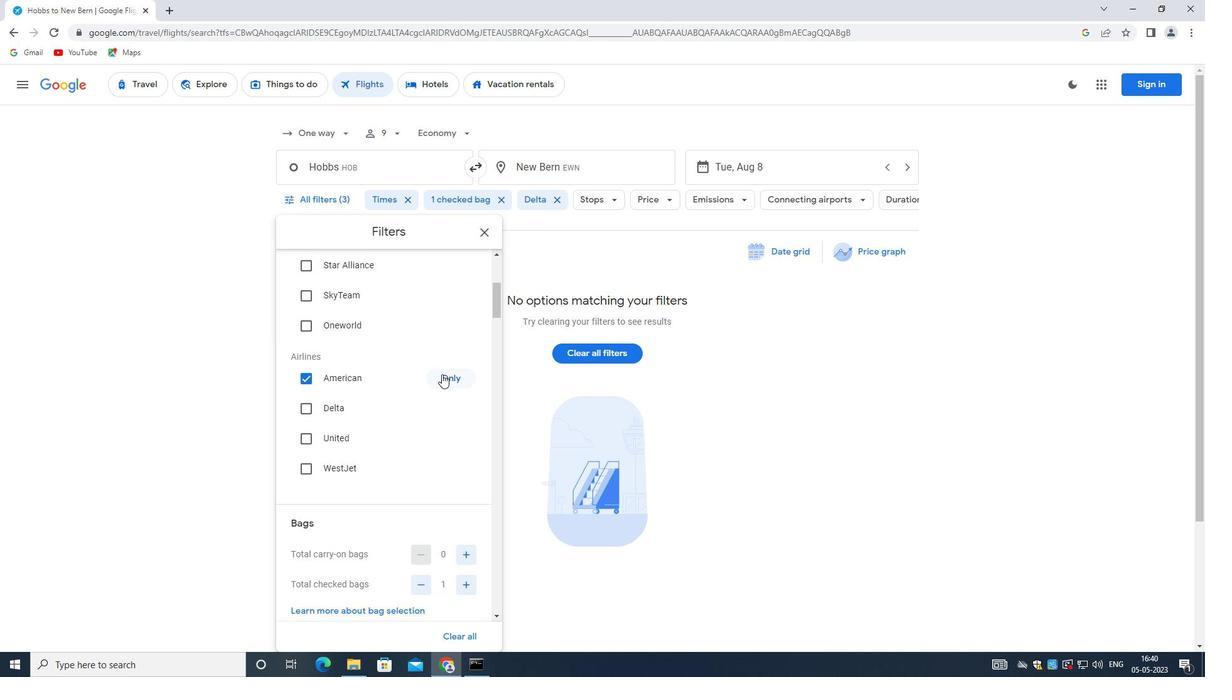 
Action: Mouse scrolled (439, 382) with delta (0, 0)
Screenshot: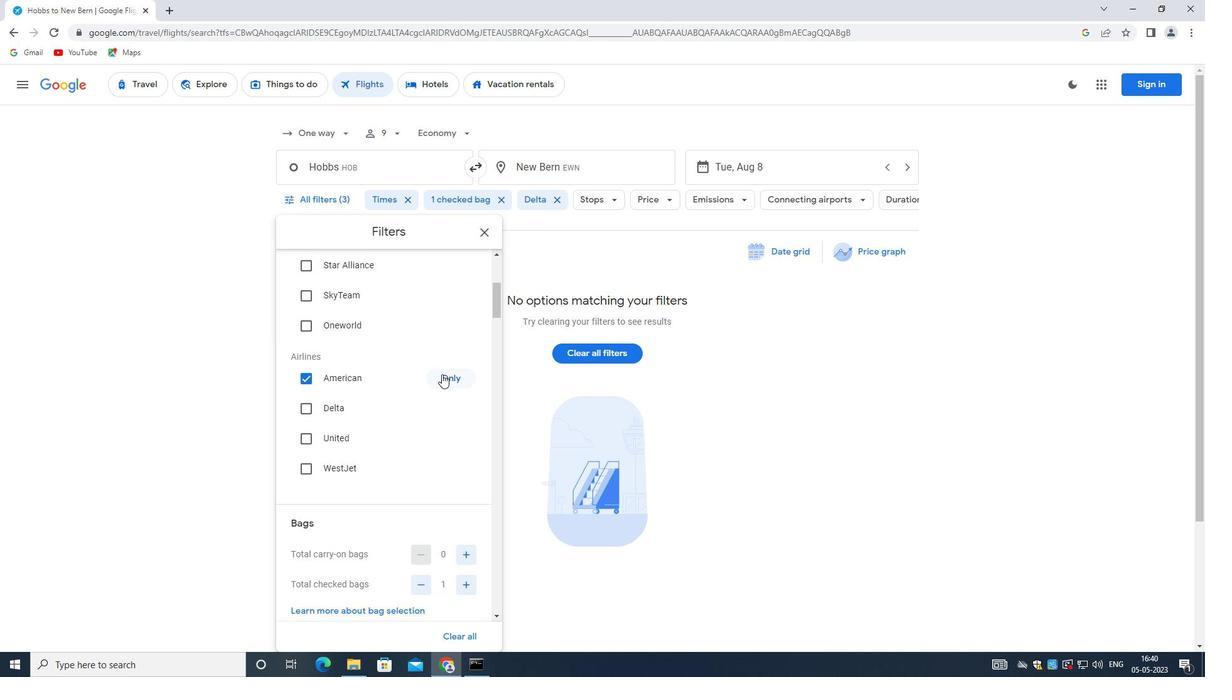 
Action: Mouse moved to (439, 384)
Screenshot: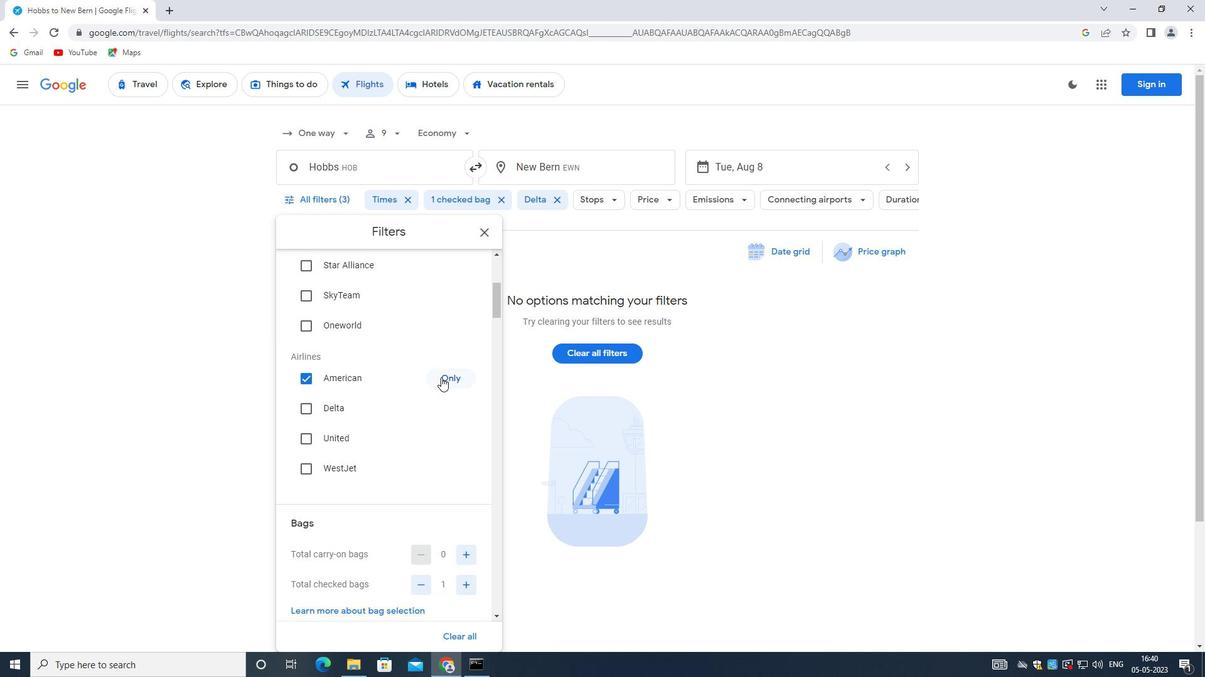 
Action: Mouse scrolled (439, 383) with delta (0, 0)
Screenshot: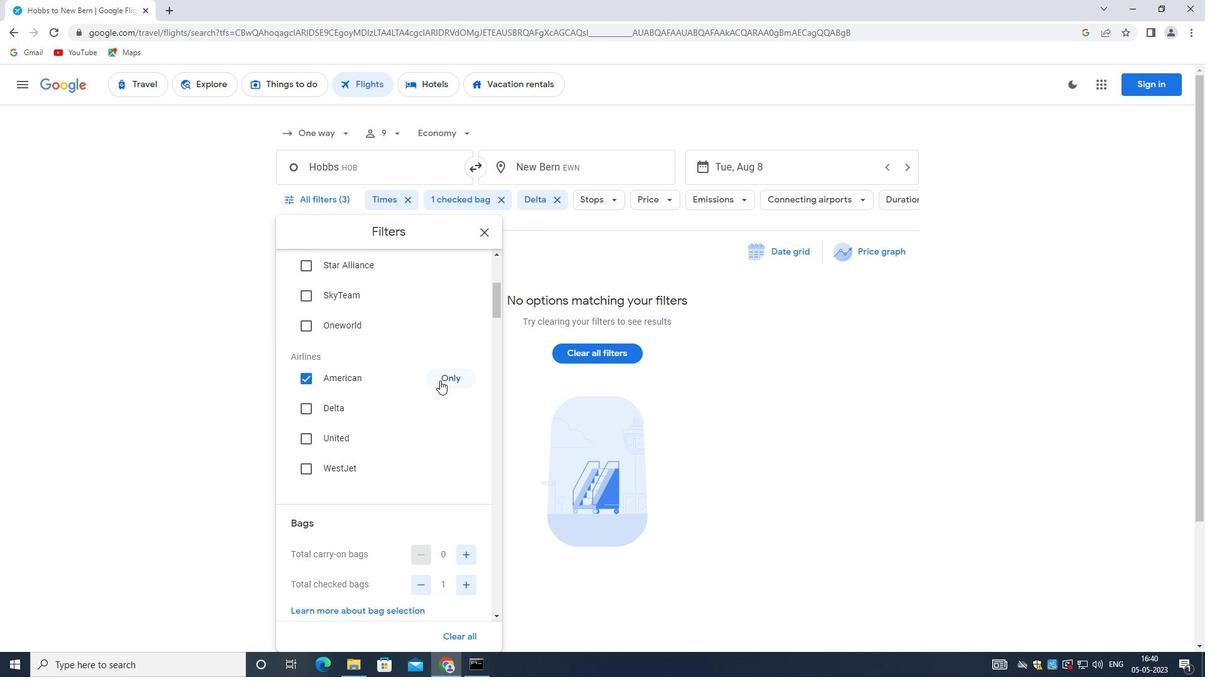 
Action: Mouse moved to (471, 339)
Screenshot: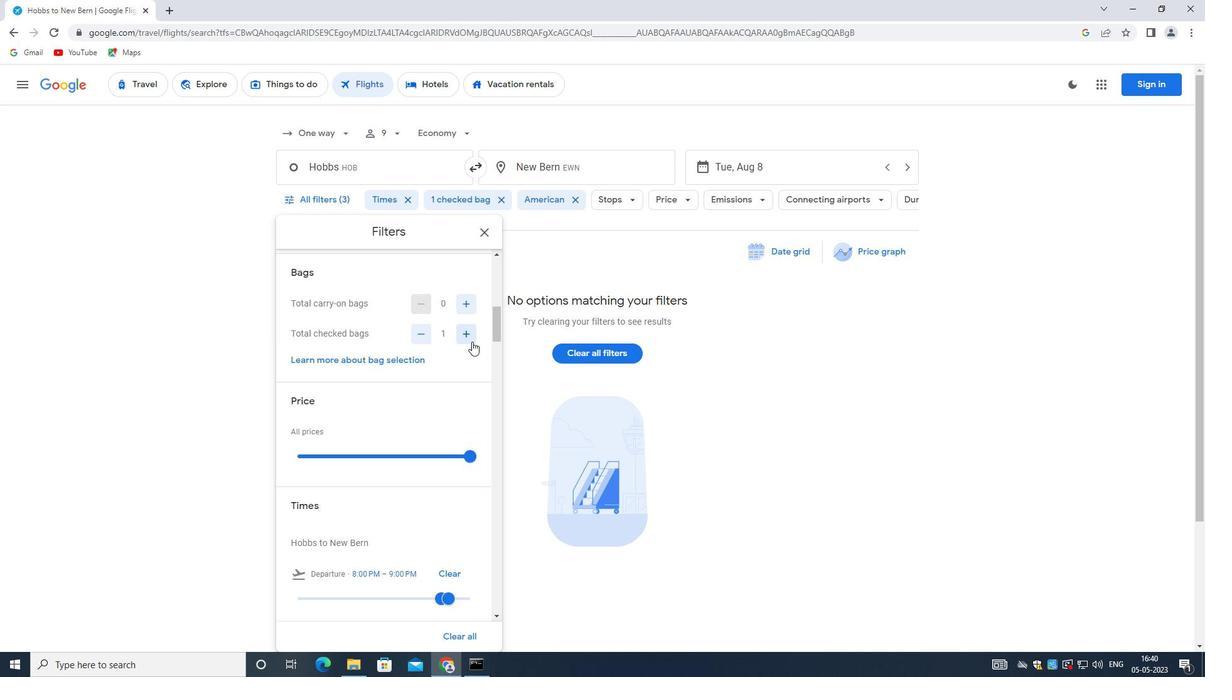 
Action: Mouse pressed left at (471, 339)
Screenshot: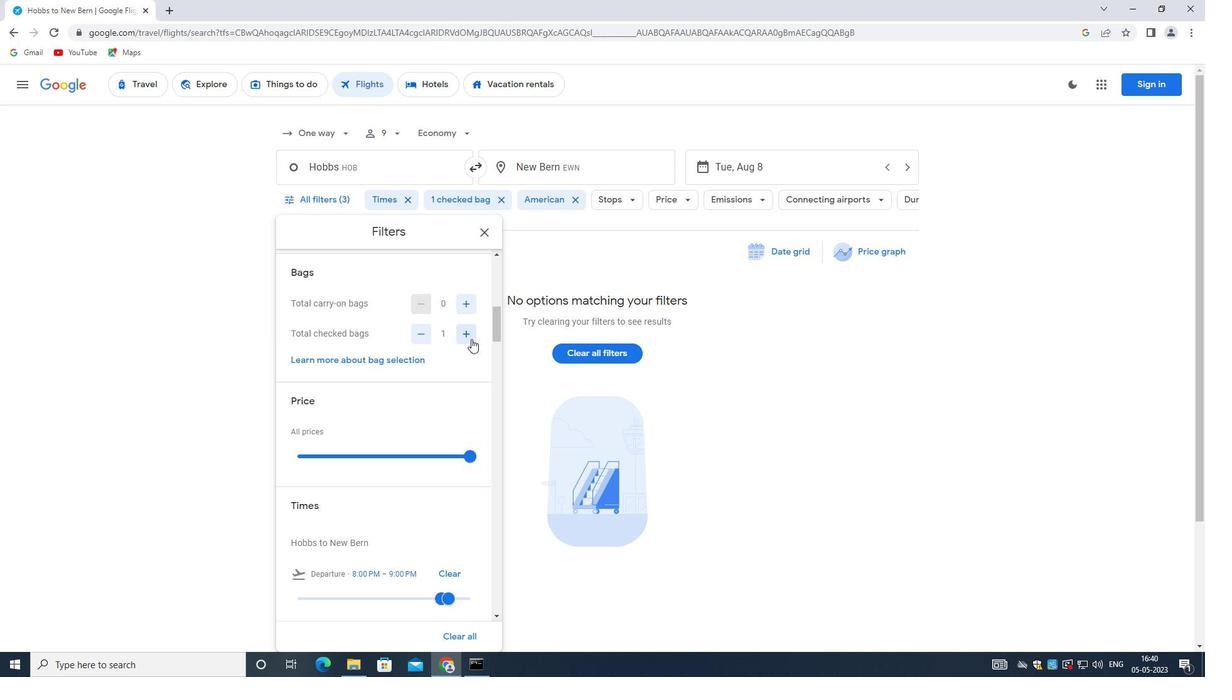 
Action: Mouse moved to (462, 344)
Screenshot: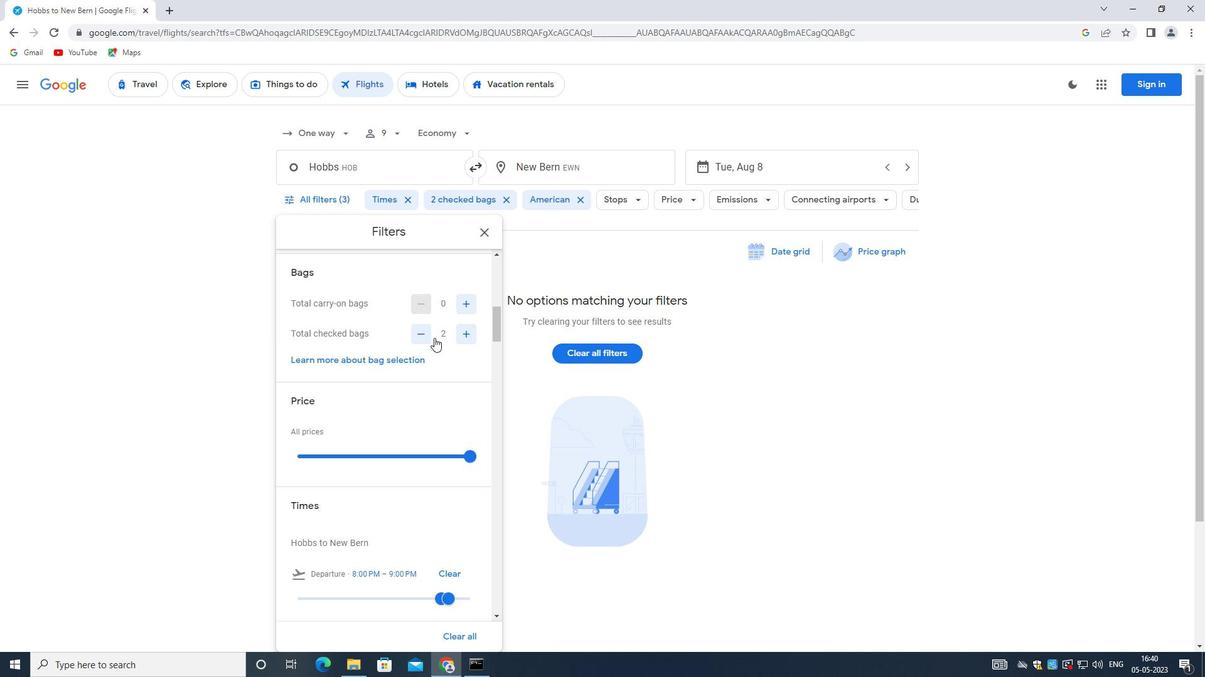 
Action: Mouse scrolled (462, 343) with delta (0, 0)
Screenshot: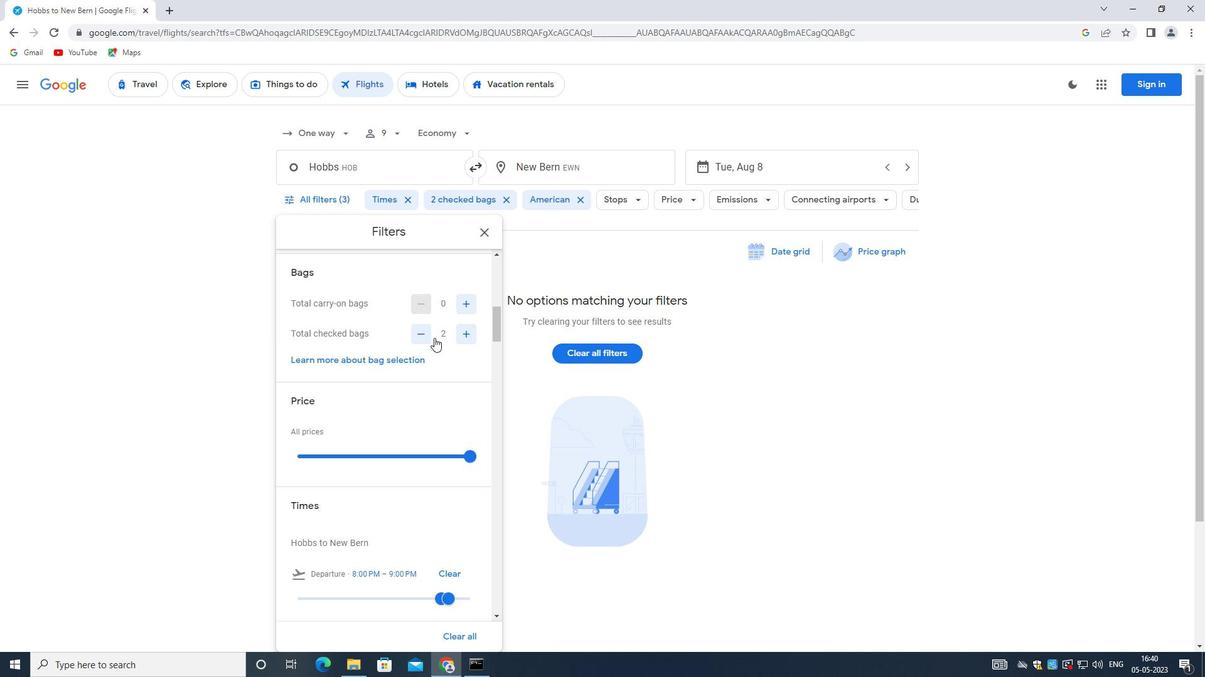 
Action: Mouse moved to (463, 349)
Screenshot: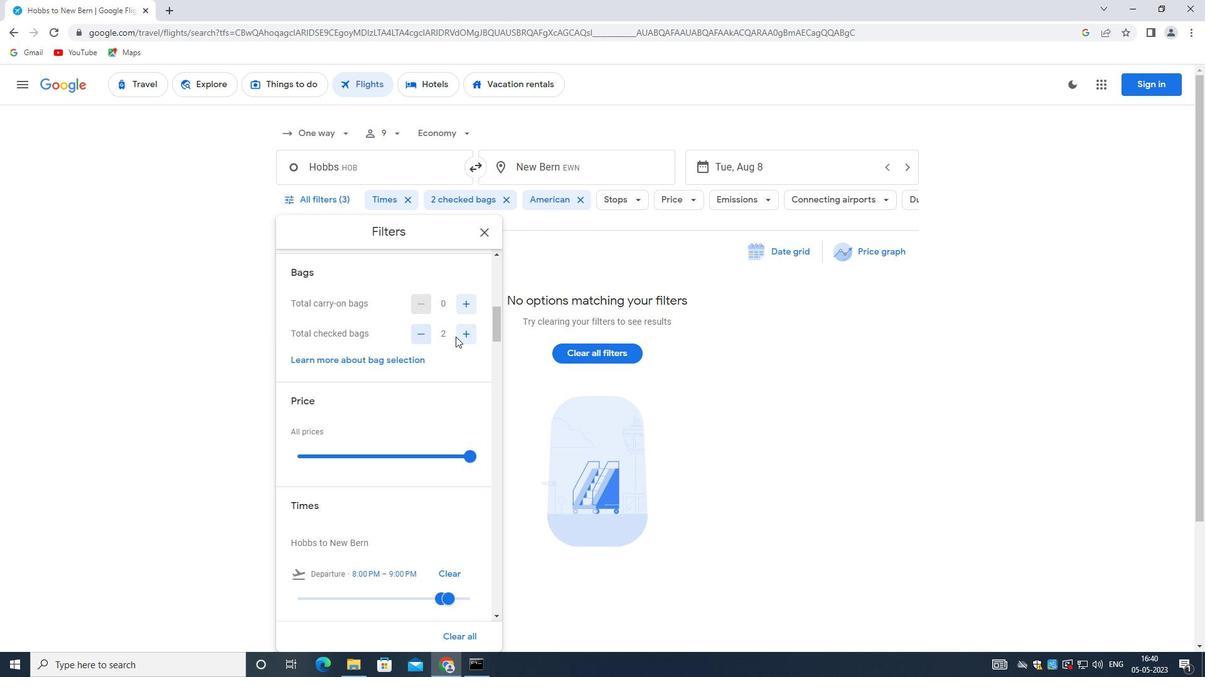 
Action: Mouse scrolled (463, 348) with delta (0, 0)
Screenshot: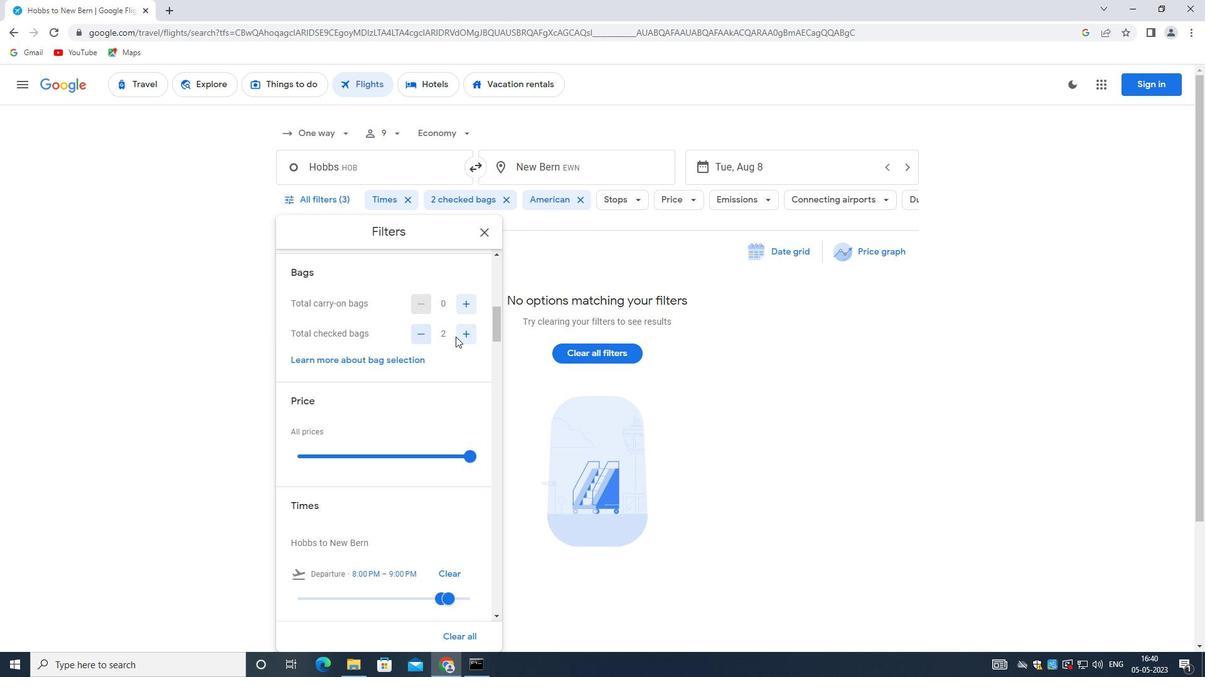 
Action: Mouse moved to (464, 349)
Screenshot: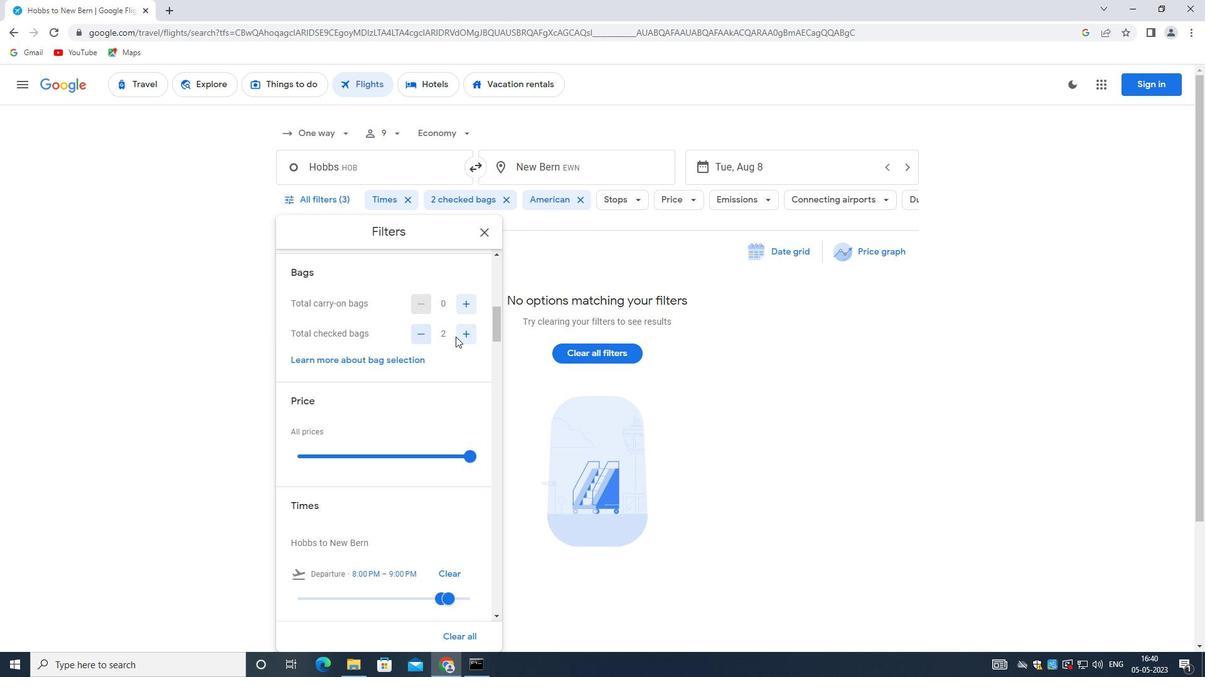 
Action: Mouse scrolled (464, 349) with delta (0, 0)
Screenshot: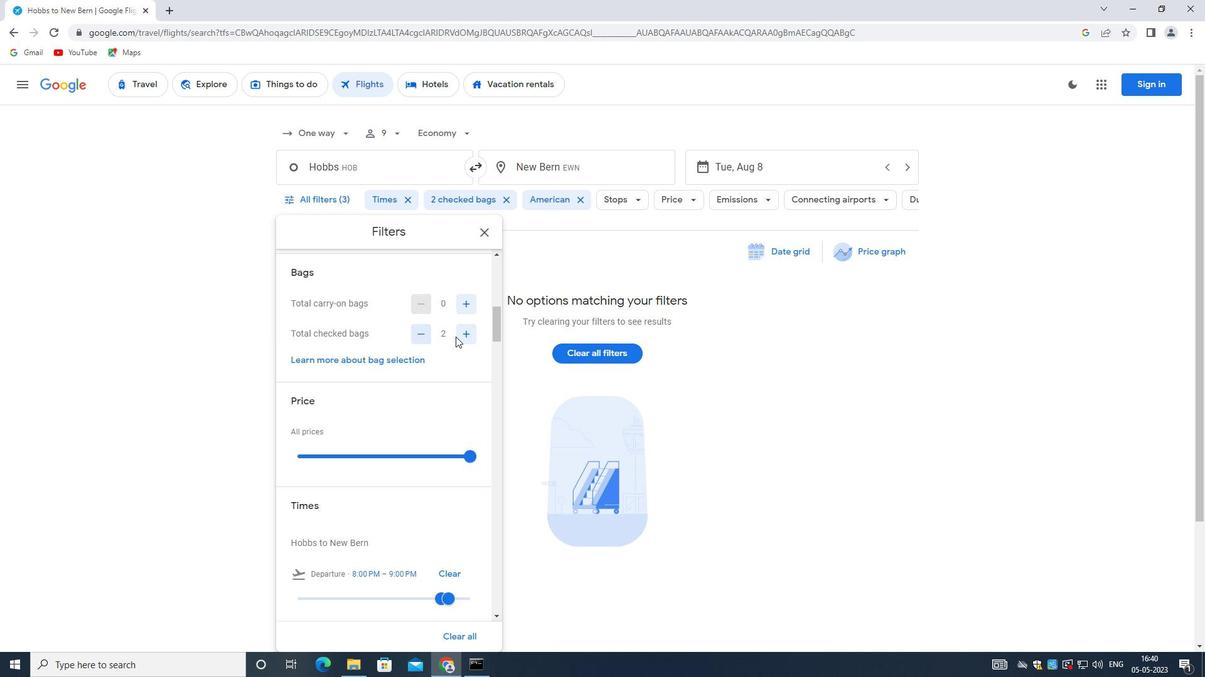 
Action: Mouse scrolled (464, 350) with delta (0, 0)
Screenshot: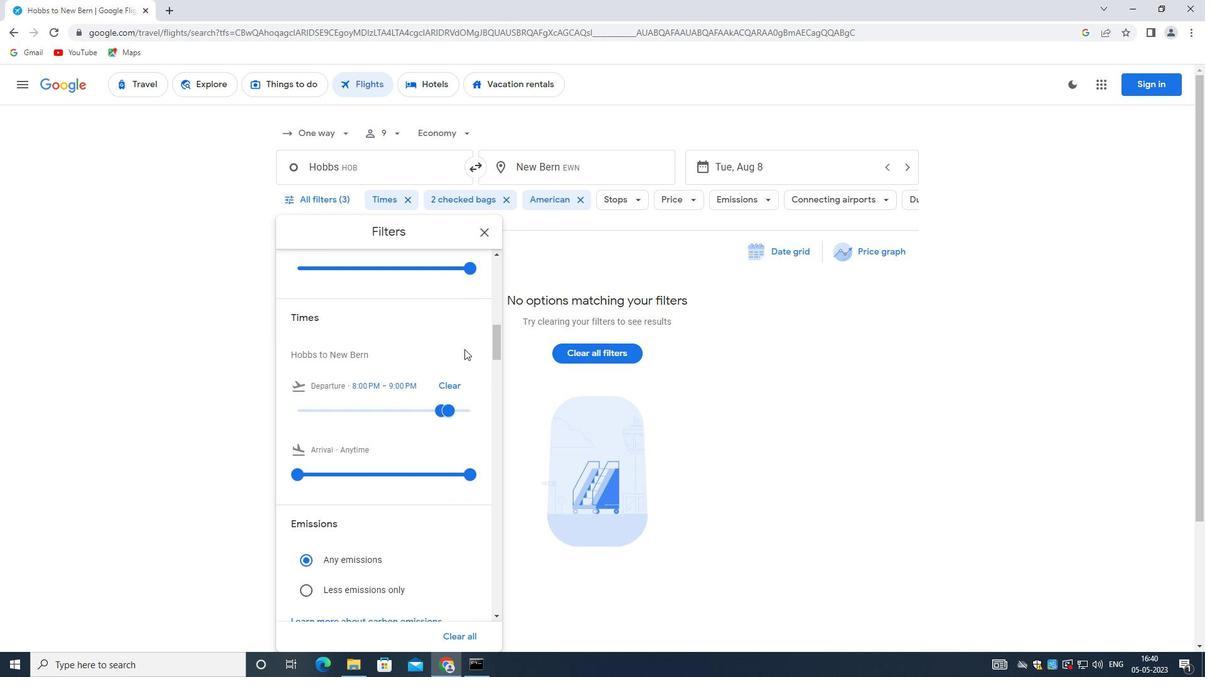 
Action: Mouse scrolled (464, 350) with delta (0, 0)
Screenshot: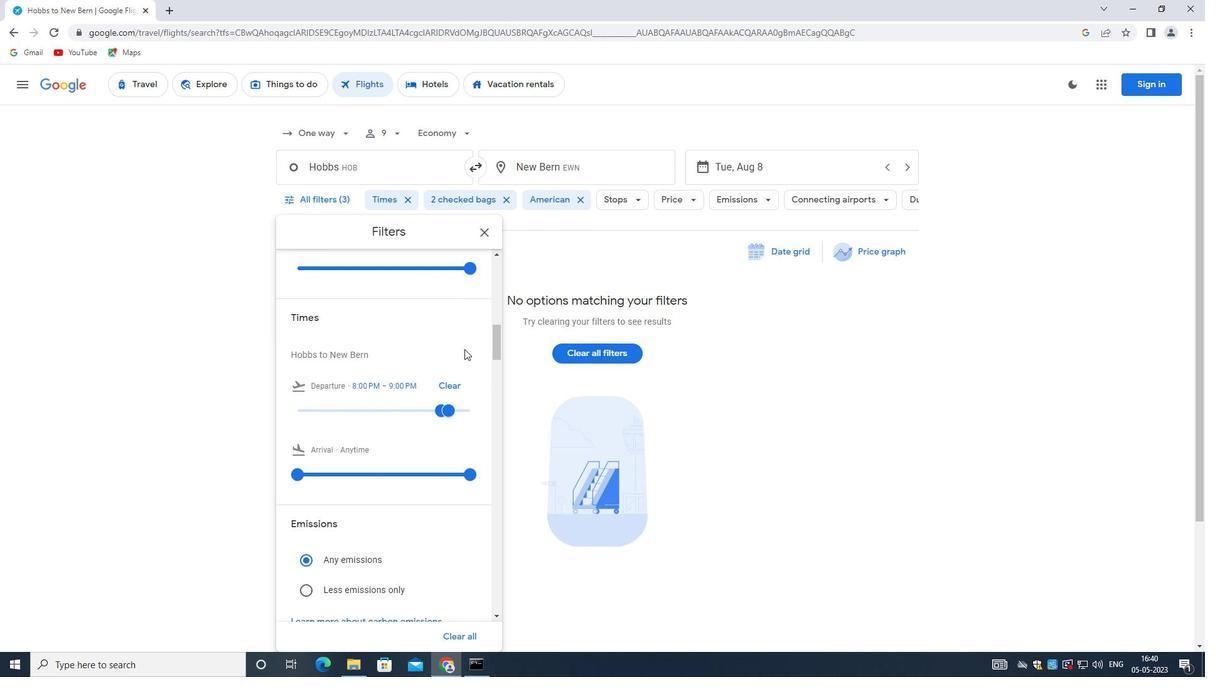 
Action: Mouse moved to (470, 389)
Screenshot: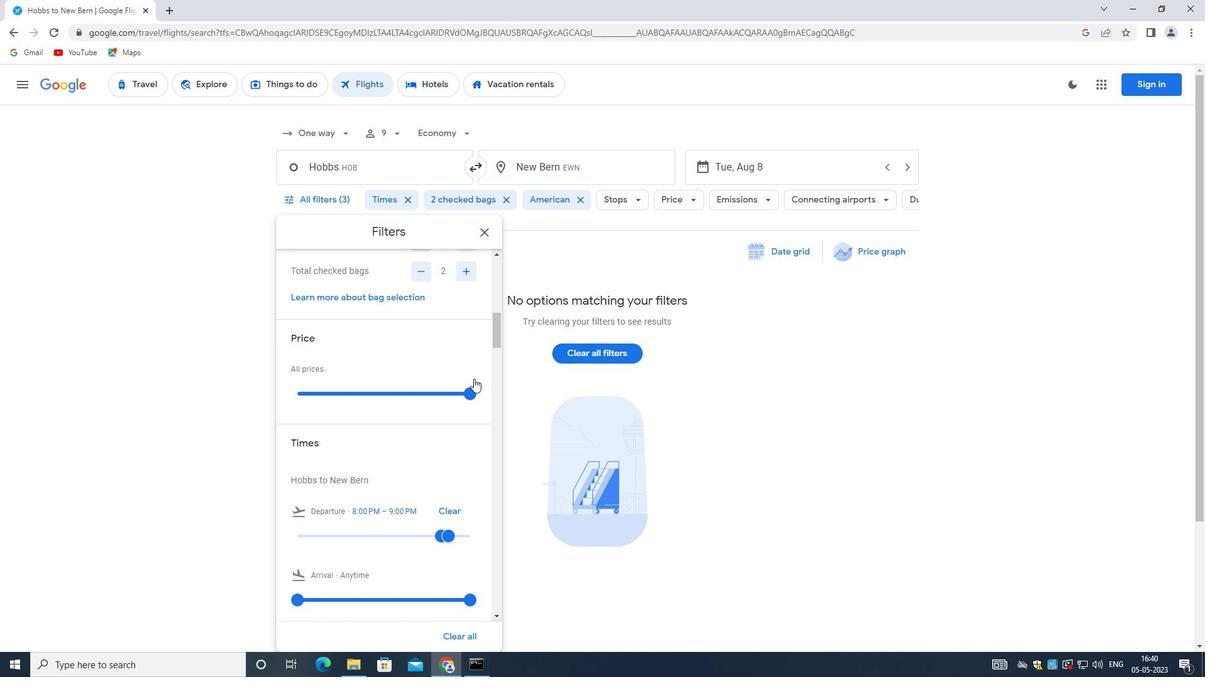 
Action: Mouse pressed left at (470, 389)
Screenshot: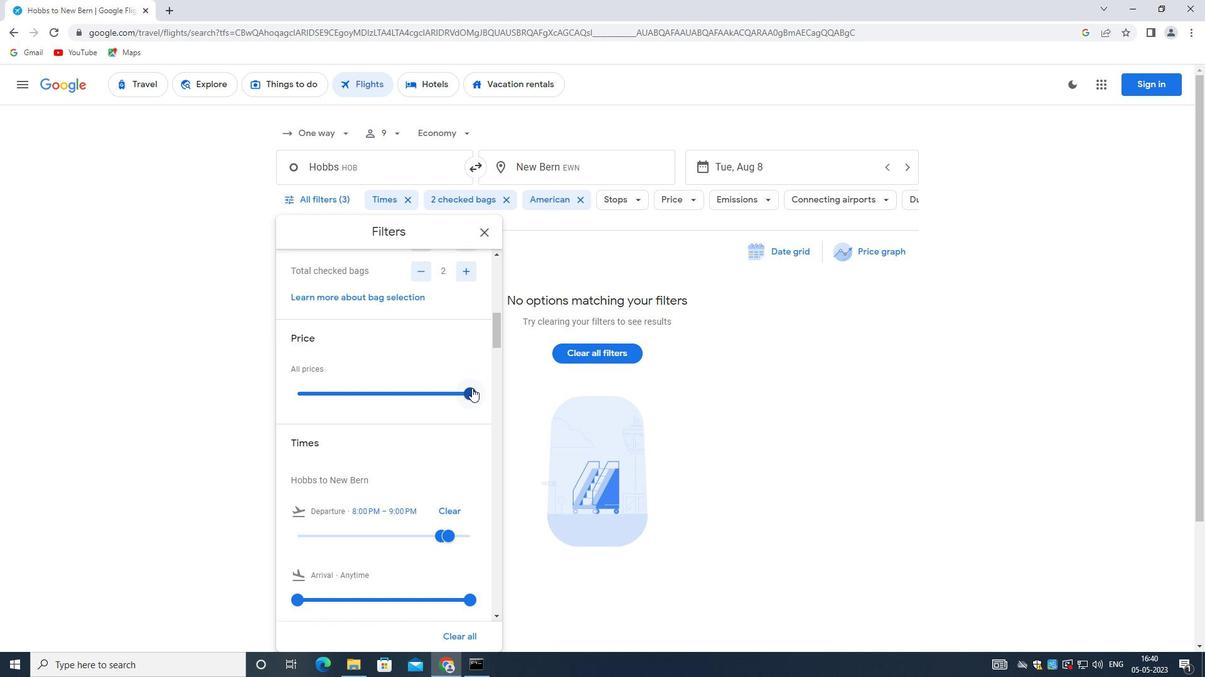 
Action: Mouse moved to (384, 532)
Screenshot: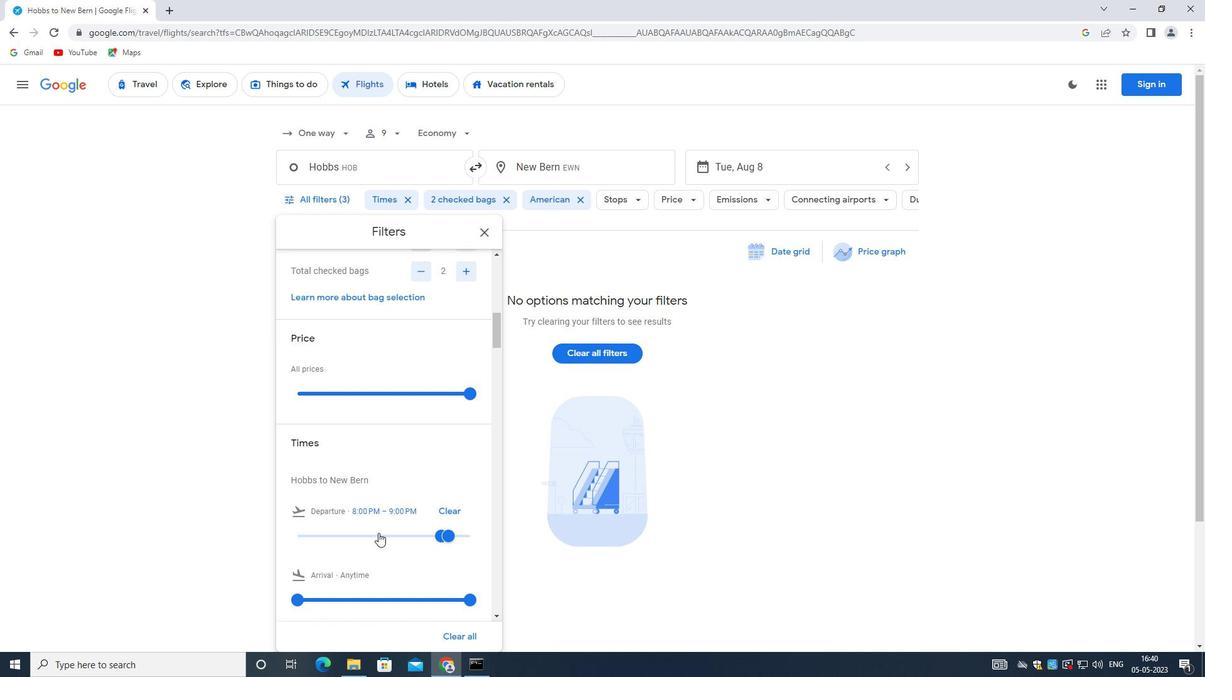 
Action: Mouse scrolled (384, 532) with delta (0, 0)
Screenshot: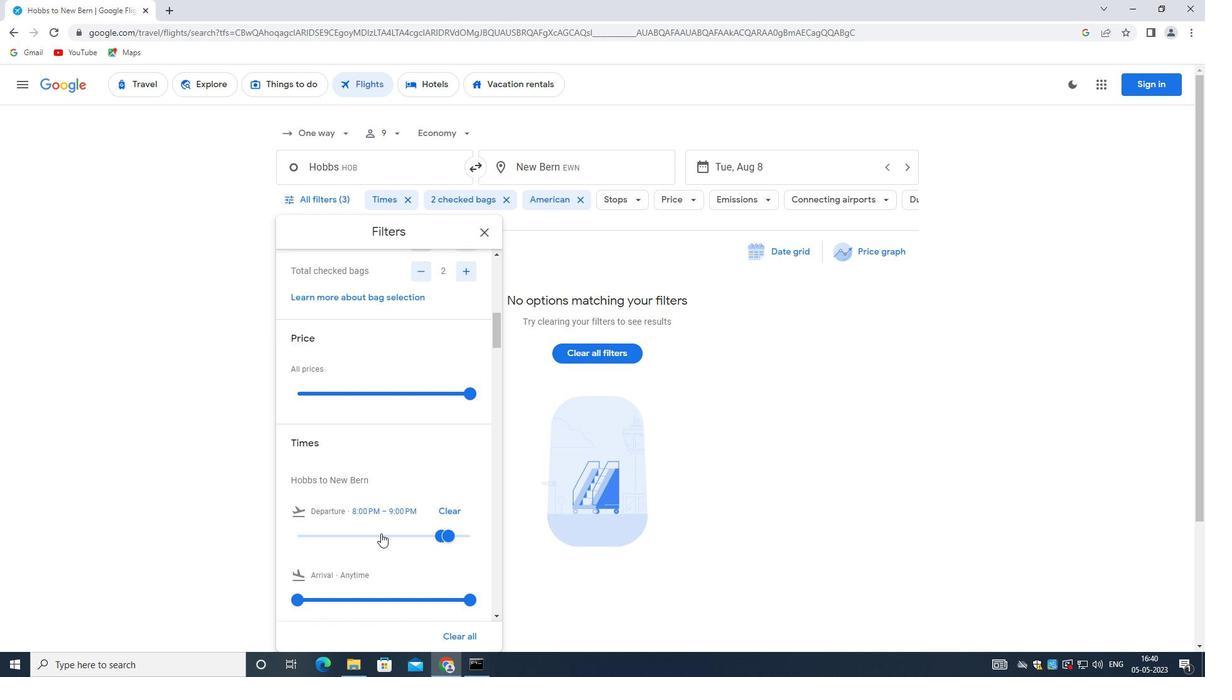 
Action: Mouse moved to (398, 474)
Screenshot: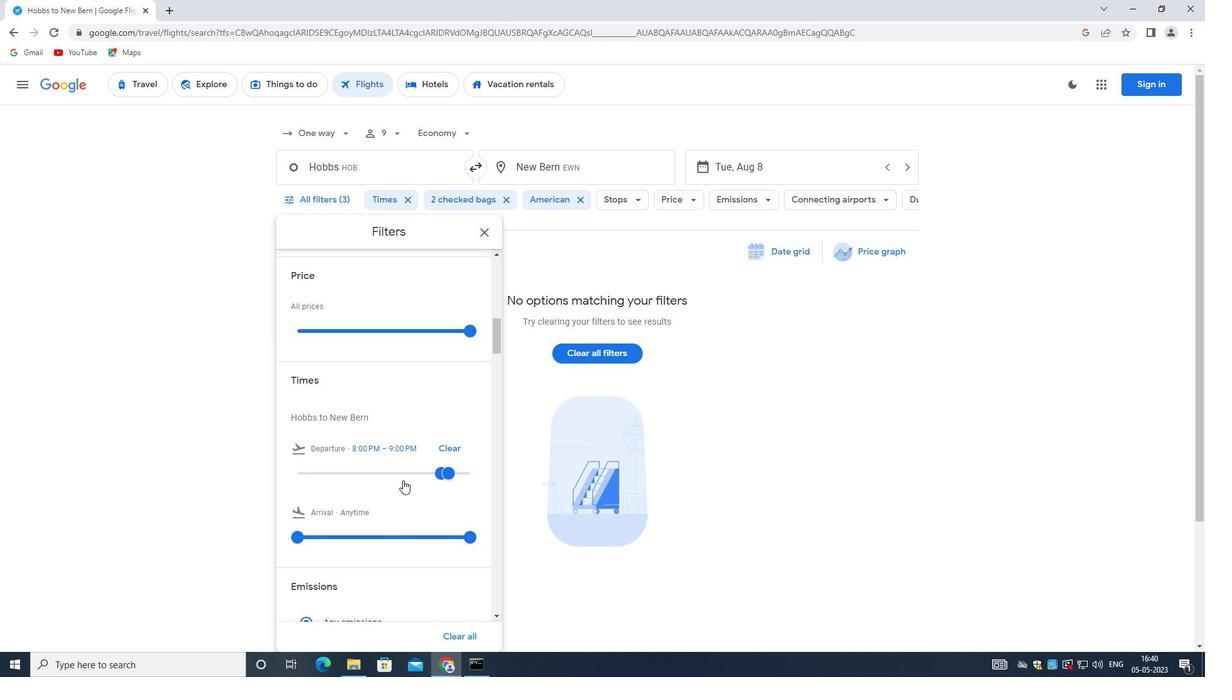 
Action: Mouse pressed left at (398, 474)
Screenshot: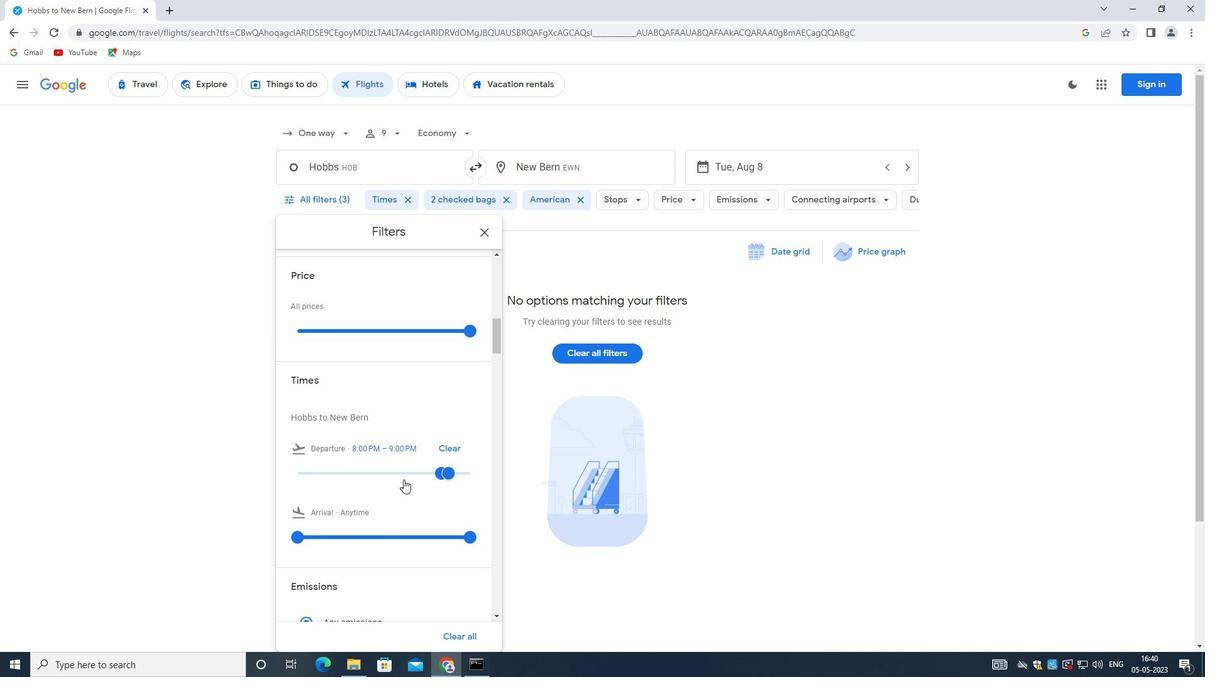 
Action: Mouse moved to (465, 472)
Screenshot: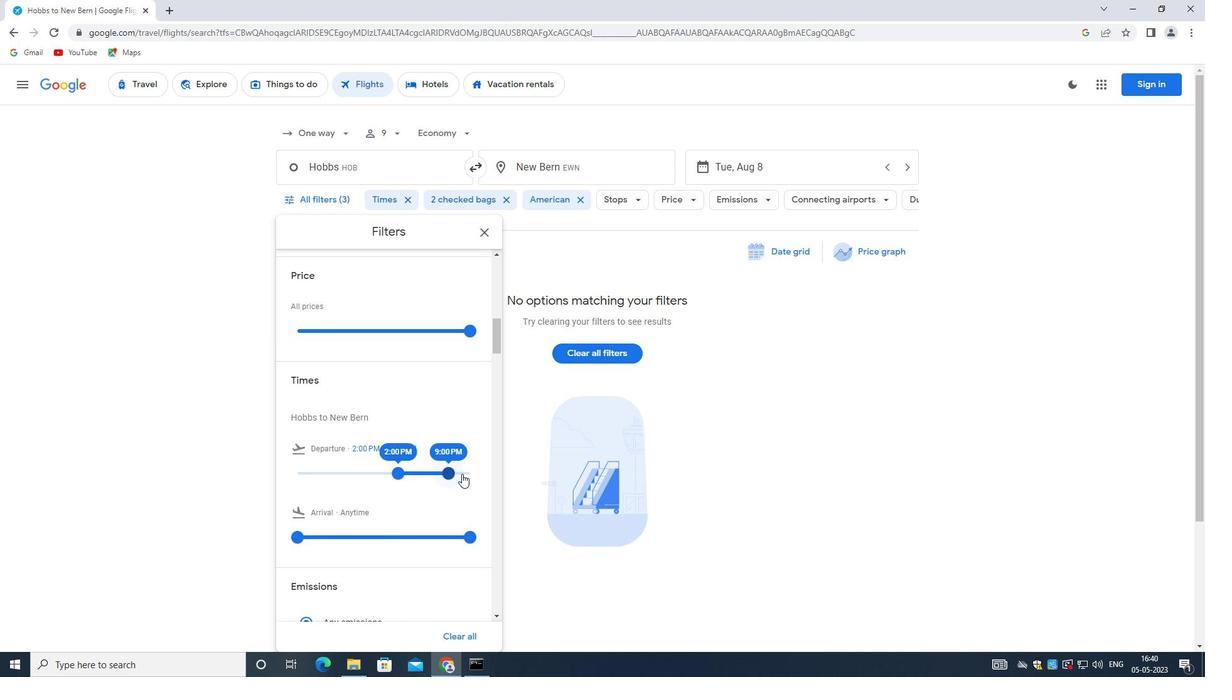 
Action: Mouse pressed left at (465, 472)
Screenshot: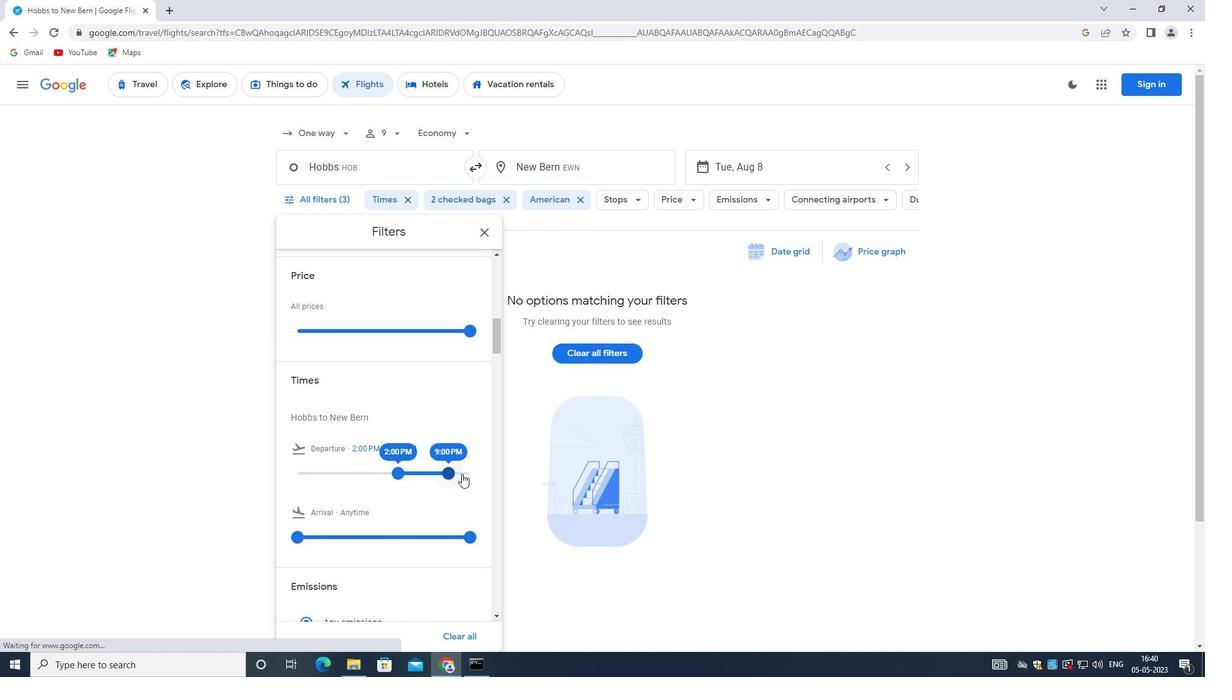 
Action: Mouse moved to (400, 469)
Screenshot: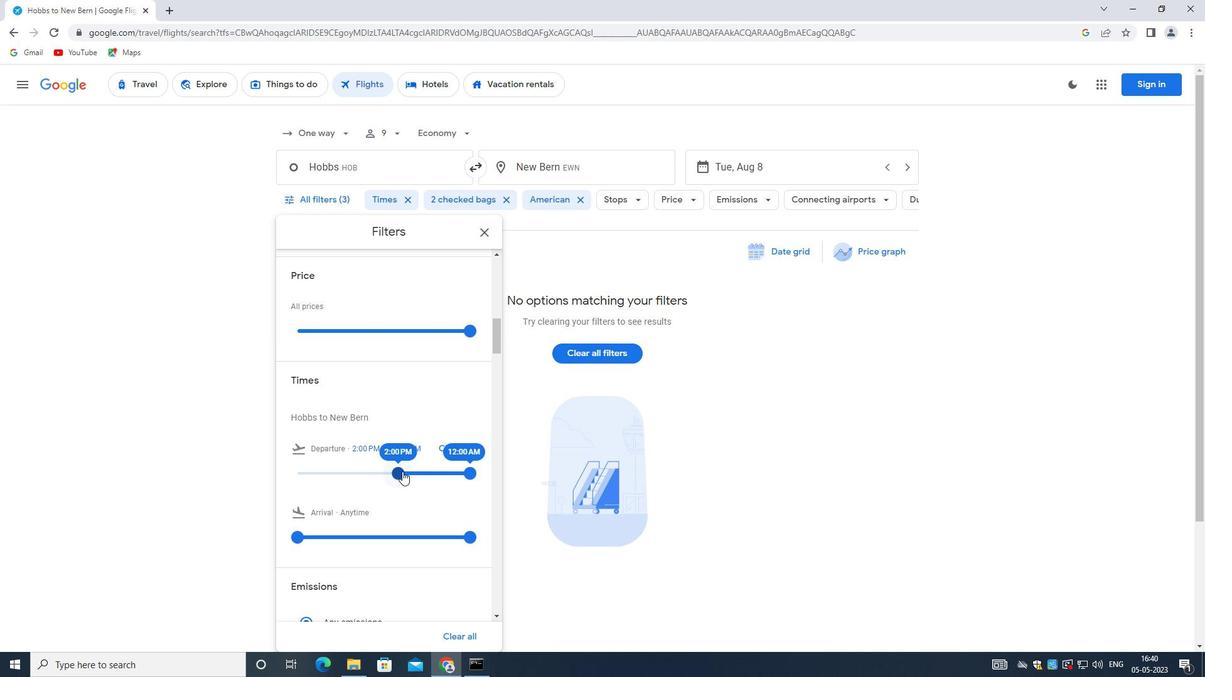
Action: Mouse pressed left at (400, 469)
Screenshot: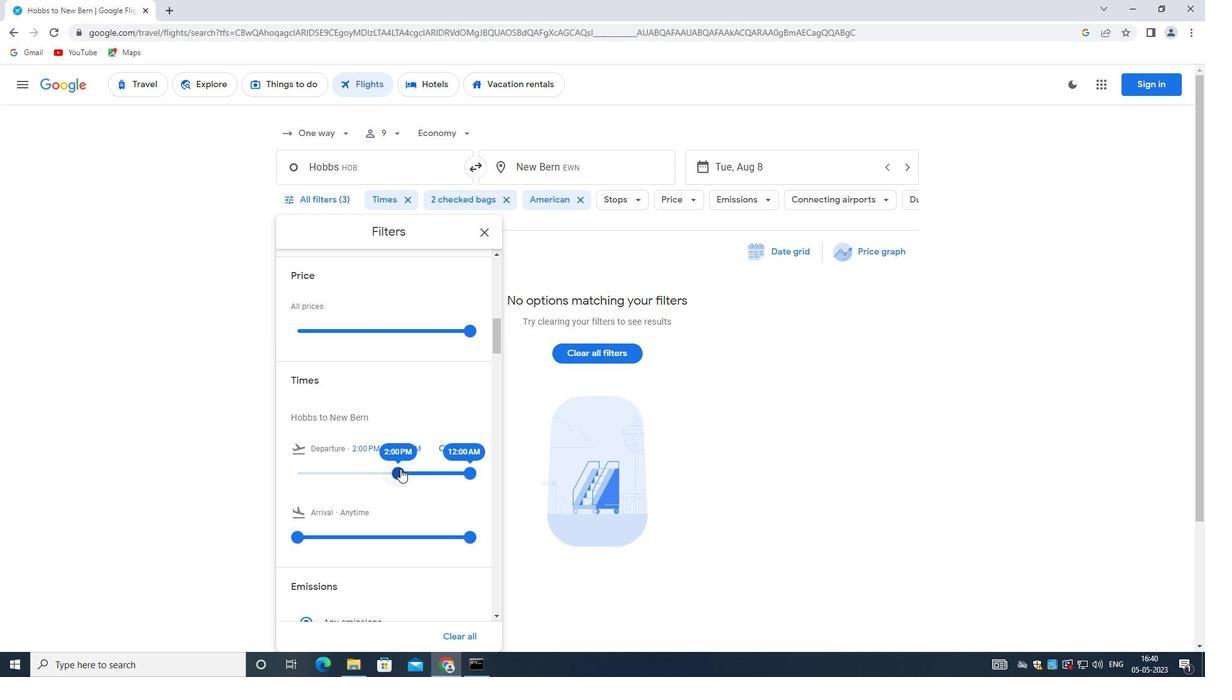 
Action: Mouse moved to (470, 472)
Screenshot: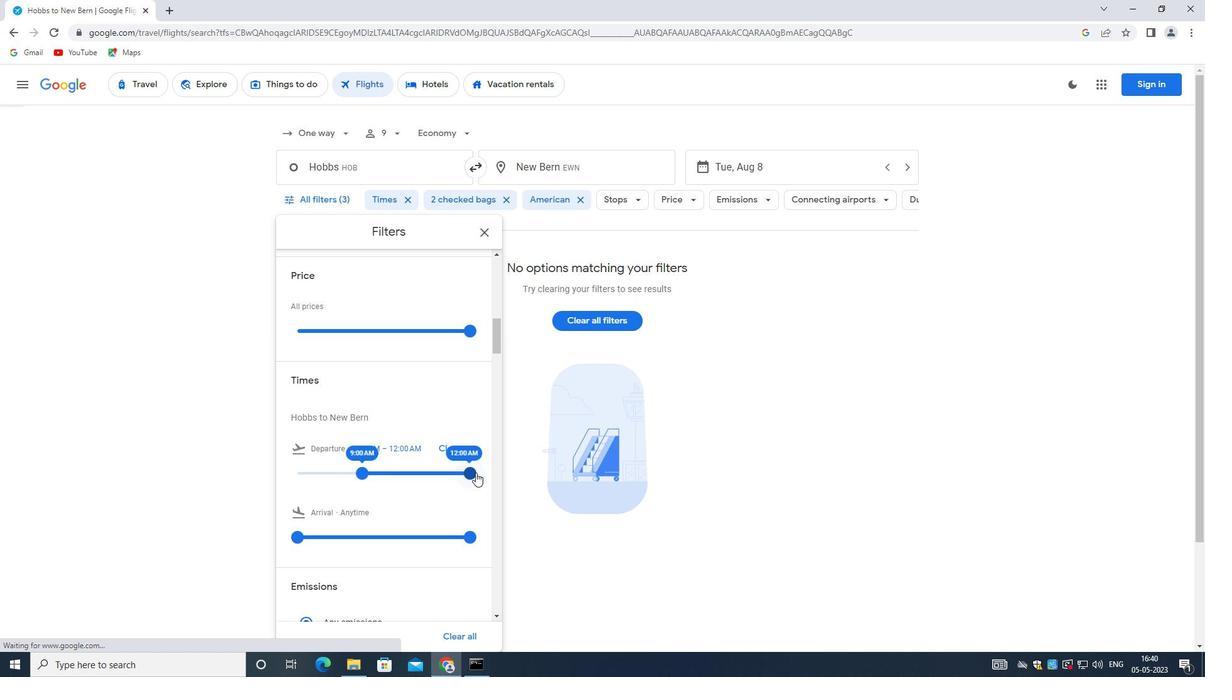 
Action: Mouse pressed left at (470, 472)
Screenshot: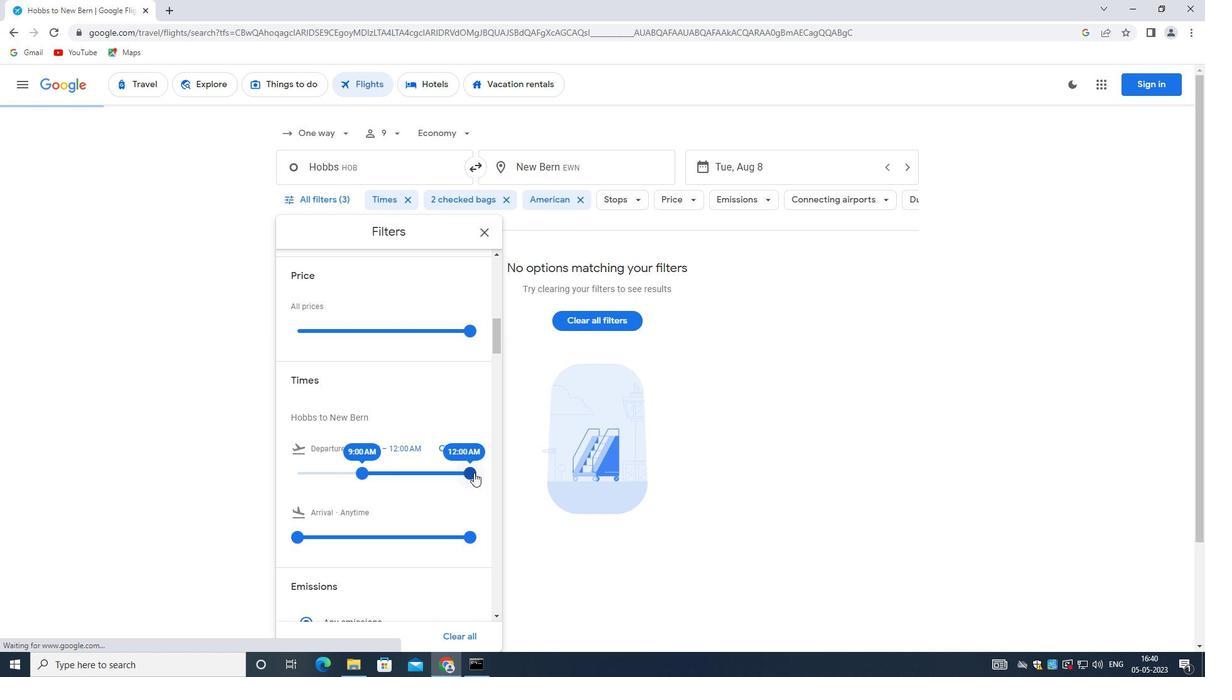 
Action: Mouse moved to (374, 453)
Screenshot: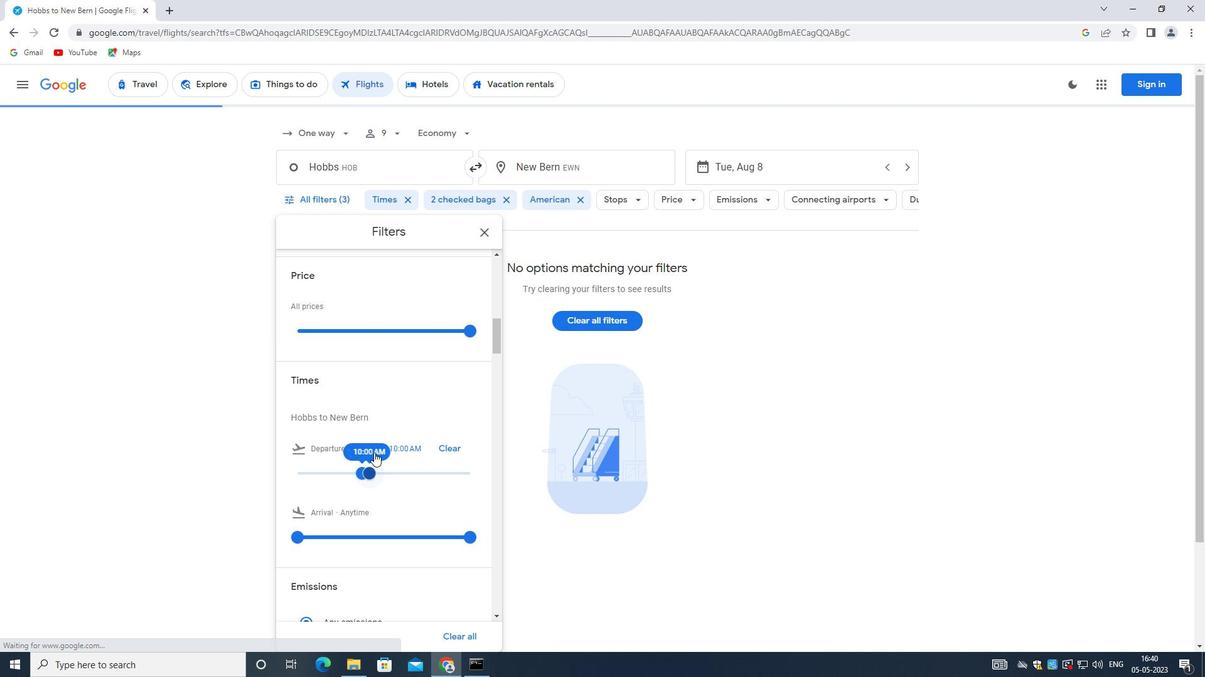 
Action: Mouse scrolled (374, 452) with delta (0, 0)
Screenshot: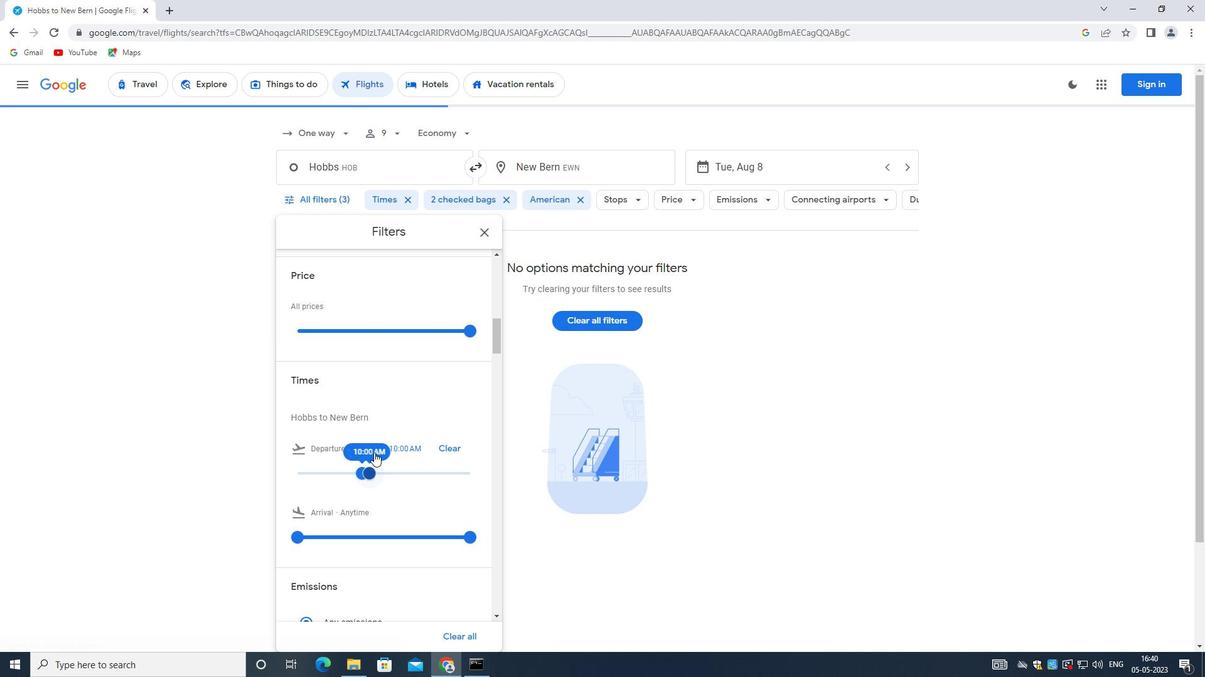 
Action: Mouse moved to (374, 449)
Screenshot: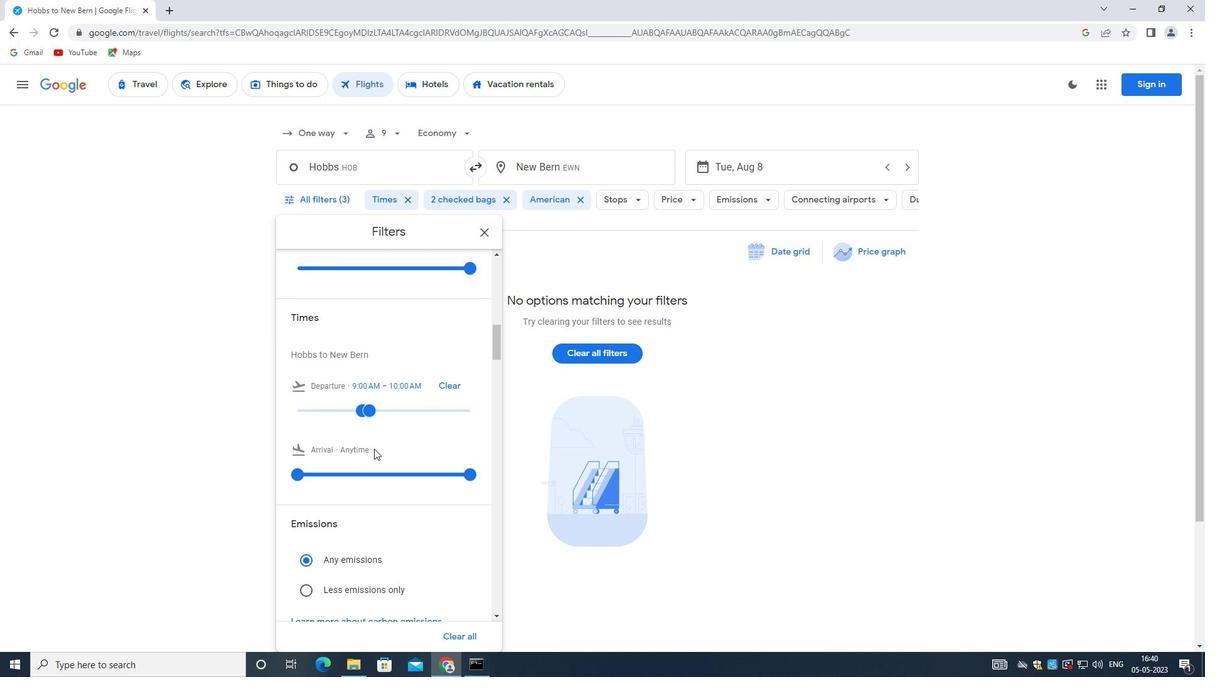 
